 Task: Find connections with filter location Sant Feliu de Guíxols with filter topic #Hiringandpromotionwith filter profile language Potuguese with filter current company HuffPost with filter school Chennai Jobs with filter industry Paper and Forest Product Manufacturing with filter service category Bankruptcy Law with filter keywords title Delivery Driver
Action: Mouse moved to (532, 68)
Screenshot: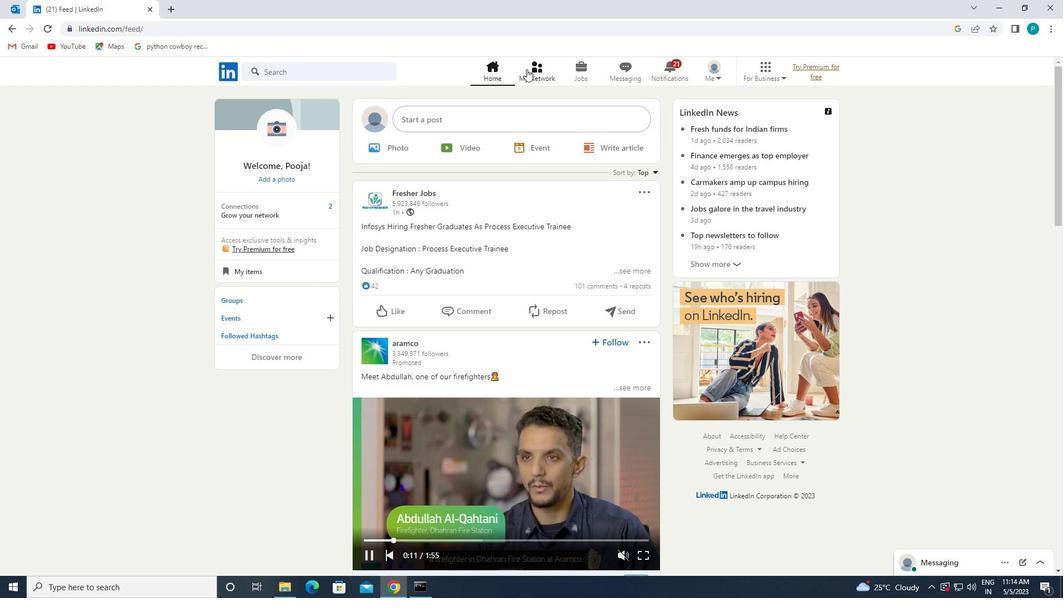 
Action: Mouse pressed left at (532, 68)
Screenshot: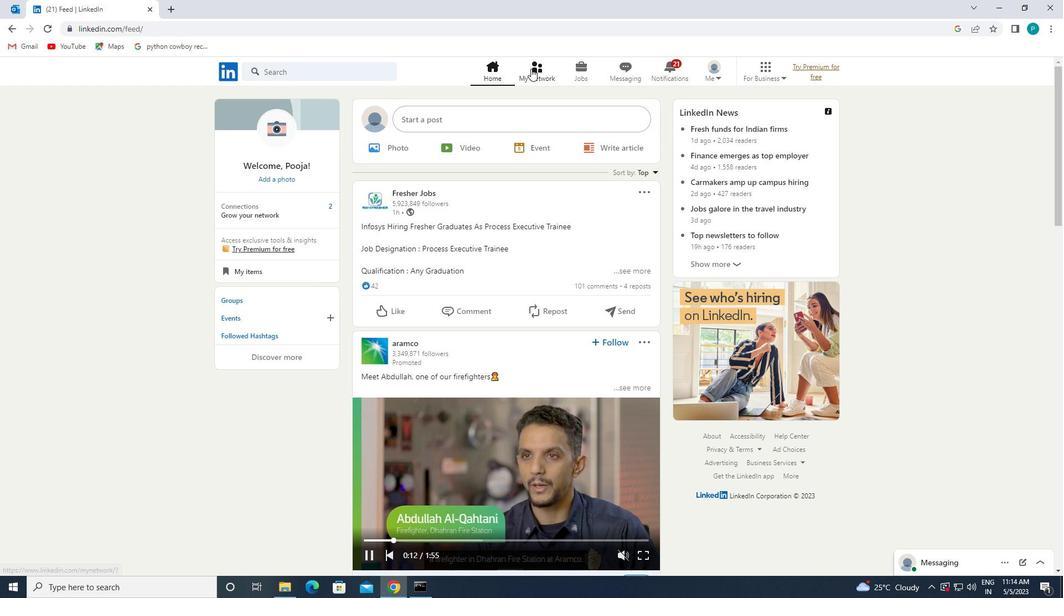 
Action: Mouse moved to (306, 126)
Screenshot: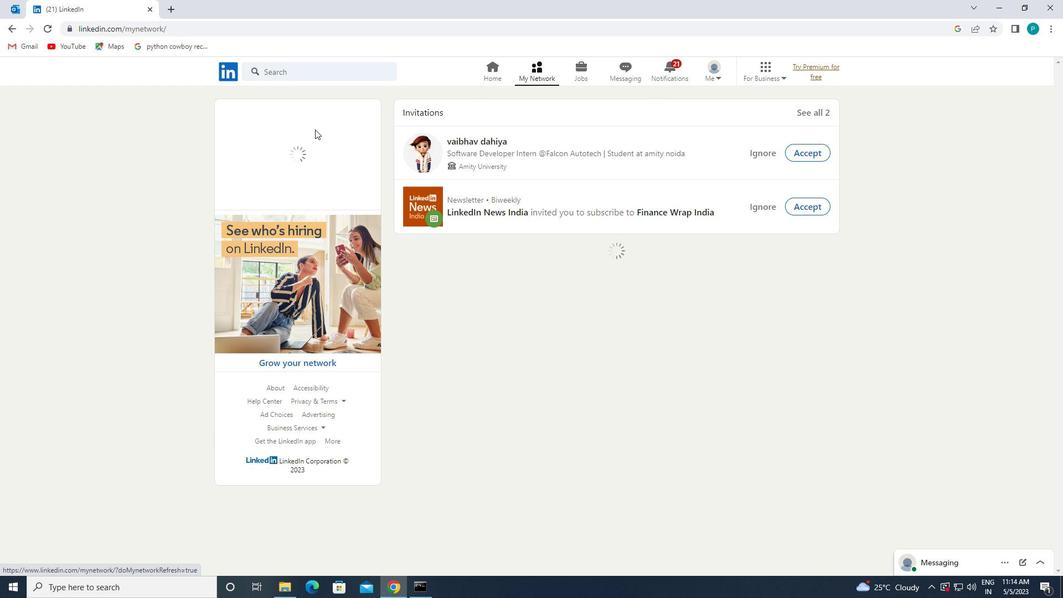 
Action: Mouse pressed left at (306, 126)
Screenshot: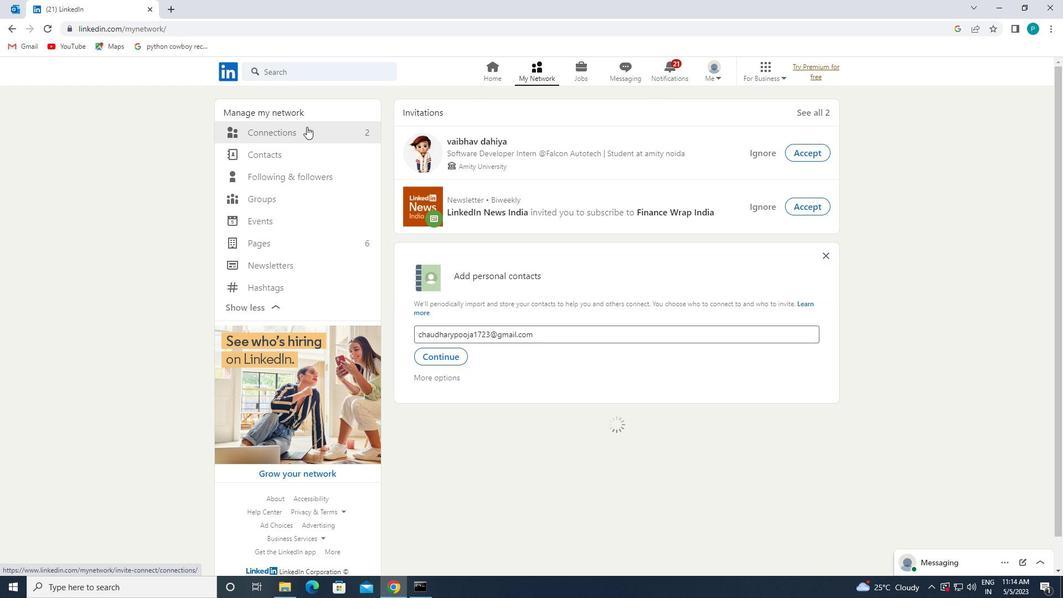 
Action: Mouse moved to (618, 134)
Screenshot: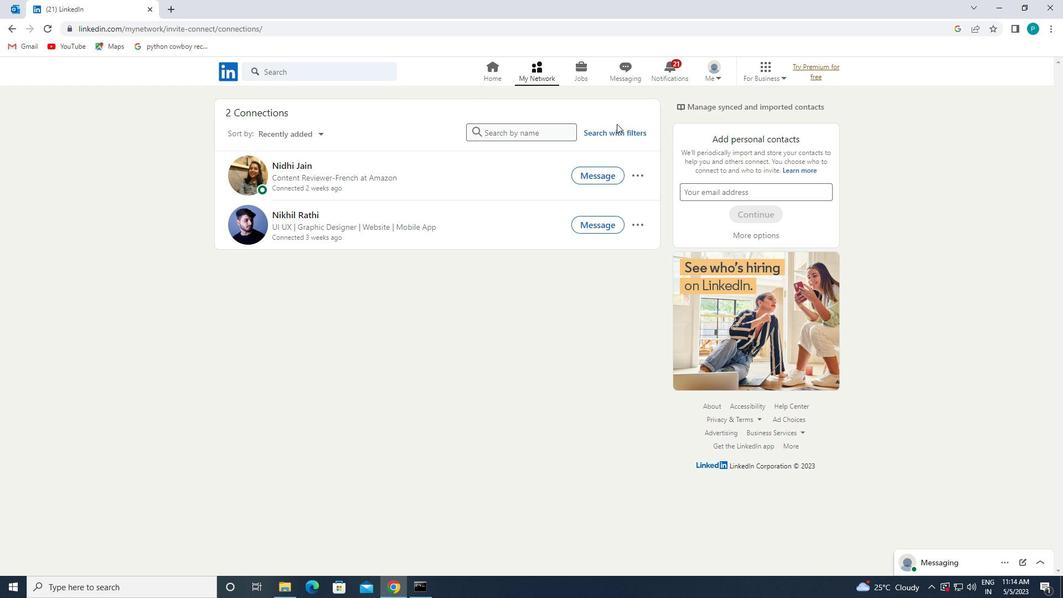 
Action: Mouse pressed left at (618, 134)
Screenshot: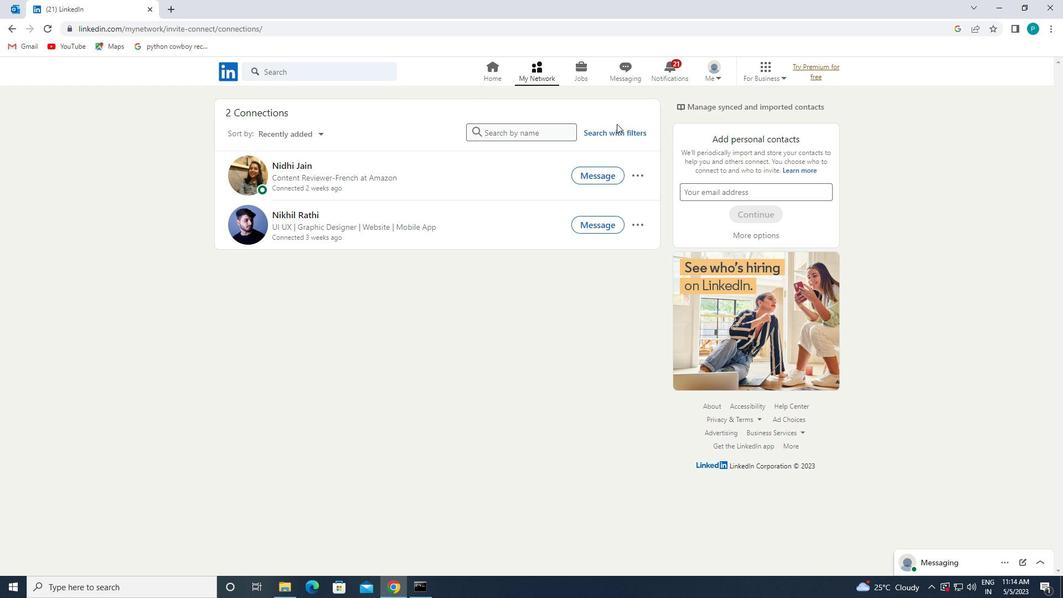 
Action: Mouse moved to (568, 103)
Screenshot: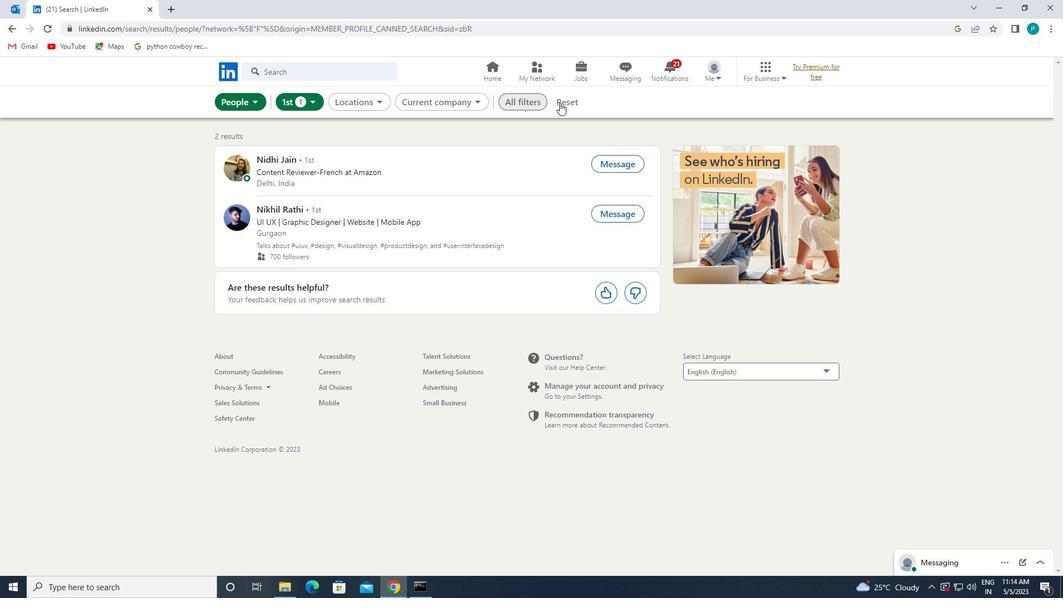 
Action: Mouse pressed left at (568, 103)
Screenshot: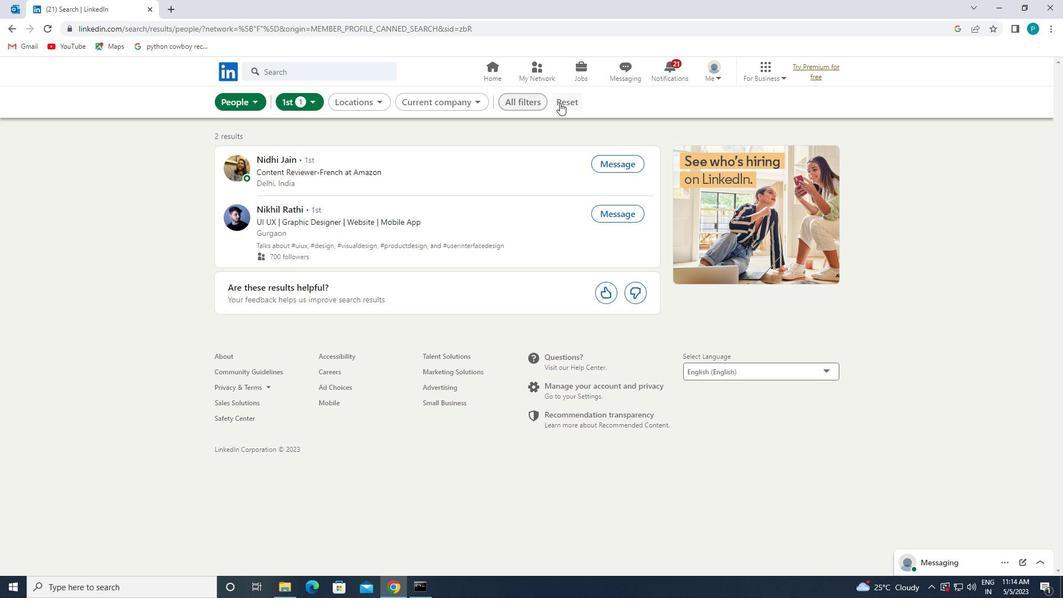 
Action: Mouse moved to (556, 98)
Screenshot: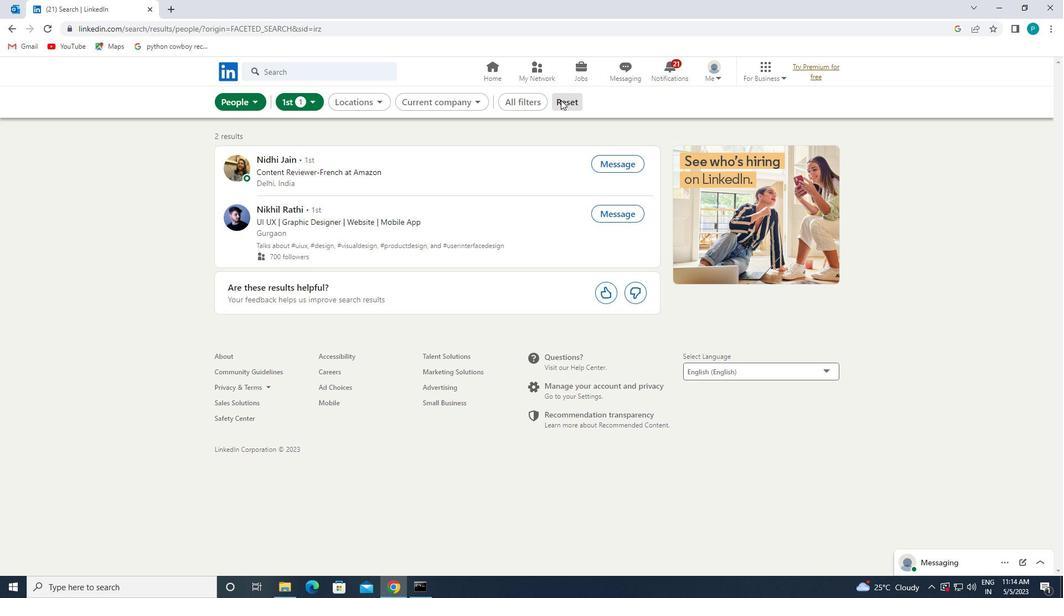 
Action: Mouse pressed left at (556, 98)
Screenshot: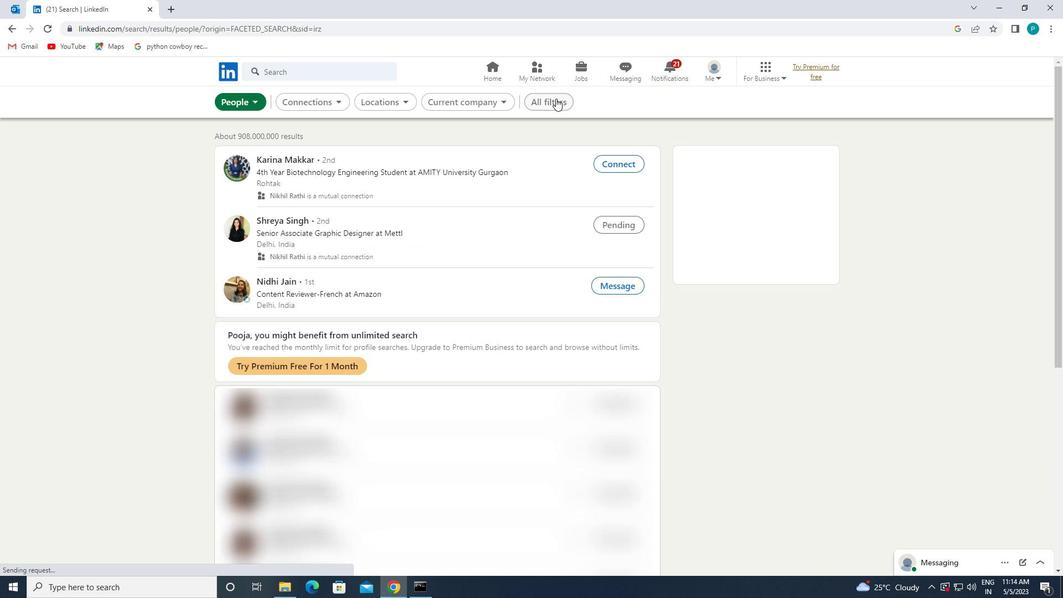 
Action: Mouse moved to (929, 289)
Screenshot: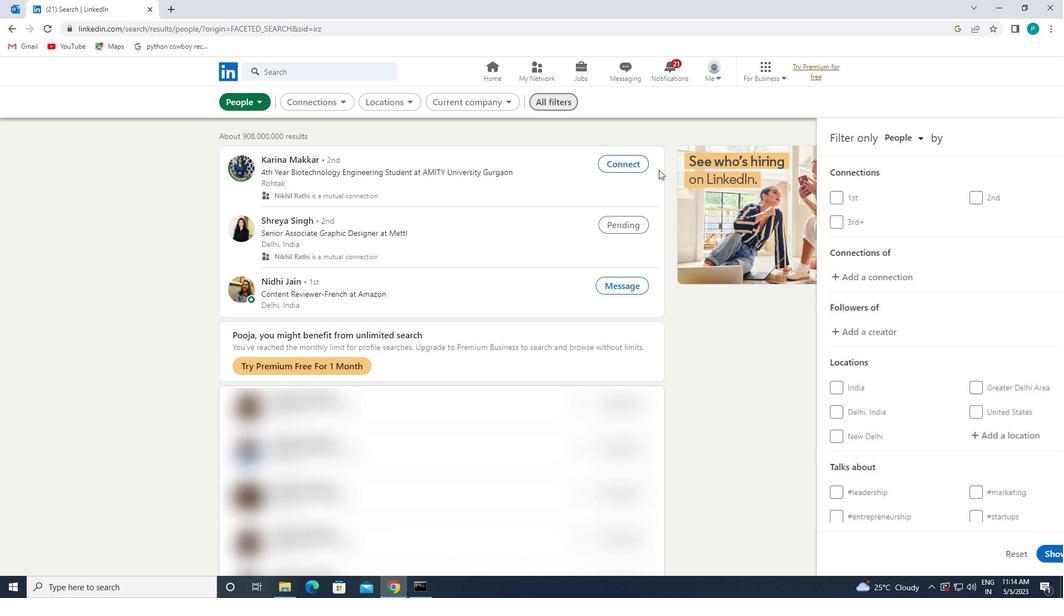 
Action: Mouse scrolled (929, 288) with delta (0, 0)
Screenshot: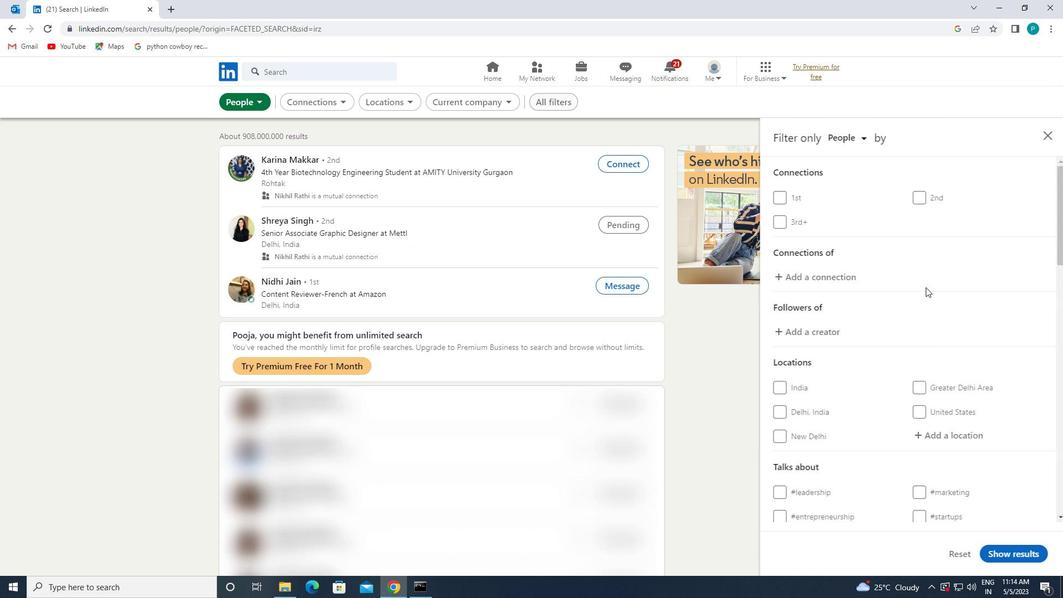 
Action: Mouse scrolled (929, 288) with delta (0, 0)
Screenshot: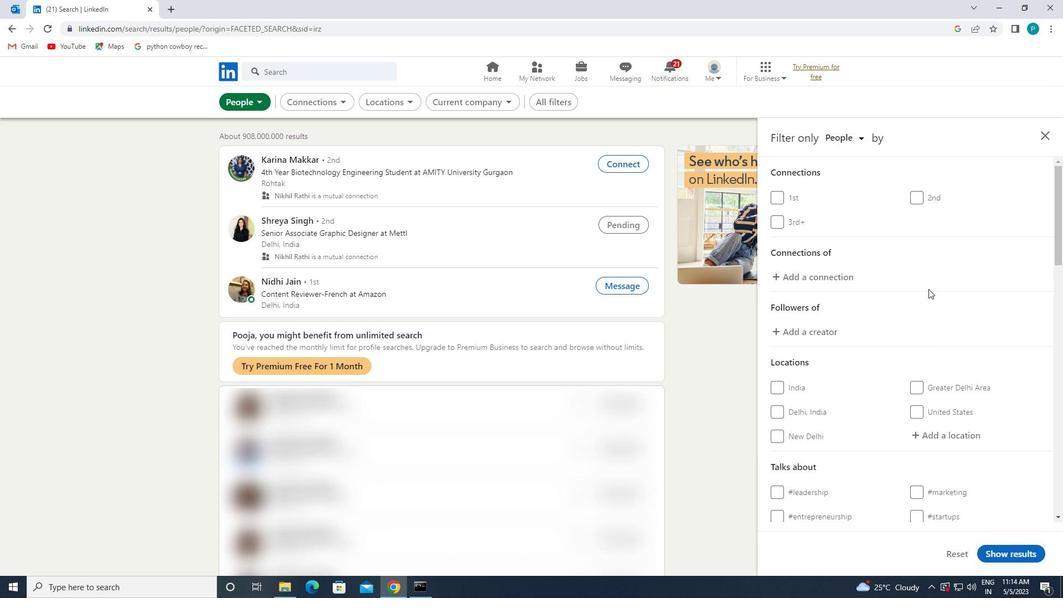 
Action: Mouse moved to (943, 328)
Screenshot: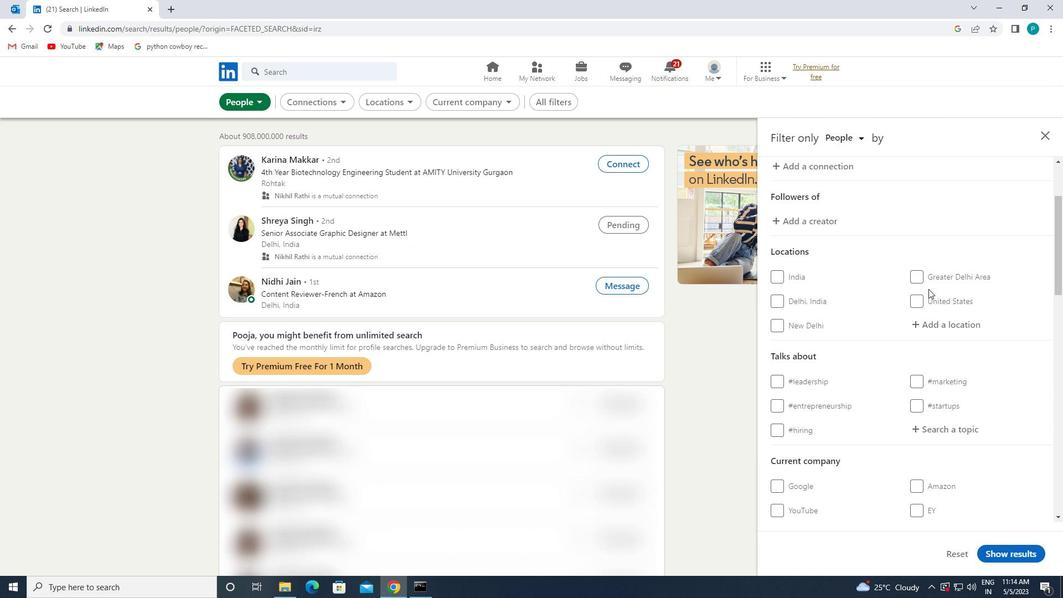 
Action: Mouse pressed left at (943, 328)
Screenshot: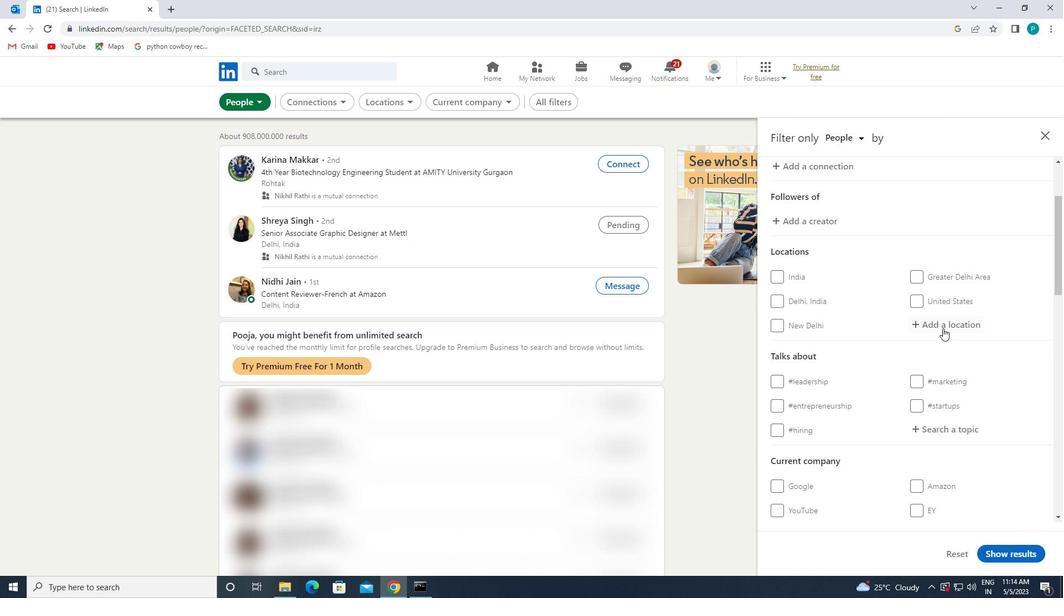 
Action: Key pressed <Key.caps_lock>s<Key.caps_lock>ant<Key.space><Key.caps_lock>
Screenshot: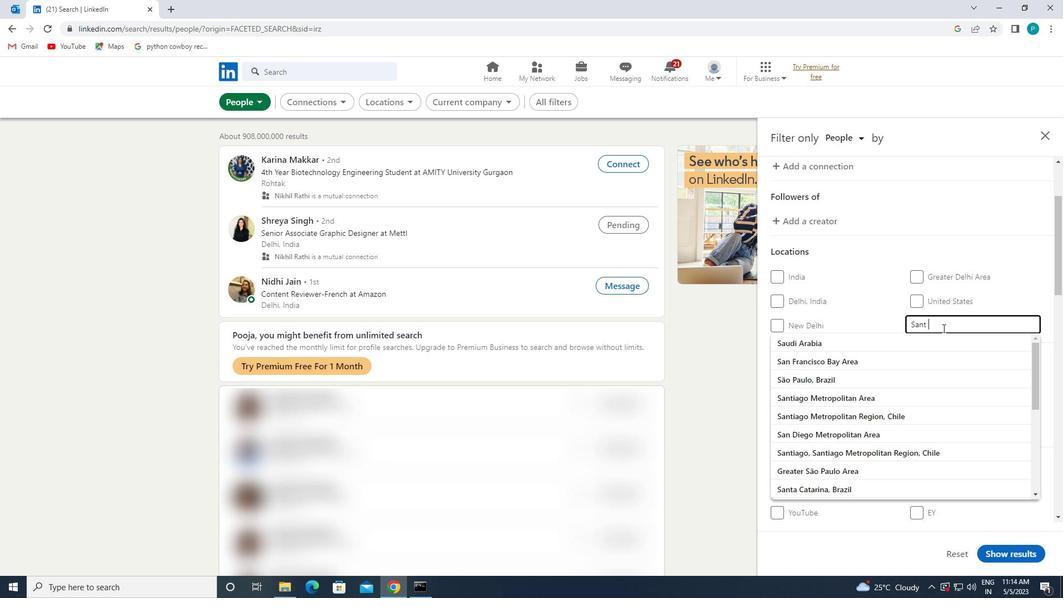 
Action: Mouse moved to (943, 328)
Screenshot: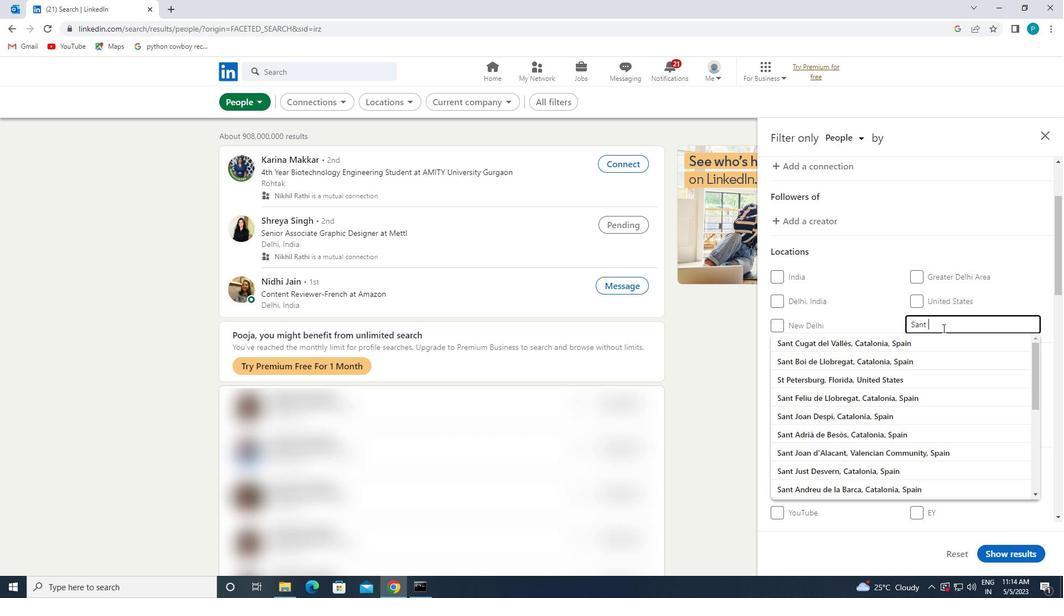 
Action: Key pressed <Key.space><Key.caps_lock>f<Key.caps_lock>eliu<Key.space>de
Screenshot: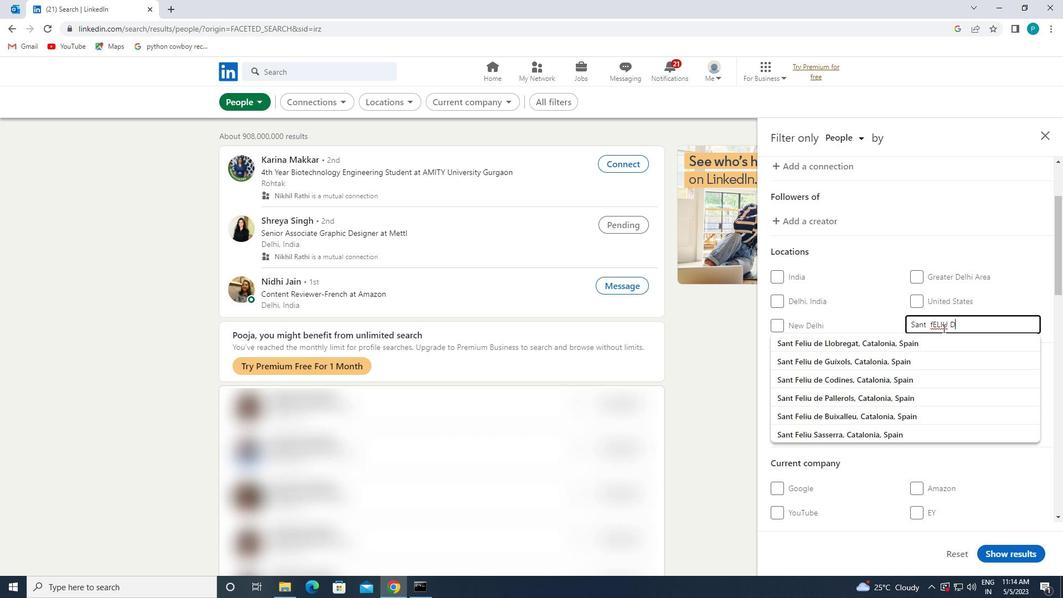 
Action: Mouse moved to (913, 361)
Screenshot: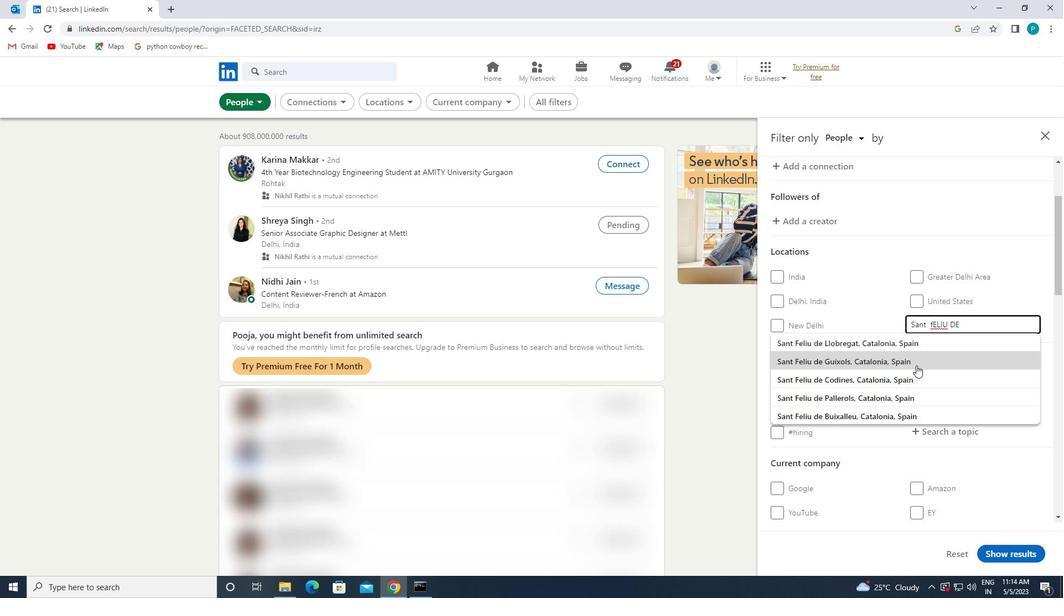 
Action: Mouse pressed left at (913, 361)
Screenshot: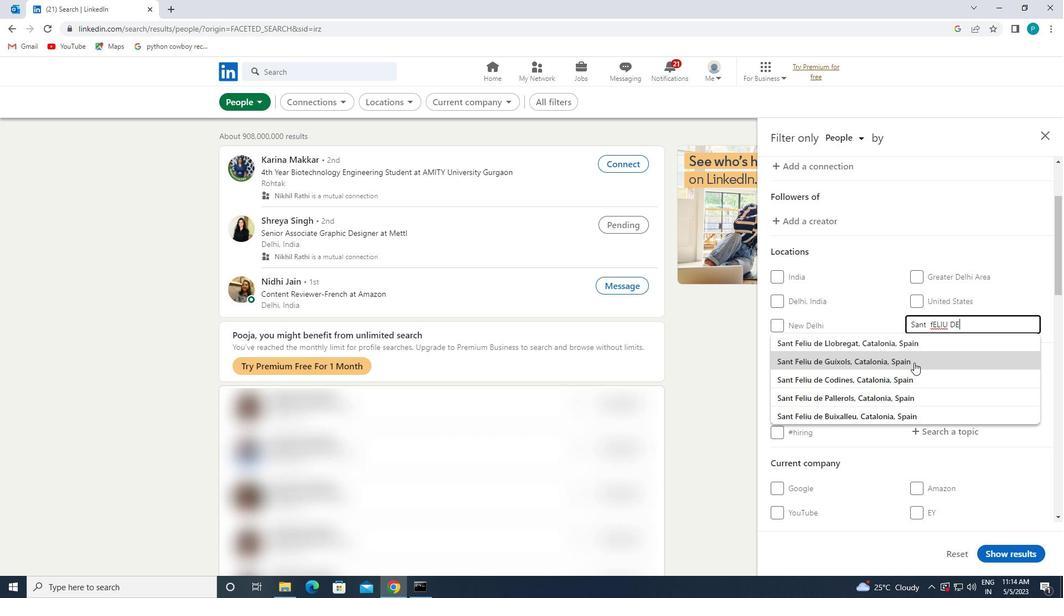 
Action: Mouse moved to (950, 379)
Screenshot: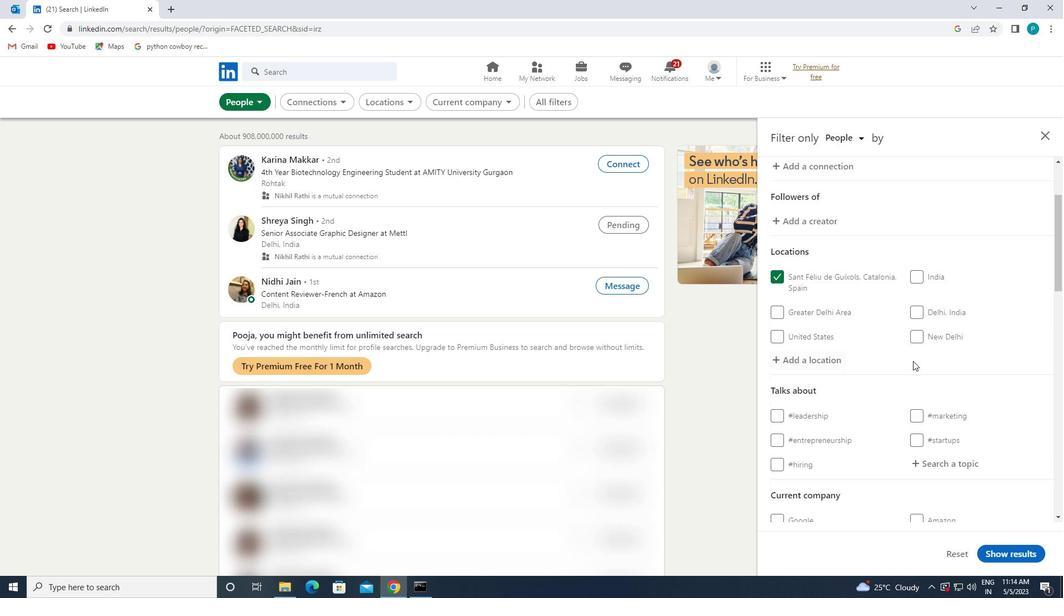 
Action: Mouse scrolled (950, 379) with delta (0, 0)
Screenshot: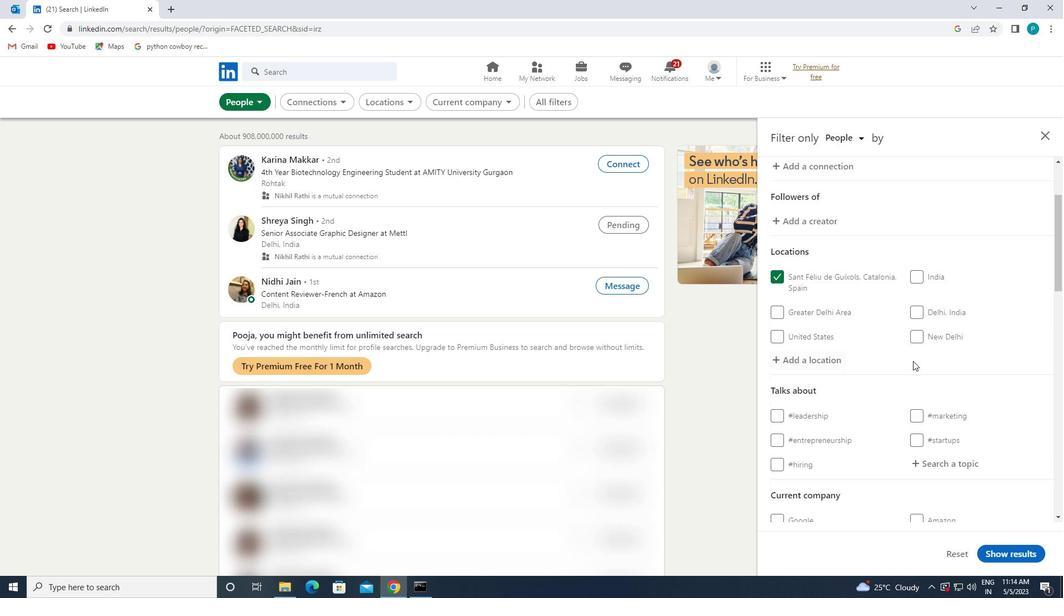 
Action: Mouse moved to (950, 380)
Screenshot: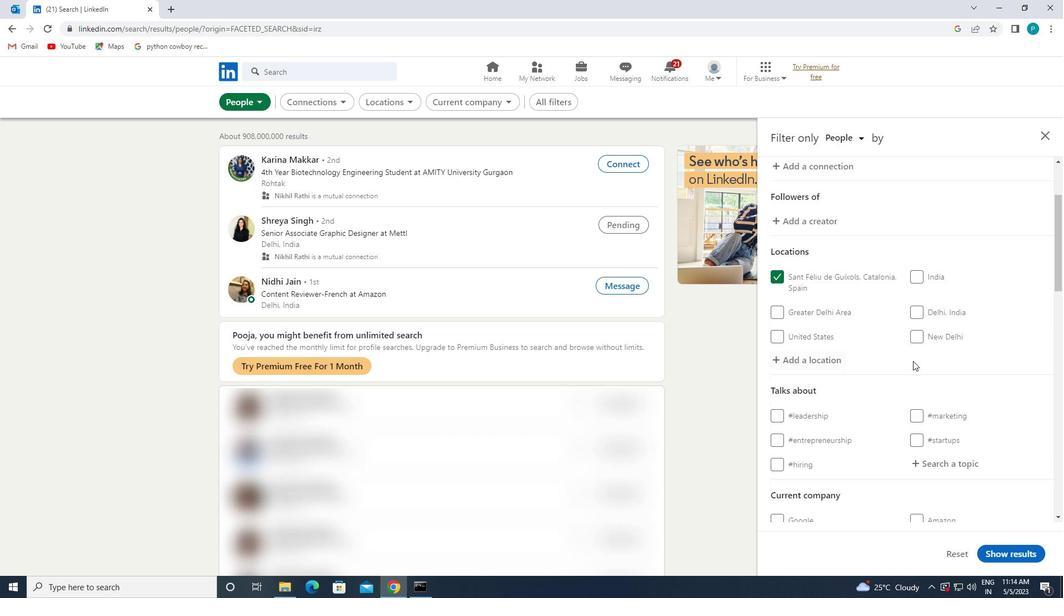 
Action: Mouse scrolled (950, 379) with delta (0, 0)
Screenshot: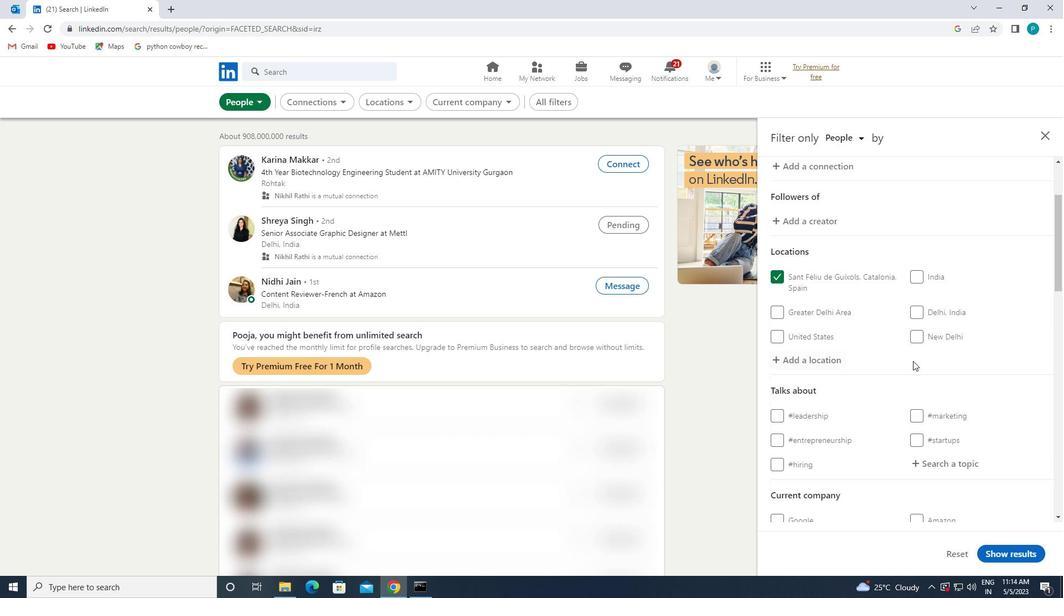 
Action: Mouse scrolled (950, 379) with delta (0, 0)
Screenshot: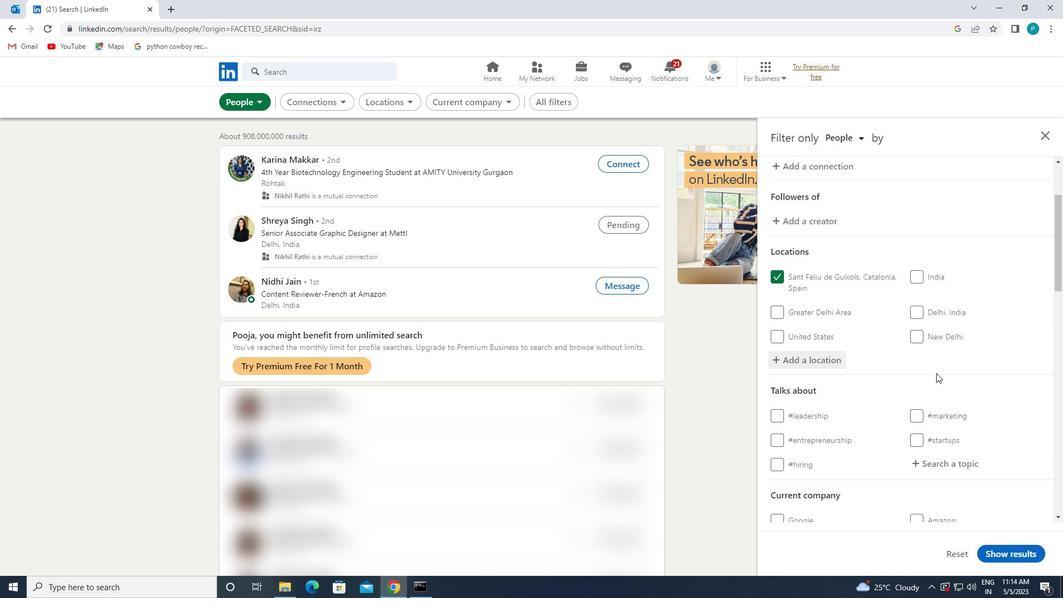 
Action: Mouse moved to (938, 304)
Screenshot: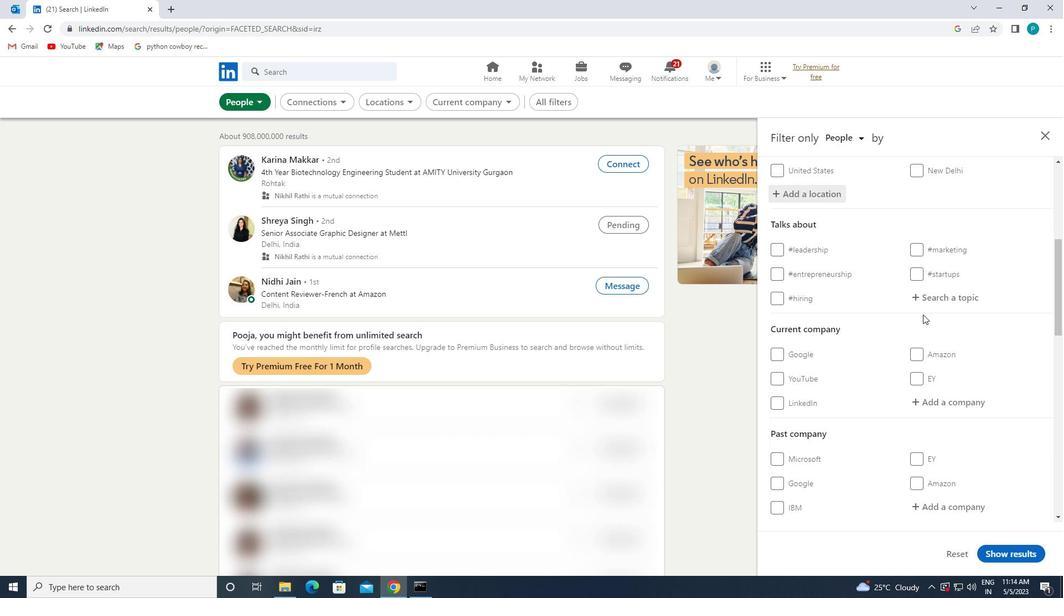 
Action: Mouse pressed left at (938, 304)
Screenshot: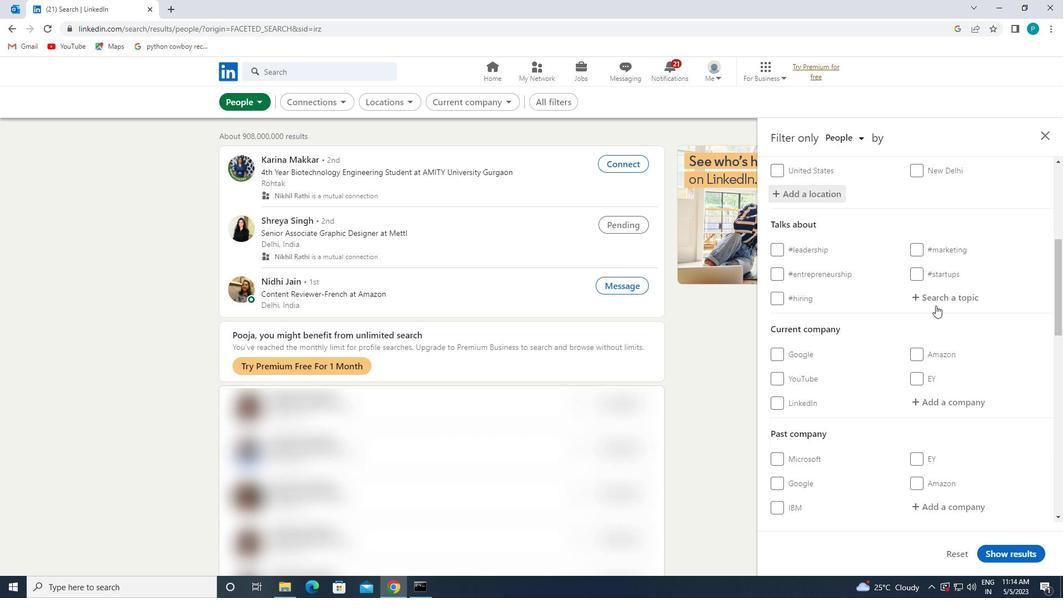 
Action: Key pressed <Key.shift>#H<Key.caps_lock>IRINGANDPROMOTION
Screenshot: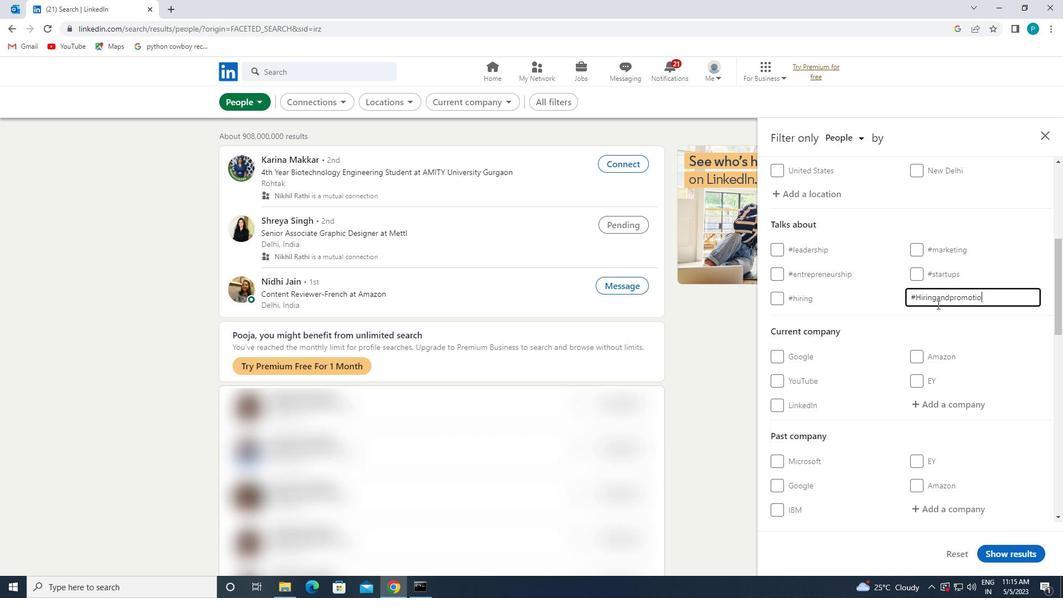 
Action: Mouse scrolled (938, 304) with delta (0, 0)
Screenshot: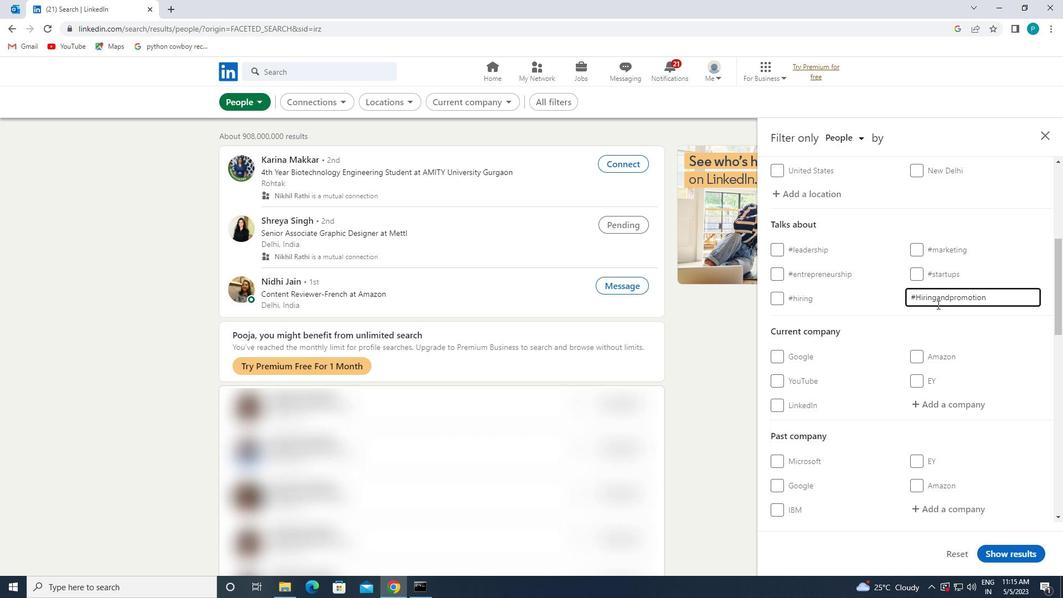 
Action: Mouse moved to (919, 321)
Screenshot: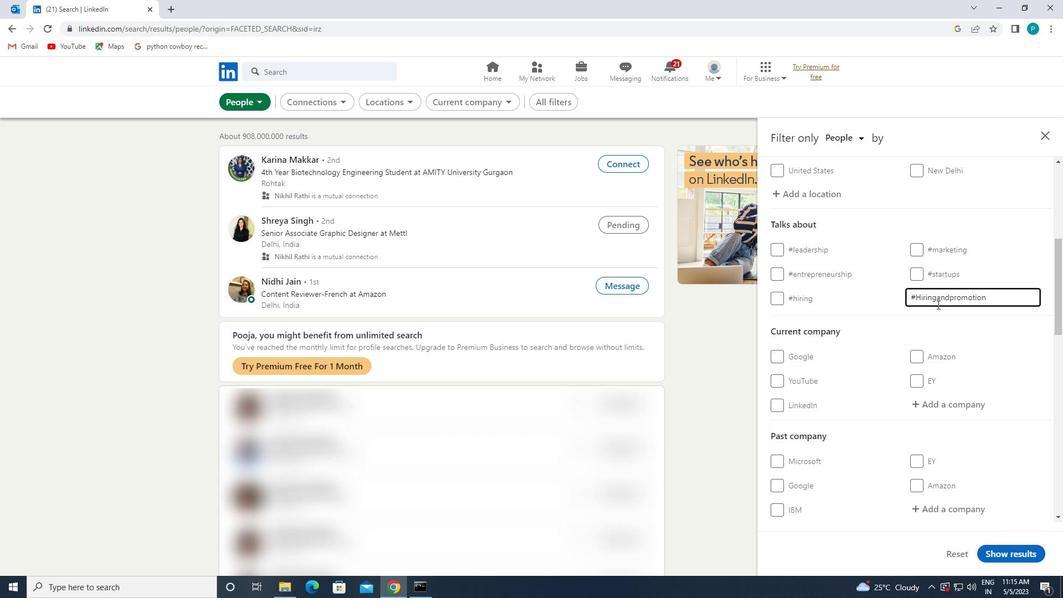 
Action: Mouse scrolled (919, 321) with delta (0, 0)
Screenshot: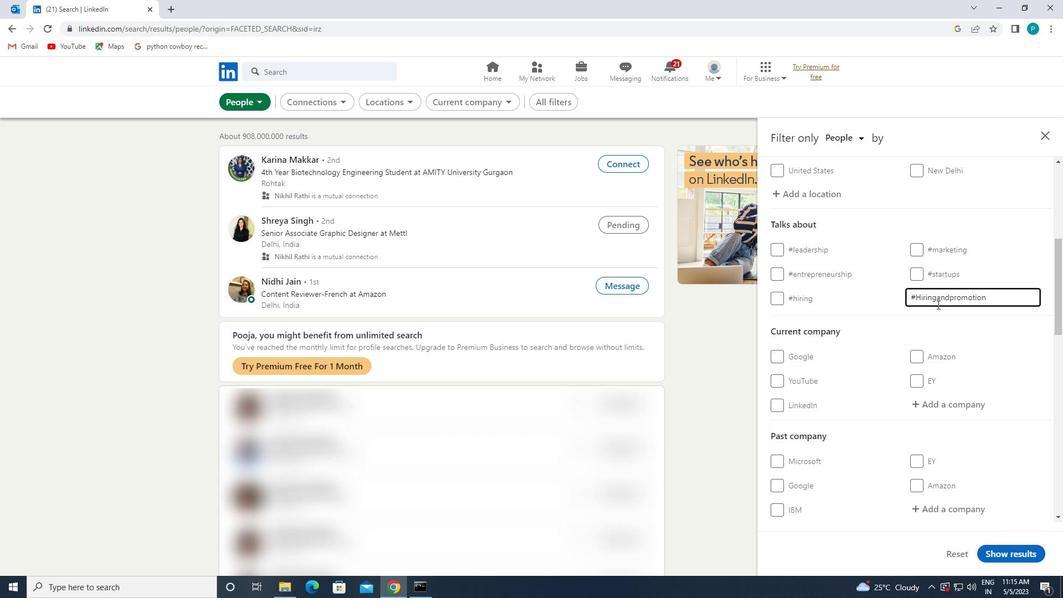 
Action: Mouse moved to (892, 336)
Screenshot: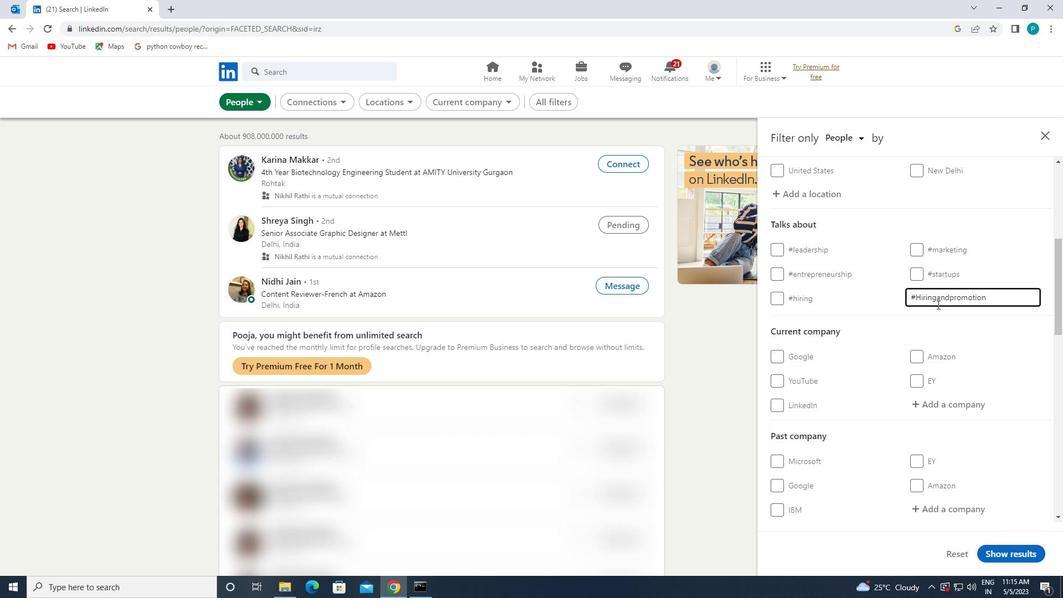 
Action: Mouse scrolled (892, 335) with delta (0, 0)
Screenshot: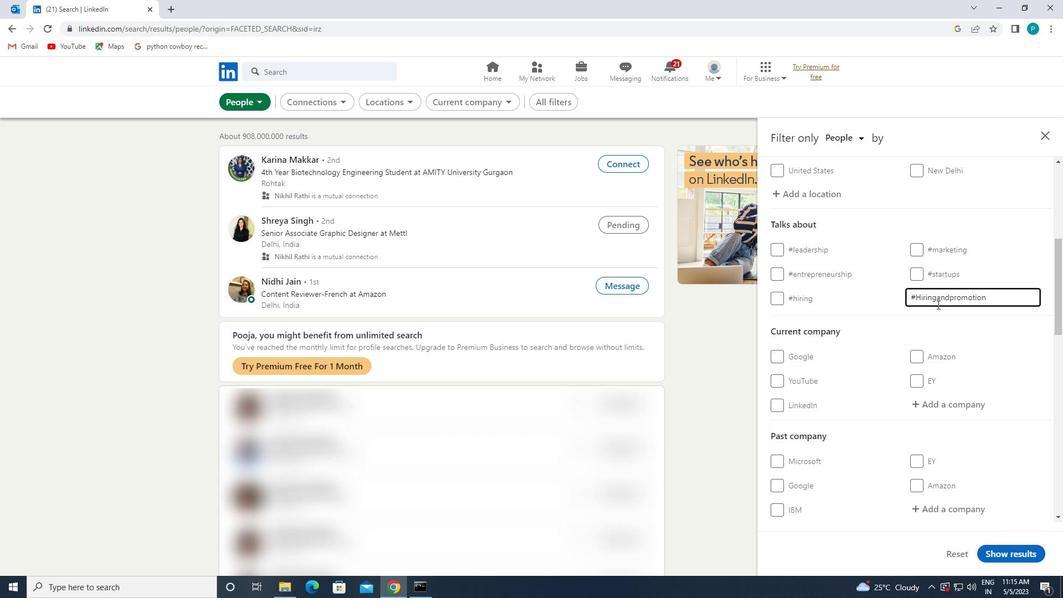 
Action: Mouse moved to (848, 350)
Screenshot: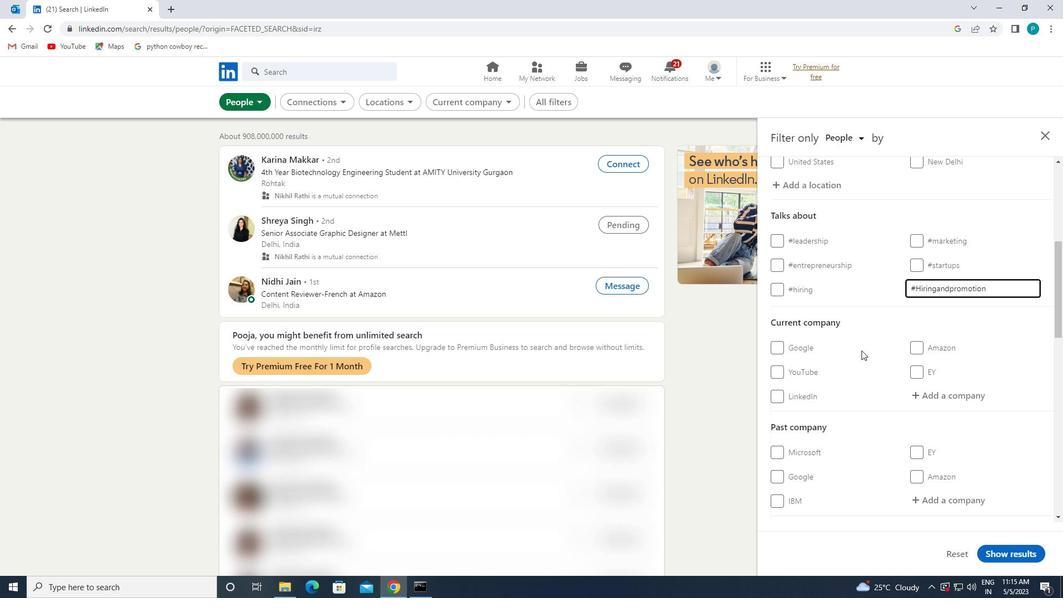 
Action: Mouse scrolled (848, 350) with delta (0, 0)
Screenshot: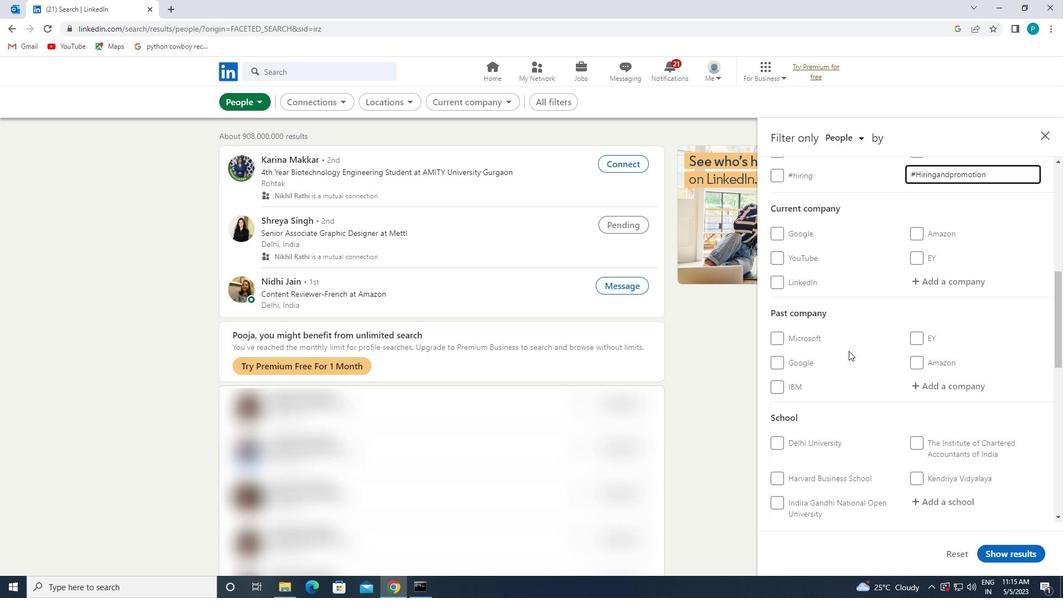 
Action: Mouse scrolled (848, 350) with delta (0, 0)
Screenshot: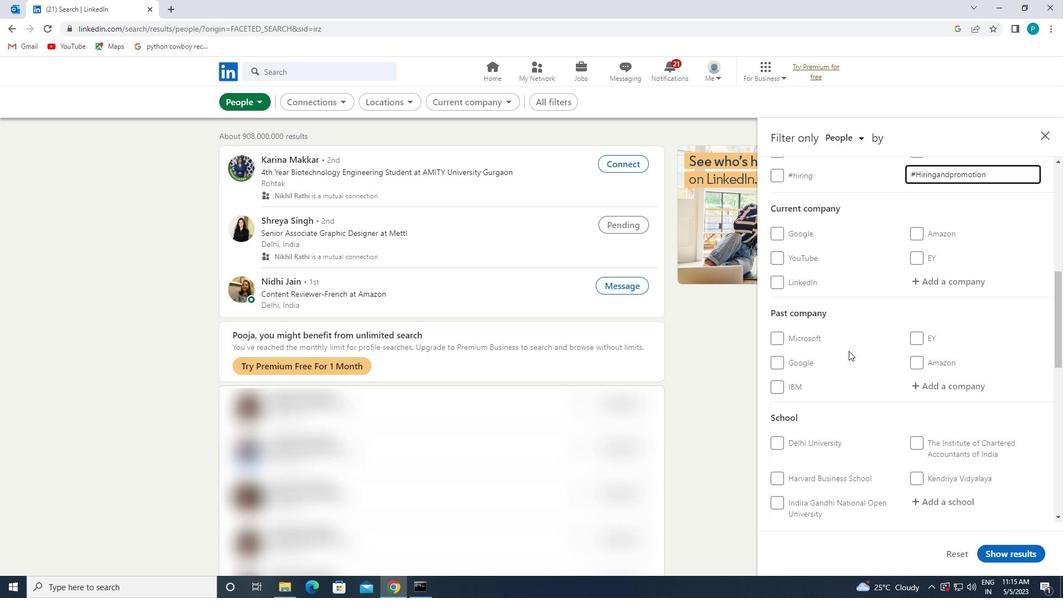 
Action: Mouse scrolled (848, 350) with delta (0, 0)
Screenshot: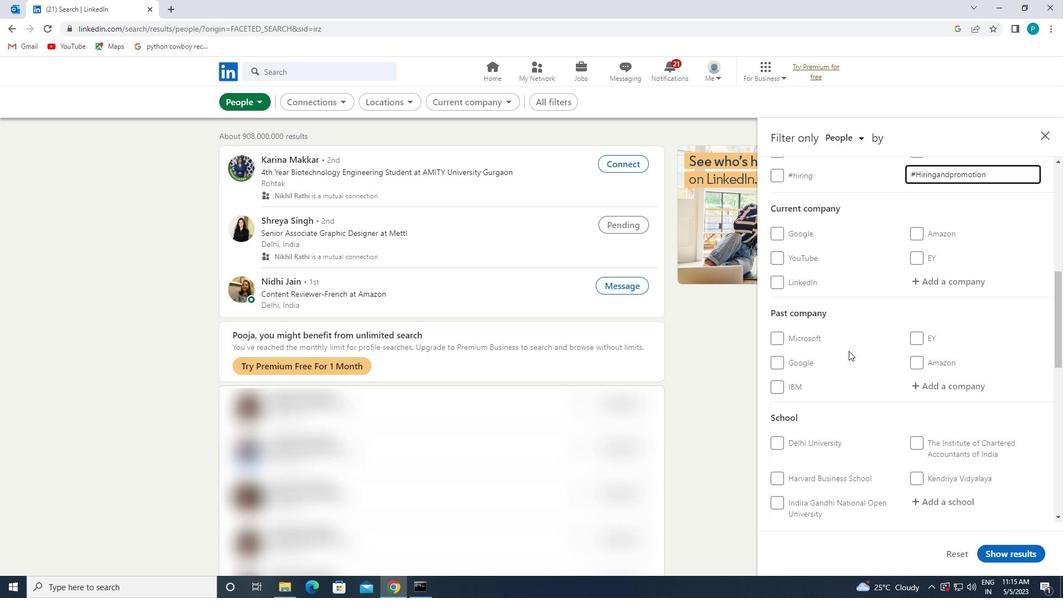 
Action: Mouse moved to (904, 384)
Screenshot: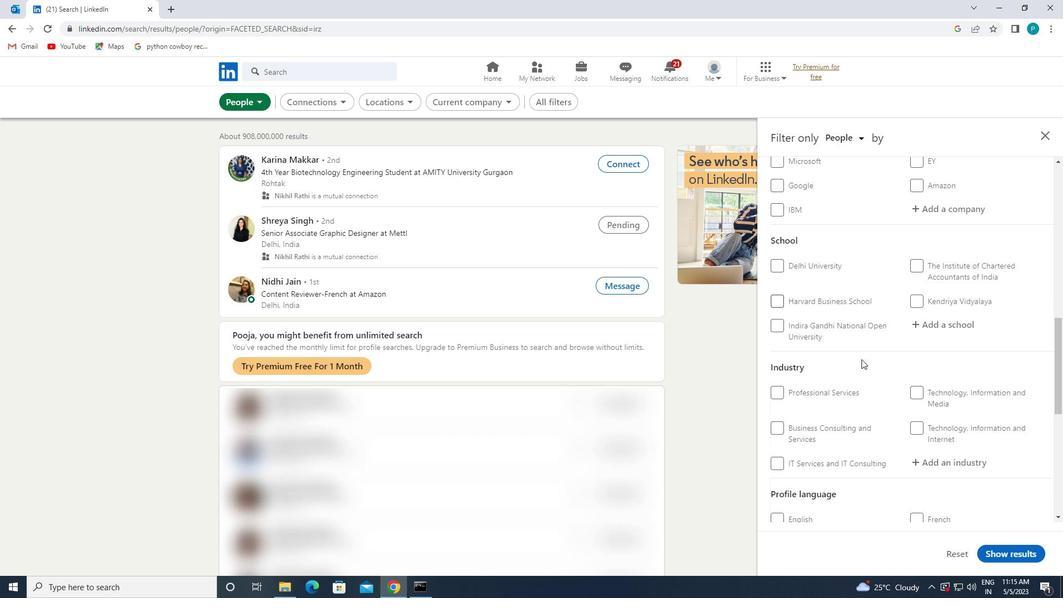 
Action: Mouse scrolled (904, 384) with delta (0, 0)
Screenshot: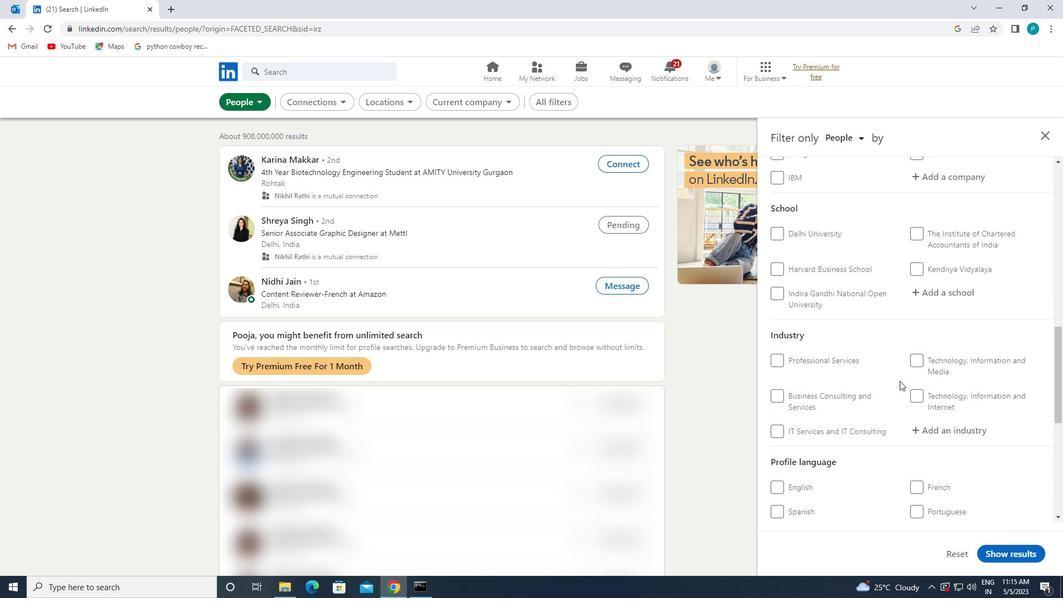 
Action: Mouse scrolled (904, 384) with delta (0, 0)
Screenshot: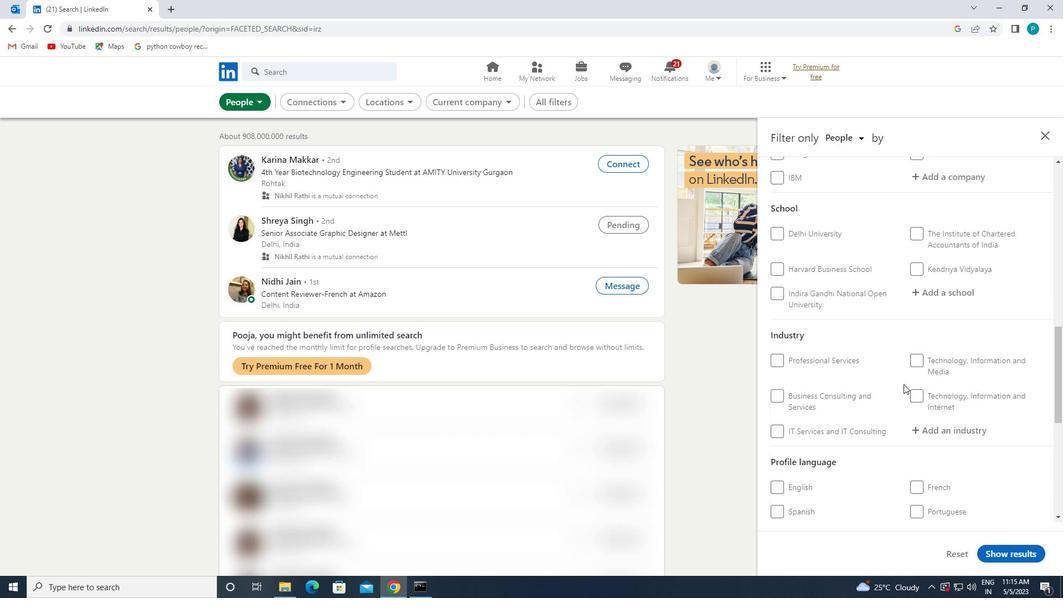 
Action: Mouse moved to (927, 405)
Screenshot: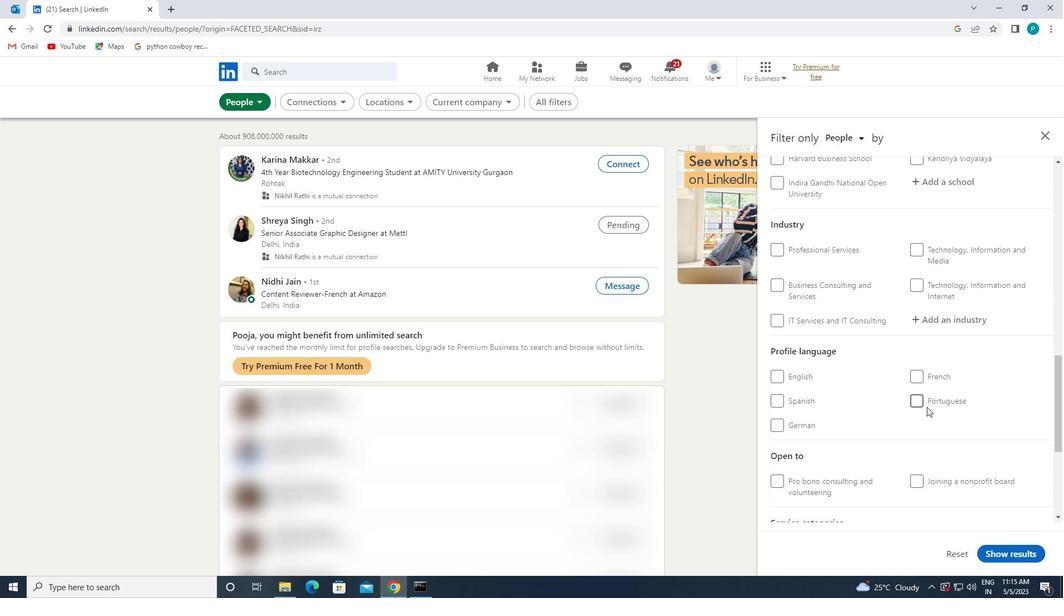 
Action: Mouse pressed left at (927, 405)
Screenshot: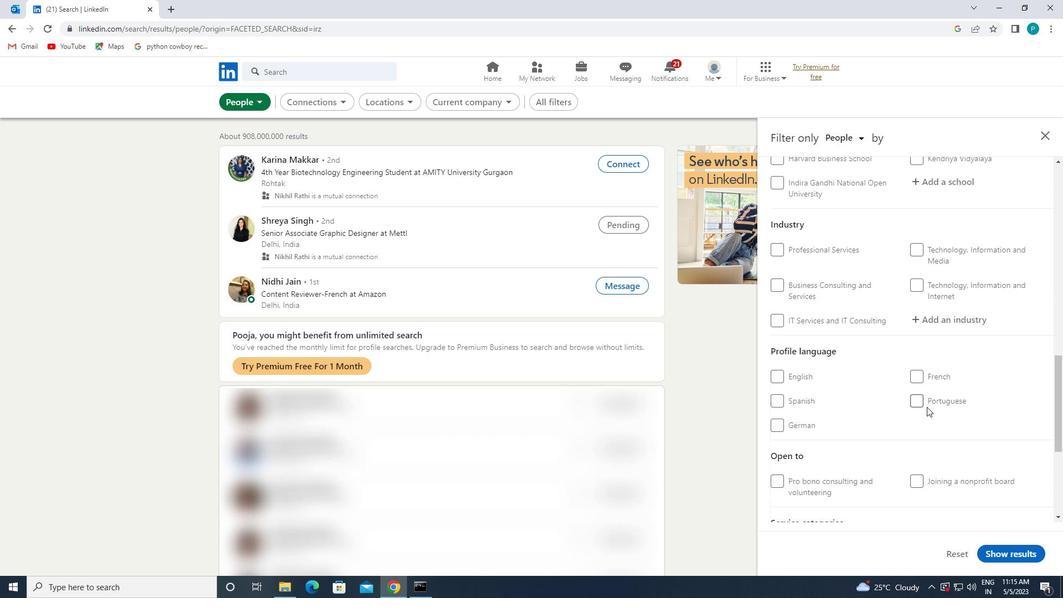 
Action: Mouse moved to (980, 359)
Screenshot: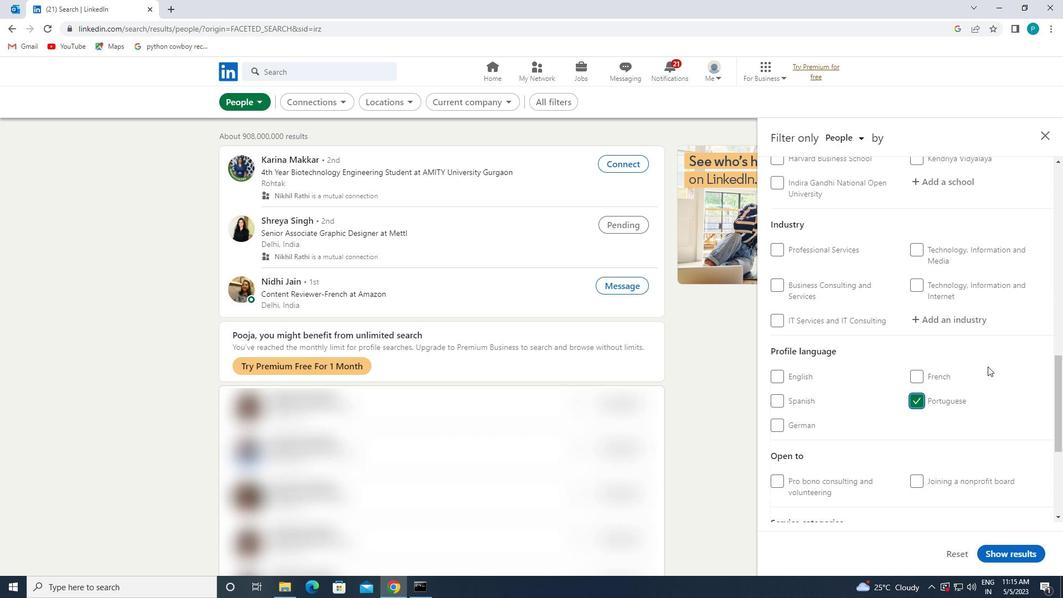 
Action: Mouse scrolled (980, 359) with delta (0, 0)
Screenshot: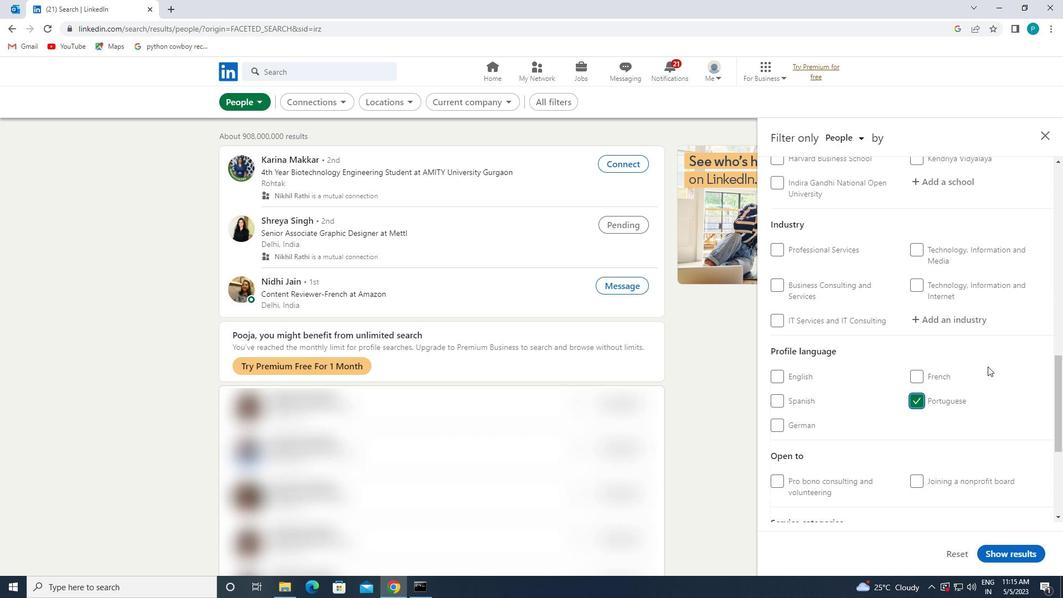 
Action: Mouse scrolled (980, 359) with delta (0, 0)
Screenshot: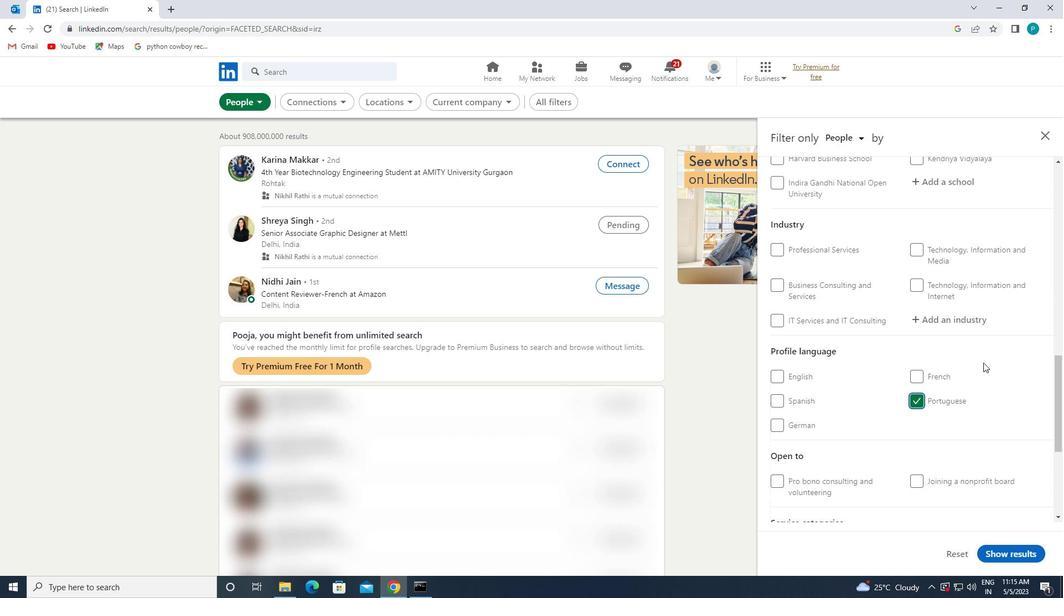 
Action: Mouse scrolled (980, 359) with delta (0, 0)
Screenshot: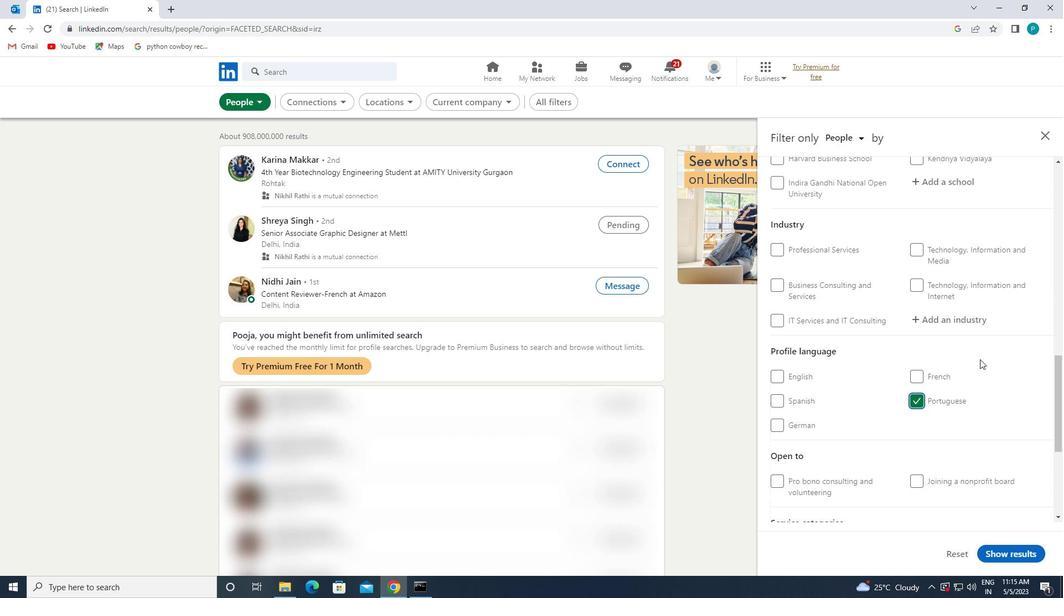 
Action: Mouse scrolled (980, 359) with delta (0, 0)
Screenshot: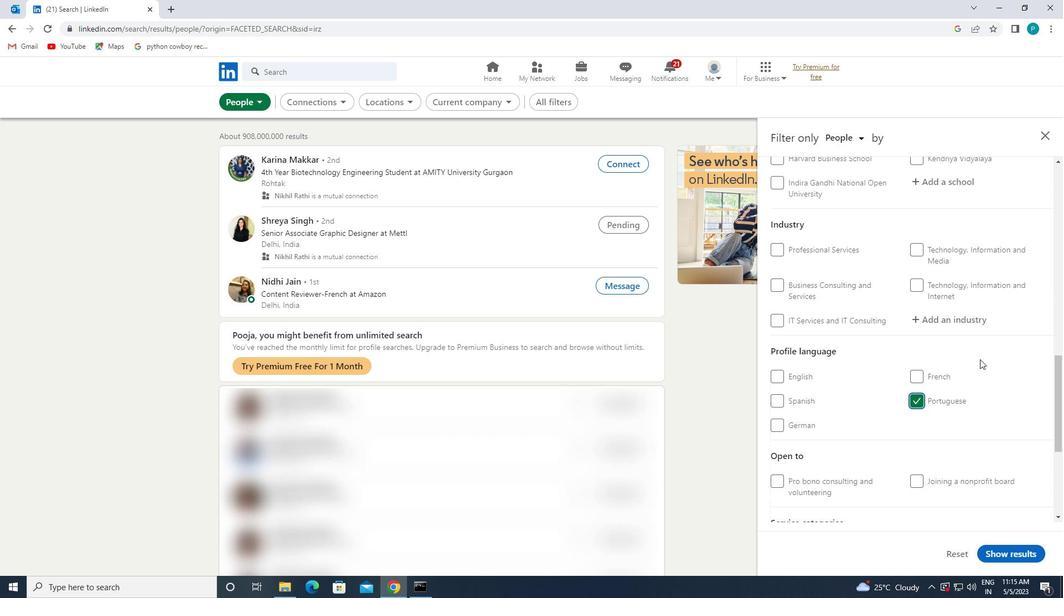
Action: Mouse moved to (977, 353)
Screenshot: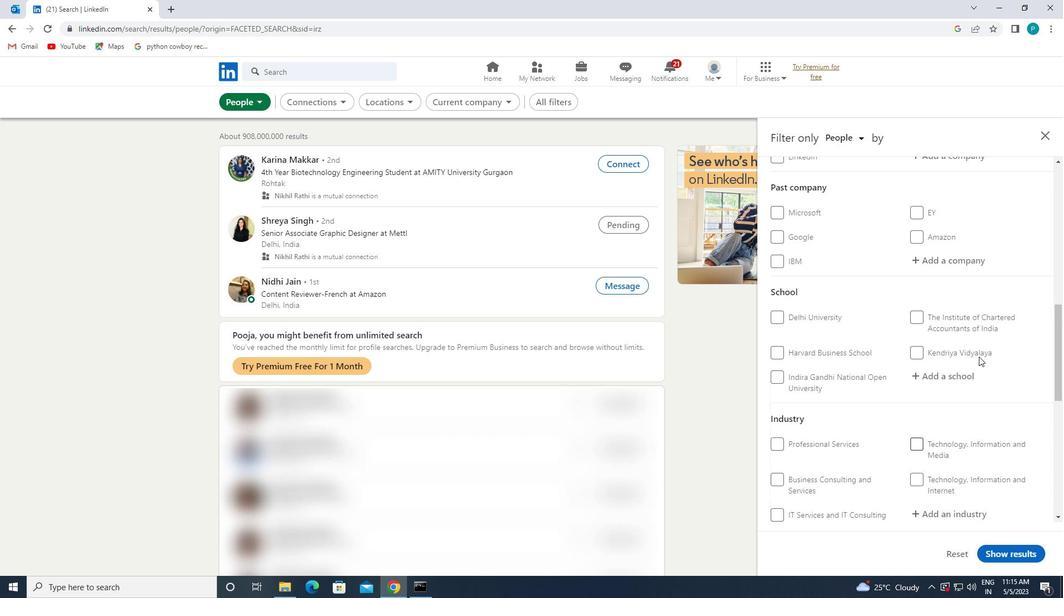 
Action: Mouse scrolled (977, 354) with delta (0, 0)
Screenshot: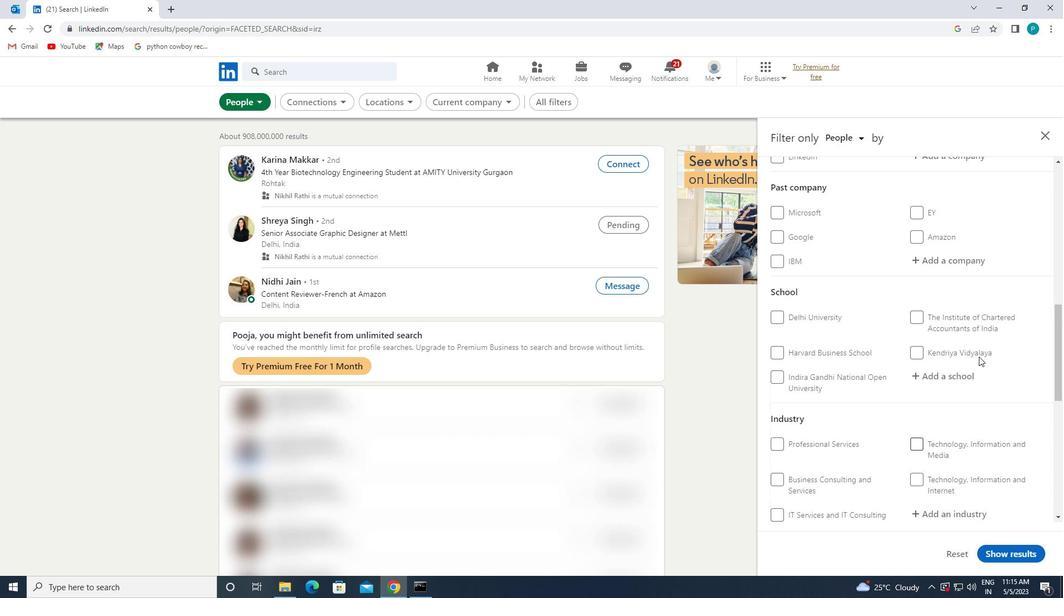 
Action: Mouse moved to (976, 353)
Screenshot: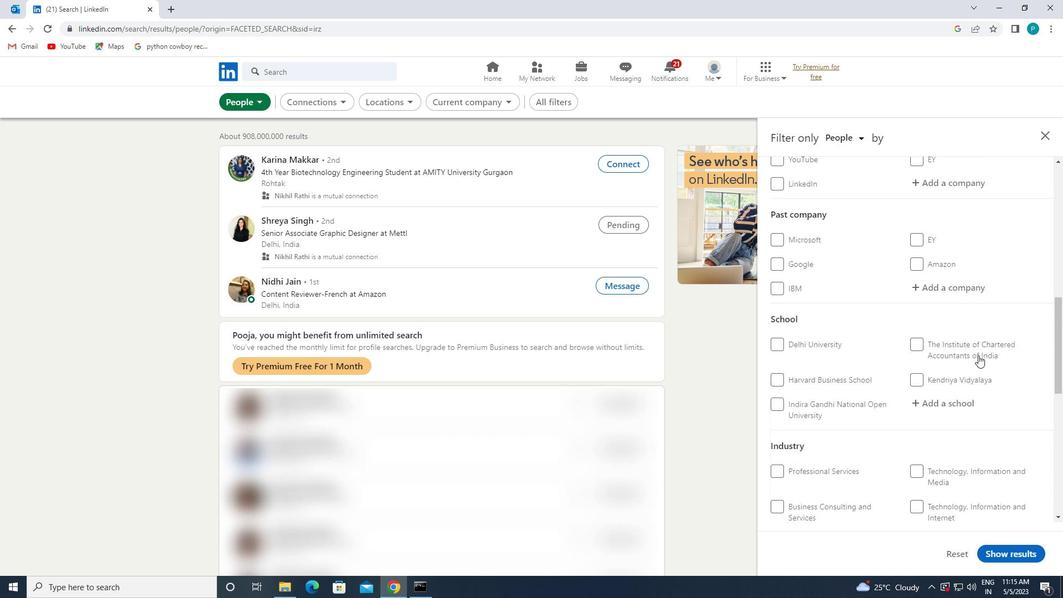 
Action: Mouse scrolled (976, 354) with delta (0, 0)
Screenshot: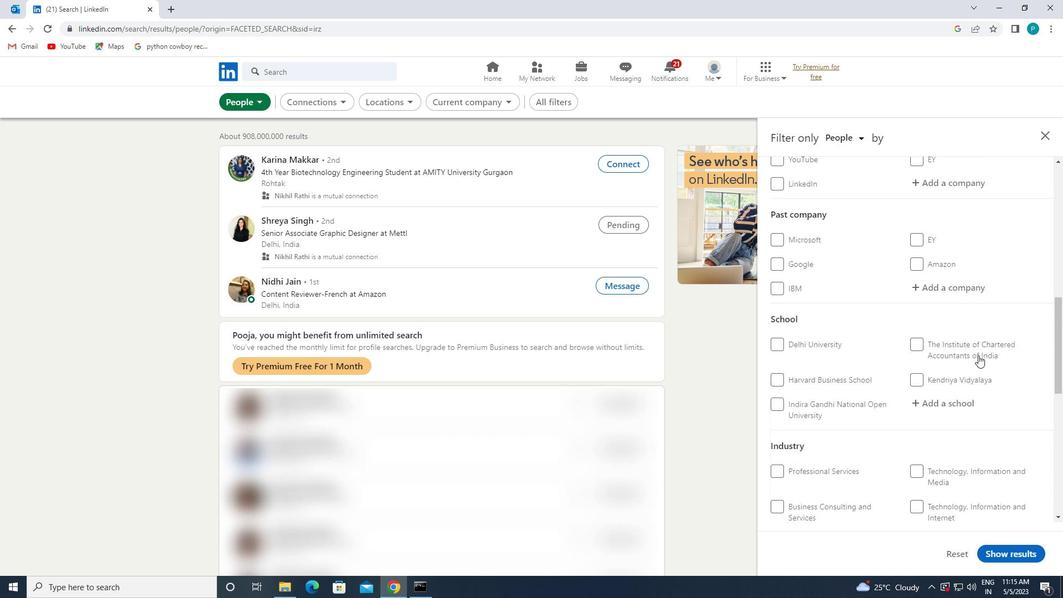 
Action: Mouse scrolled (976, 354) with delta (0, 0)
Screenshot: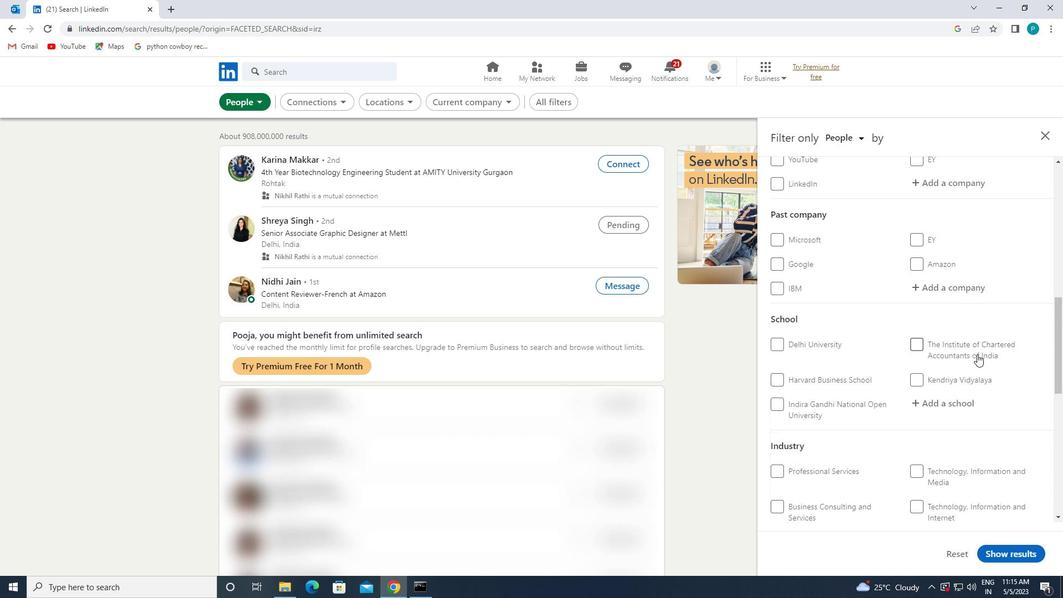 
Action: Mouse moved to (970, 344)
Screenshot: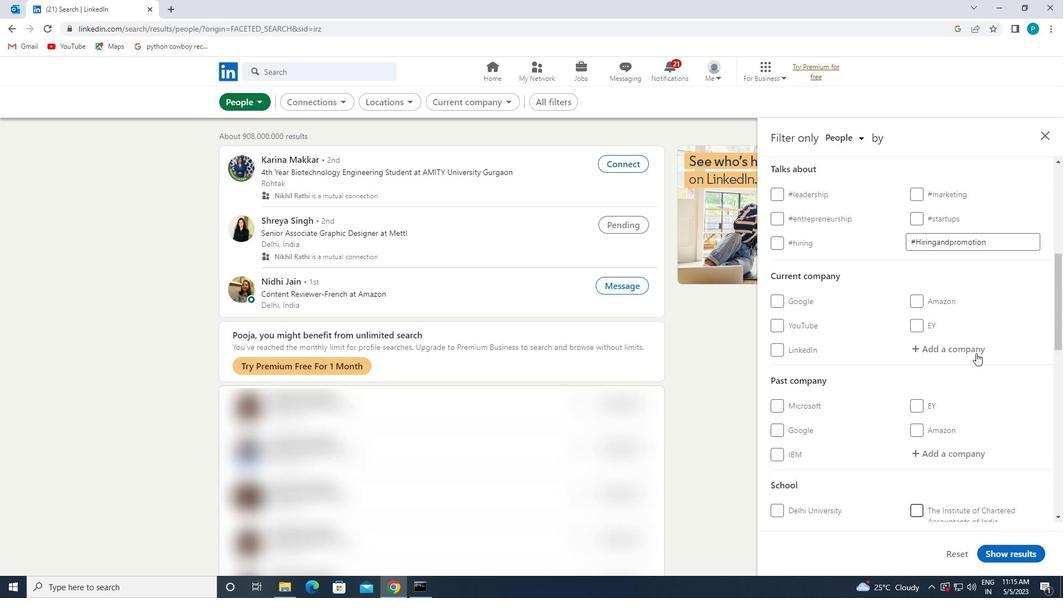 
Action: Mouse pressed left at (970, 344)
Screenshot: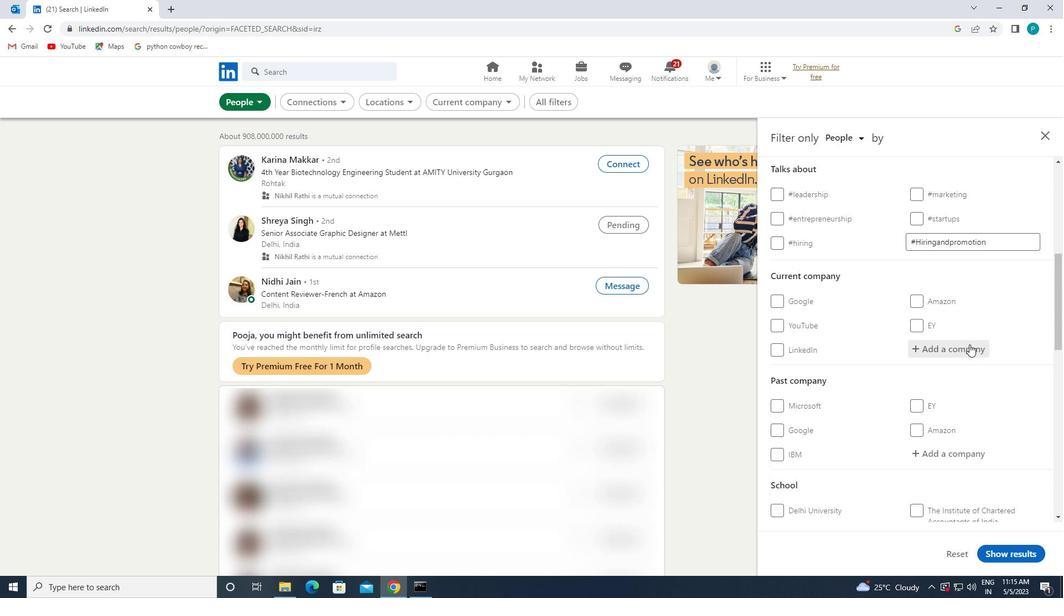 
Action: Key pressed <Key.caps_lock>H<Key.caps_lock>UFFPOST
Screenshot: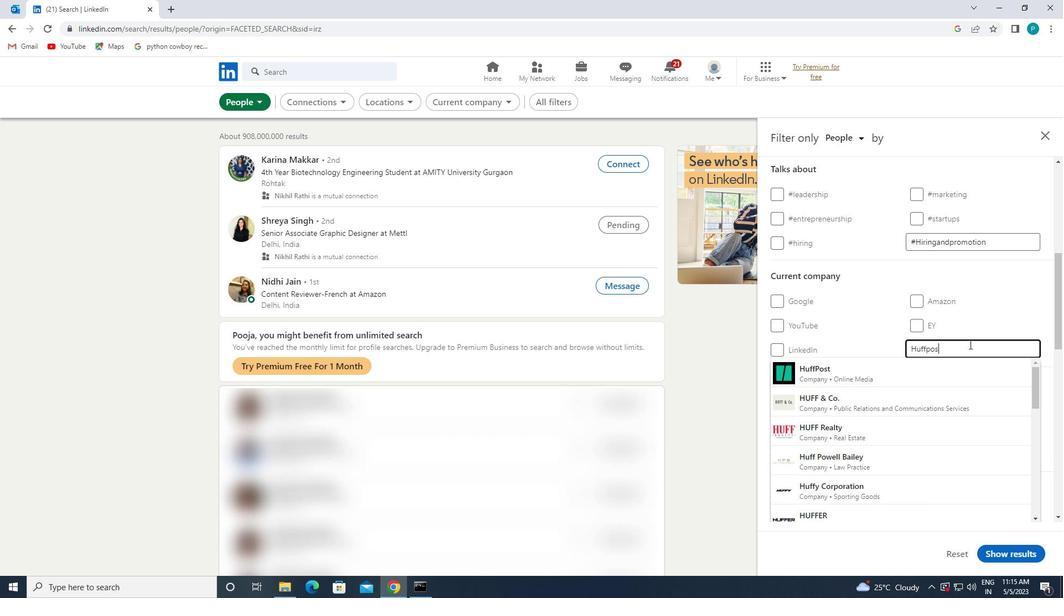 
Action: Mouse moved to (952, 367)
Screenshot: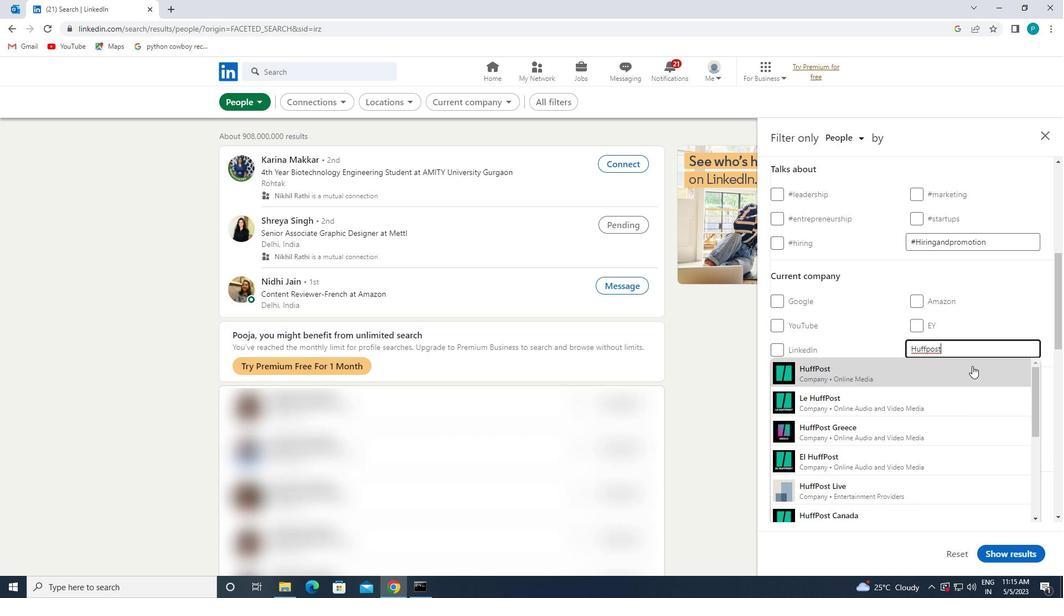 
Action: Mouse pressed left at (952, 367)
Screenshot: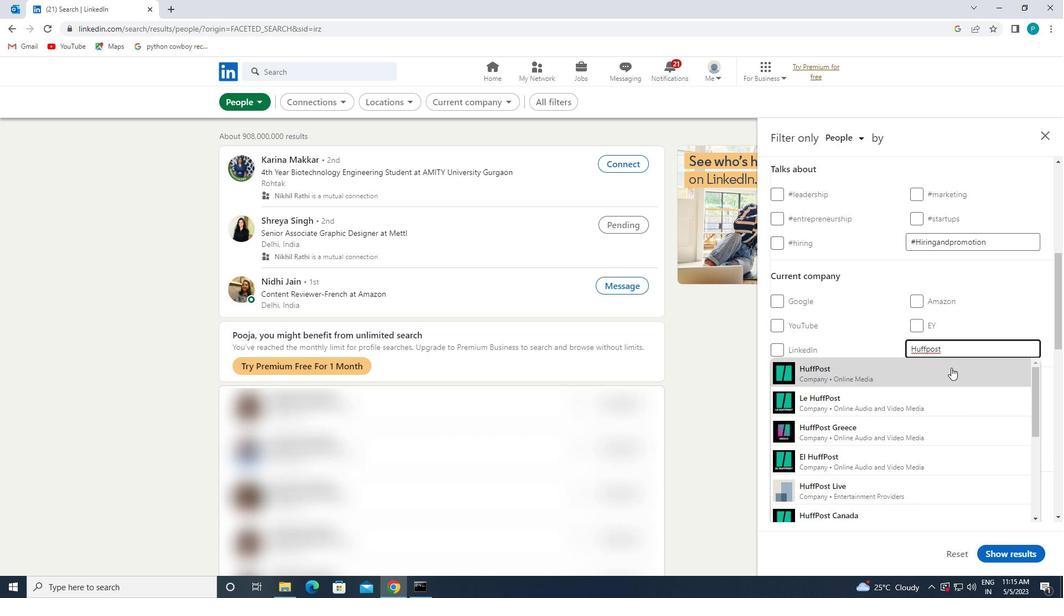 
Action: Mouse scrolled (952, 367) with delta (0, 0)
Screenshot: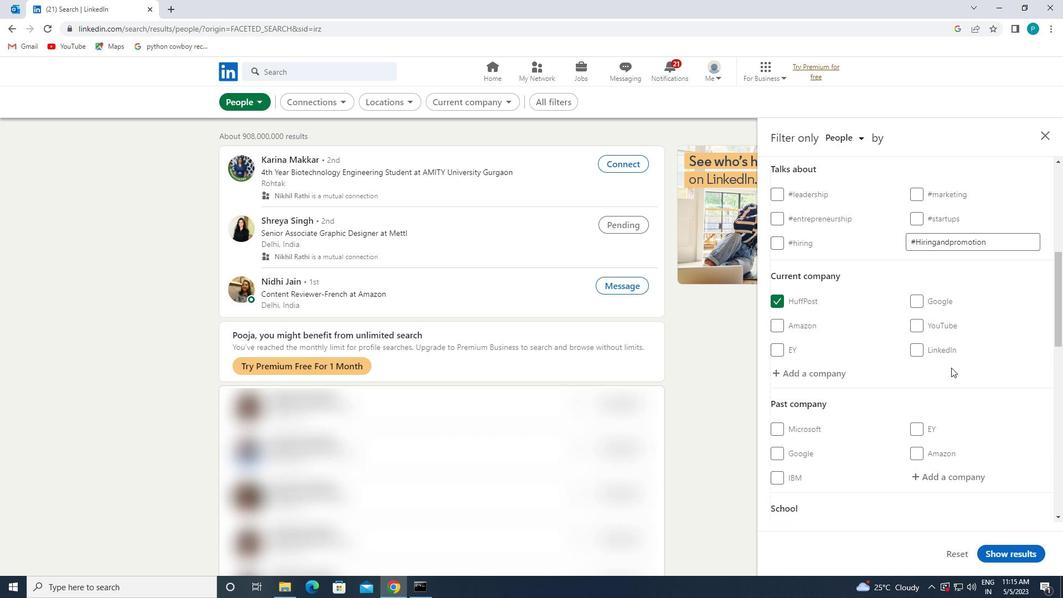 
Action: Mouse scrolled (952, 367) with delta (0, 0)
Screenshot: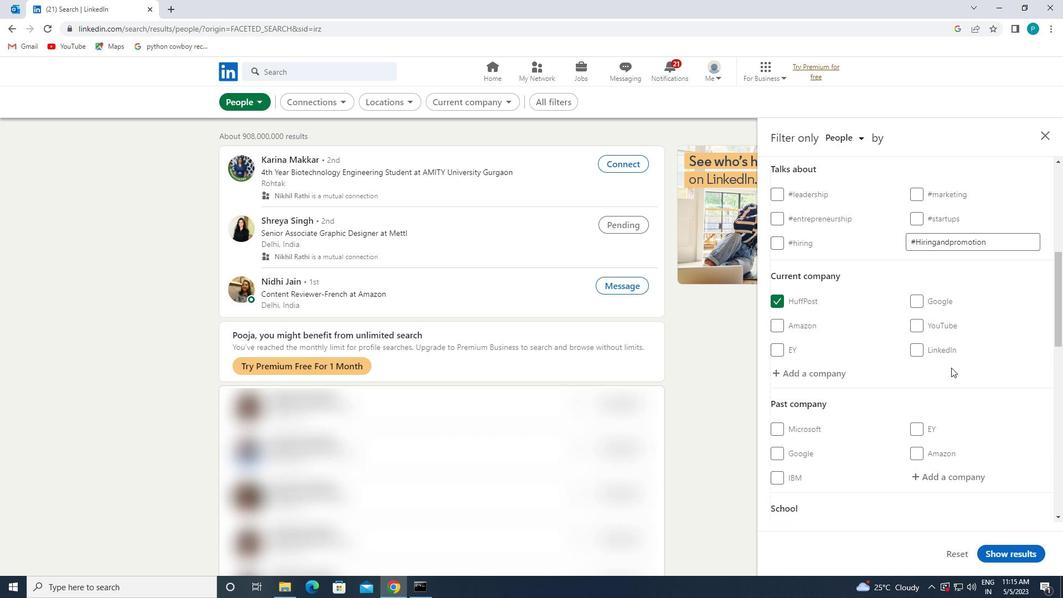 
Action: Mouse moved to (945, 426)
Screenshot: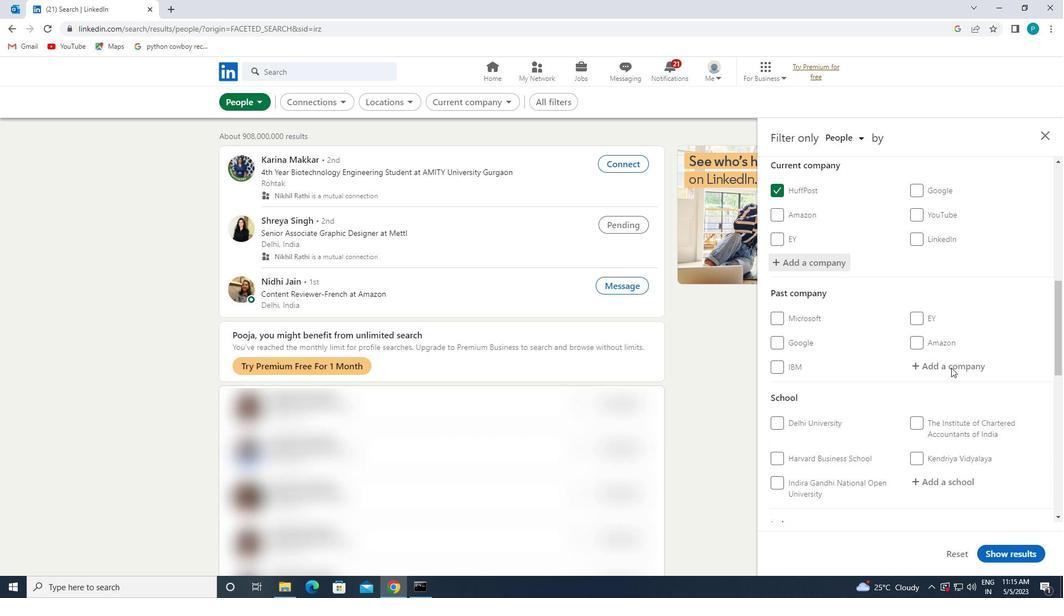 
Action: Mouse scrolled (945, 426) with delta (0, 0)
Screenshot: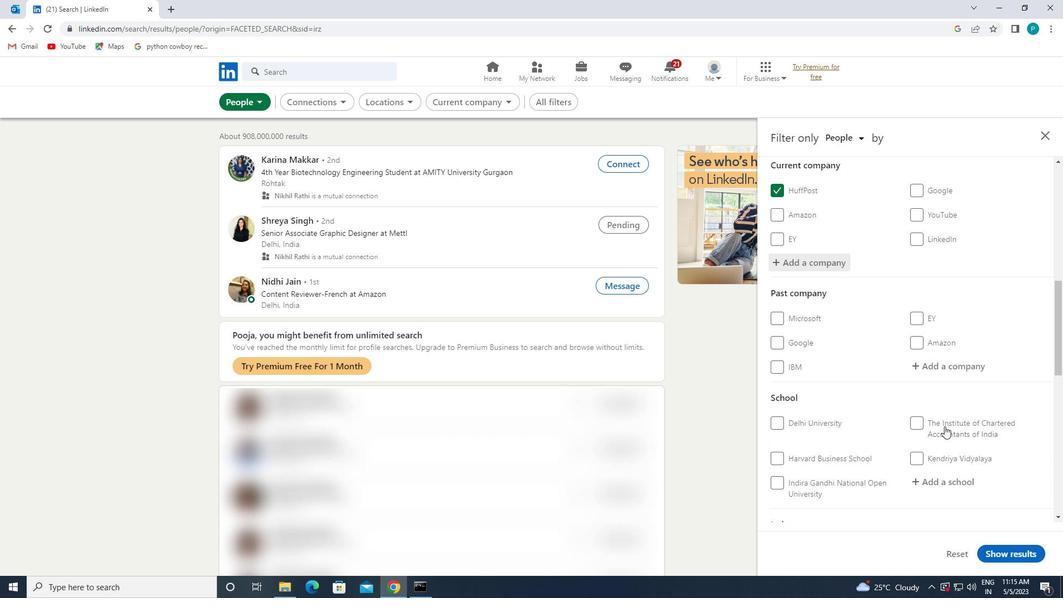 
Action: Mouse moved to (945, 416)
Screenshot: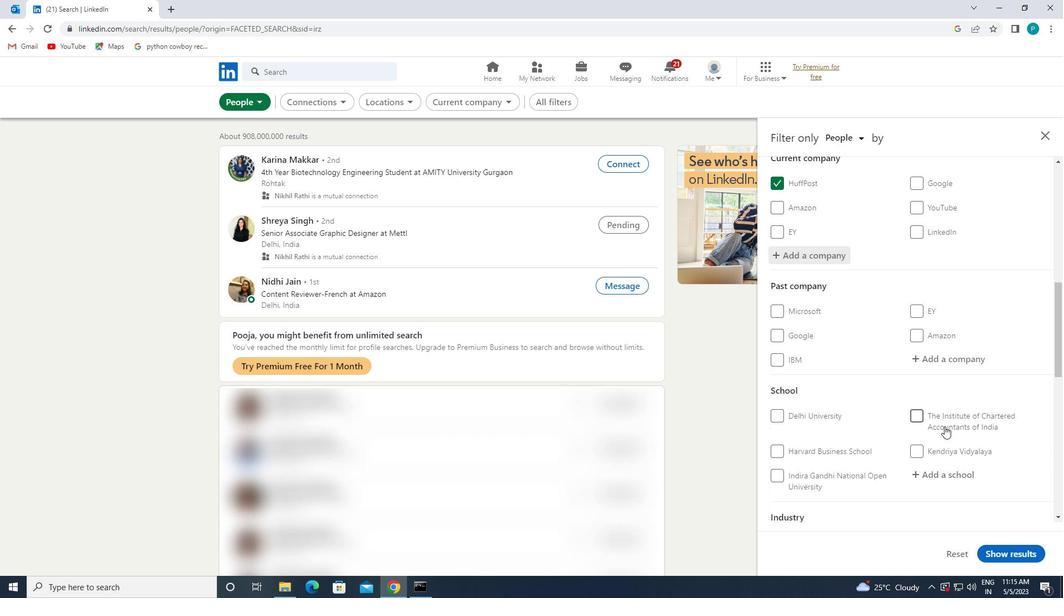 
Action: Mouse pressed left at (945, 416)
Screenshot: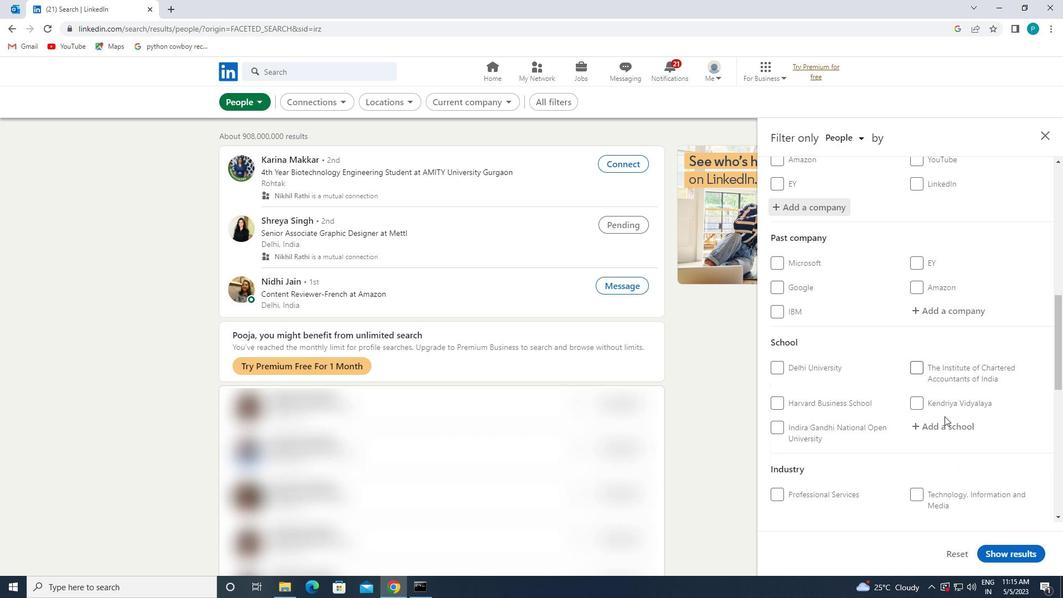 
Action: Mouse moved to (945, 429)
Screenshot: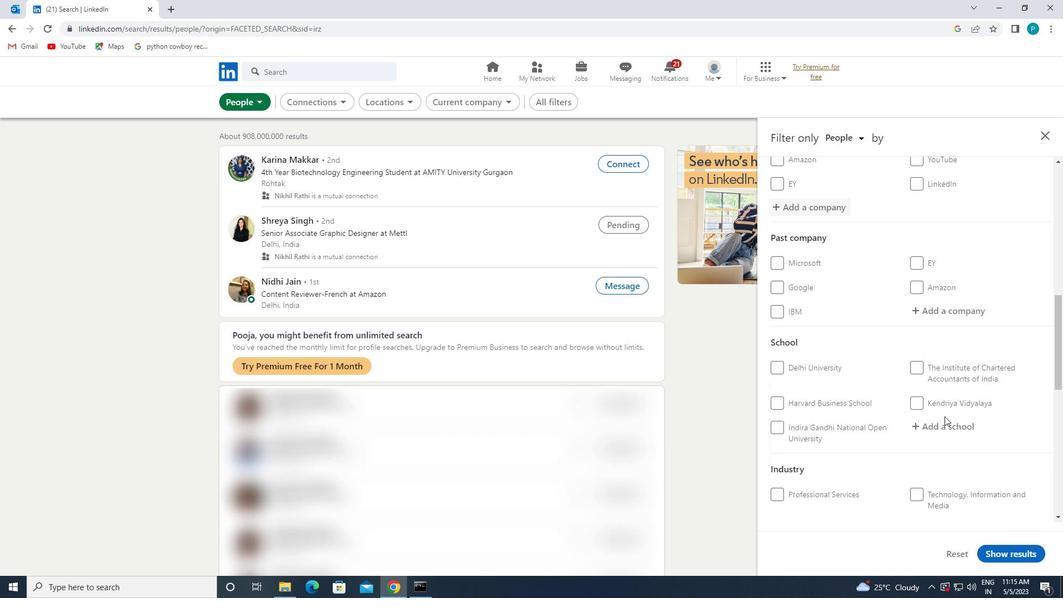 
Action: Mouse pressed left at (945, 429)
Screenshot: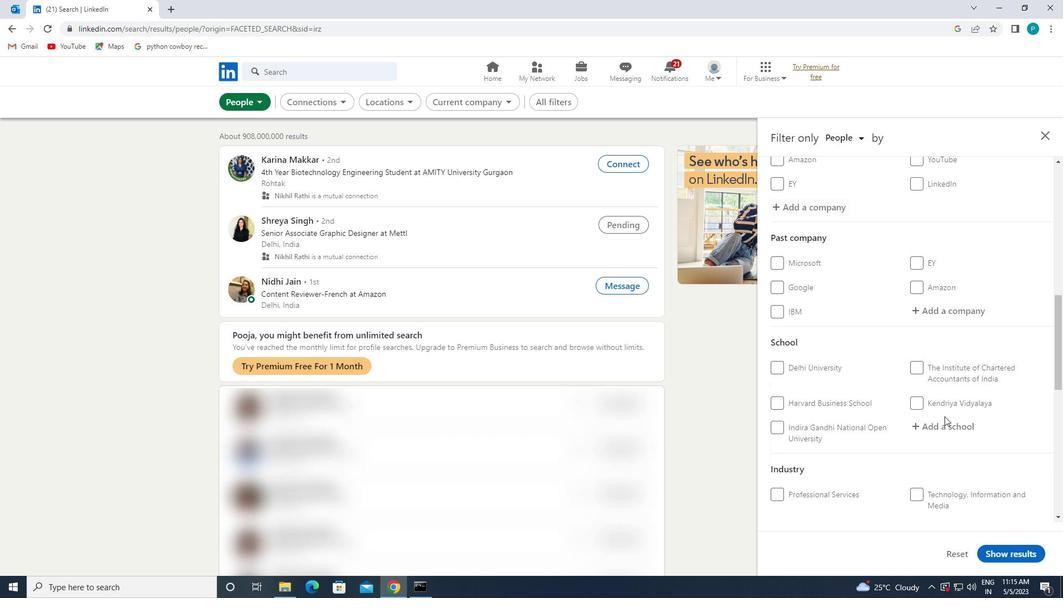 
Action: Key pressed <Key.caps_lock>C<Key.caps_lock>HENNAI
Screenshot: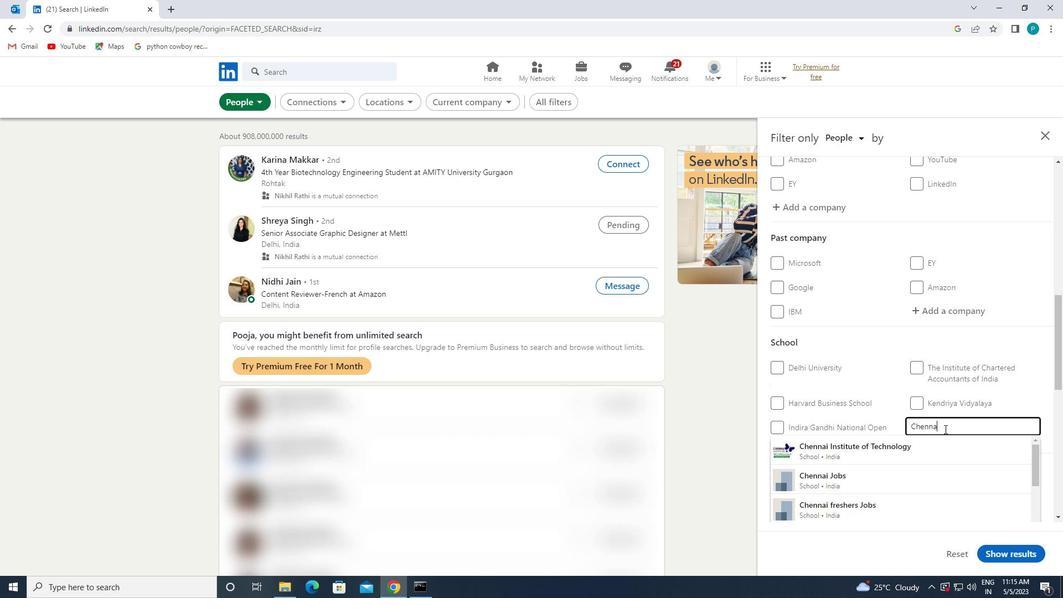 
Action: Mouse moved to (887, 480)
Screenshot: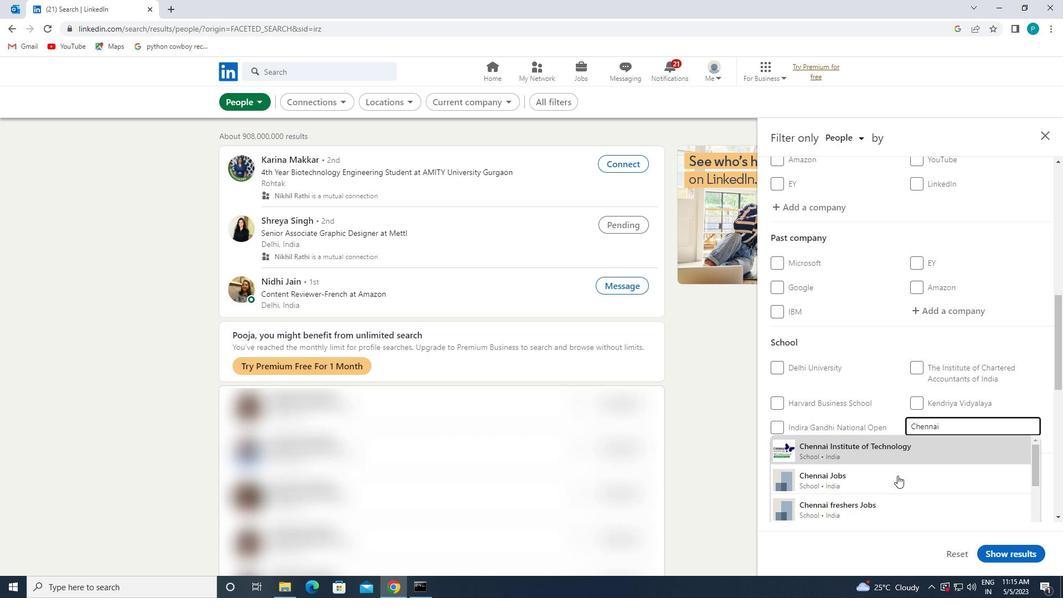 
Action: Mouse pressed left at (887, 480)
Screenshot: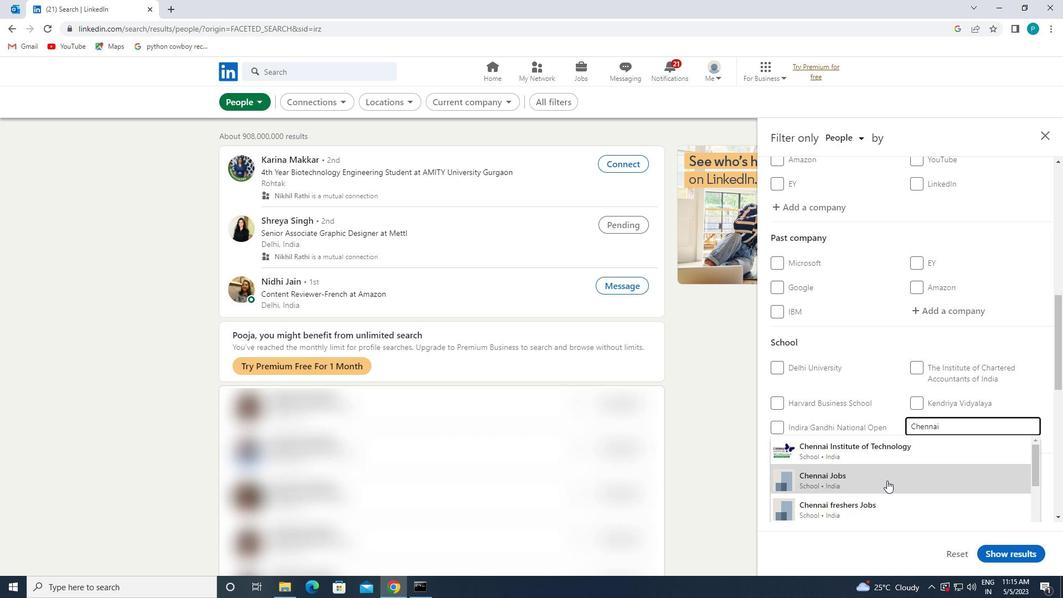 
Action: Mouse moved to (887, 479)
Screenshot: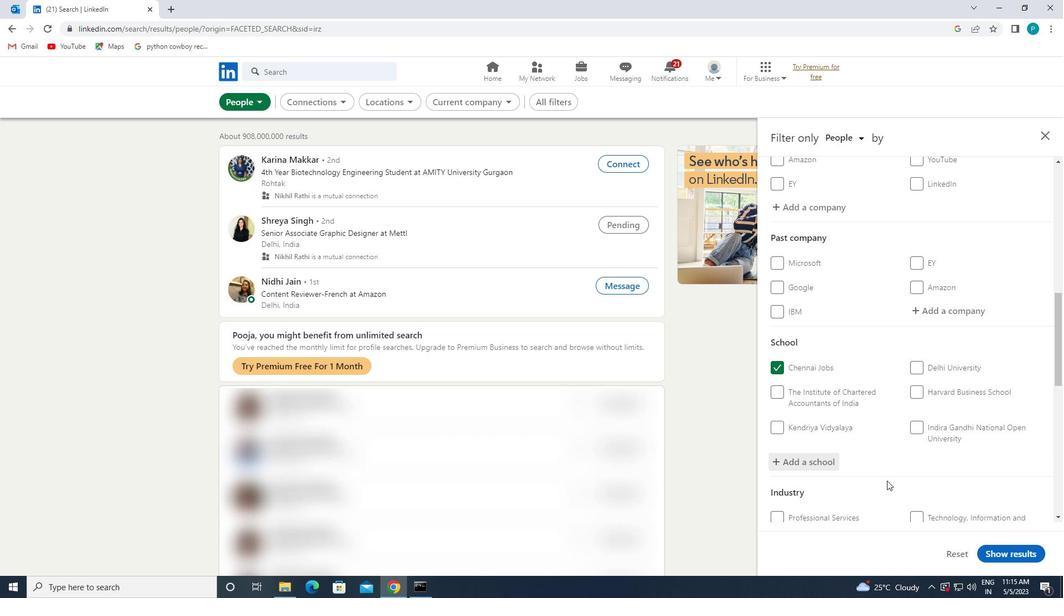 
Action: Mouse scrolled (887, 479) with delta (0, 0)
Screenshot: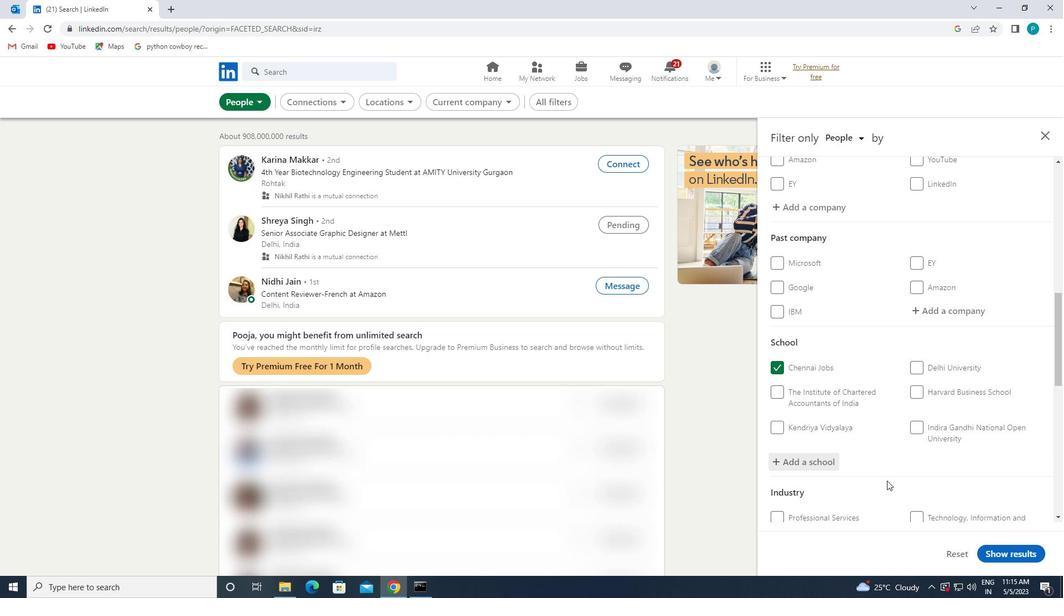 
Action: Mouse moved to (888, 470)
Screenshot: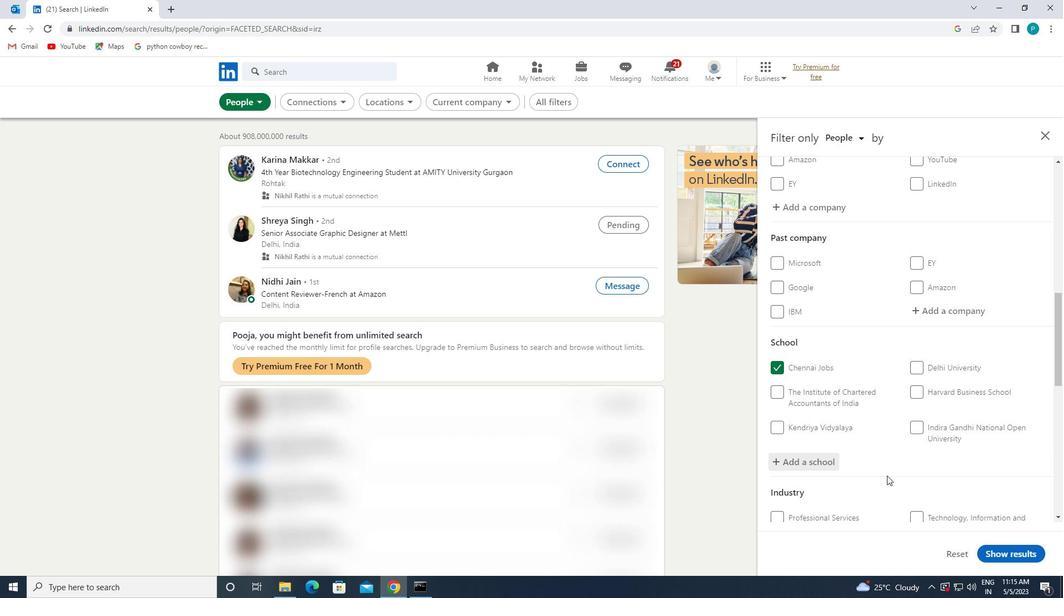 
Action: Mouse scrolled (888, 469) with delta (0, 0)
Screenshot: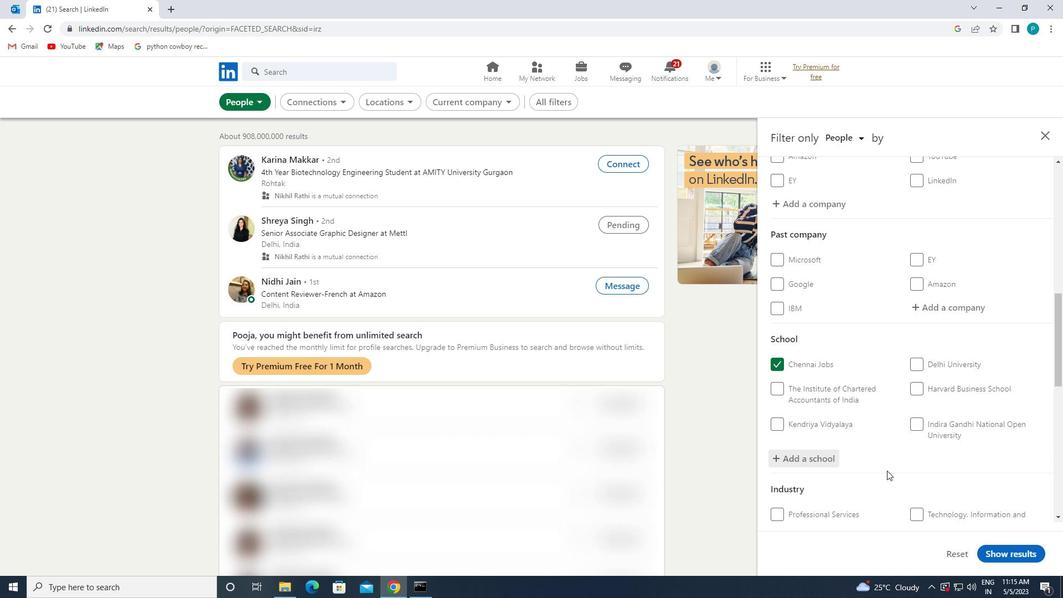 
Action: Mouse scrolled (888, 469) with delta (0, 0)
Screenshot: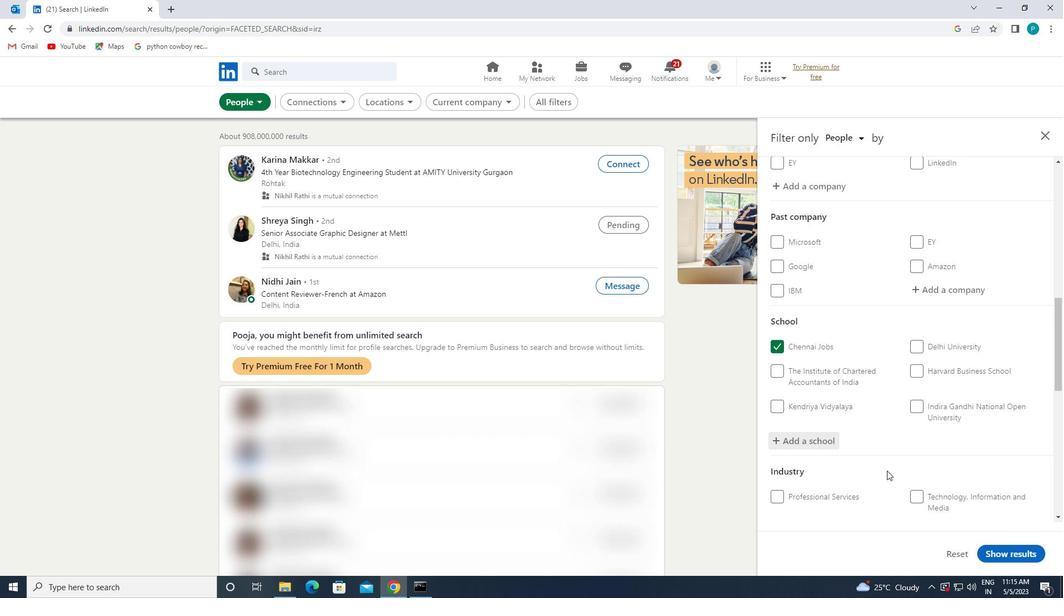 
Action: Mouse moved to (888, 467)
Screenshot: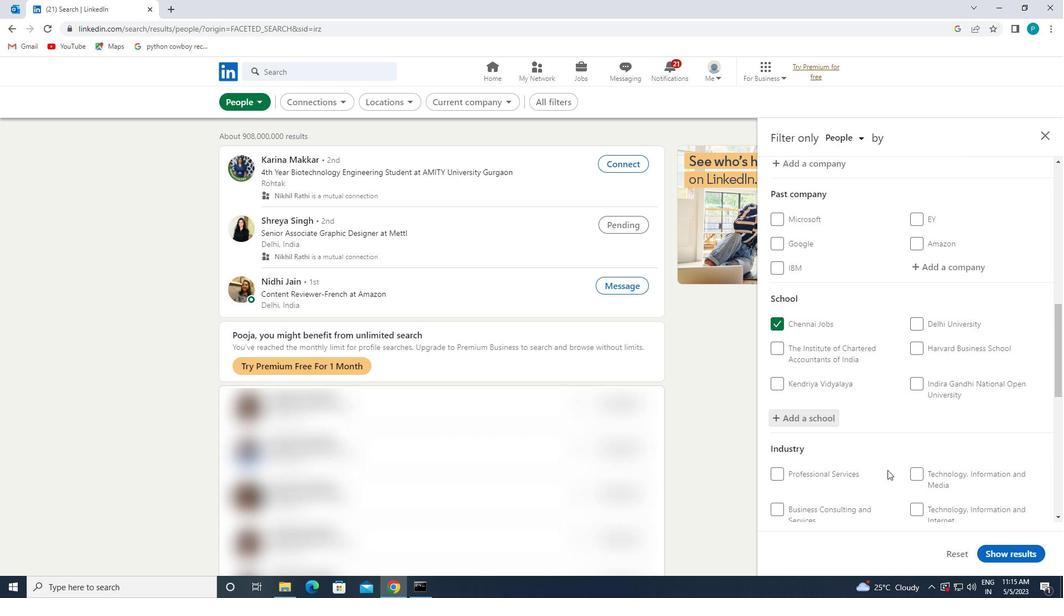 
Action: Mouse scrolled (888, 467) with delta (0, 0)
Screenshot: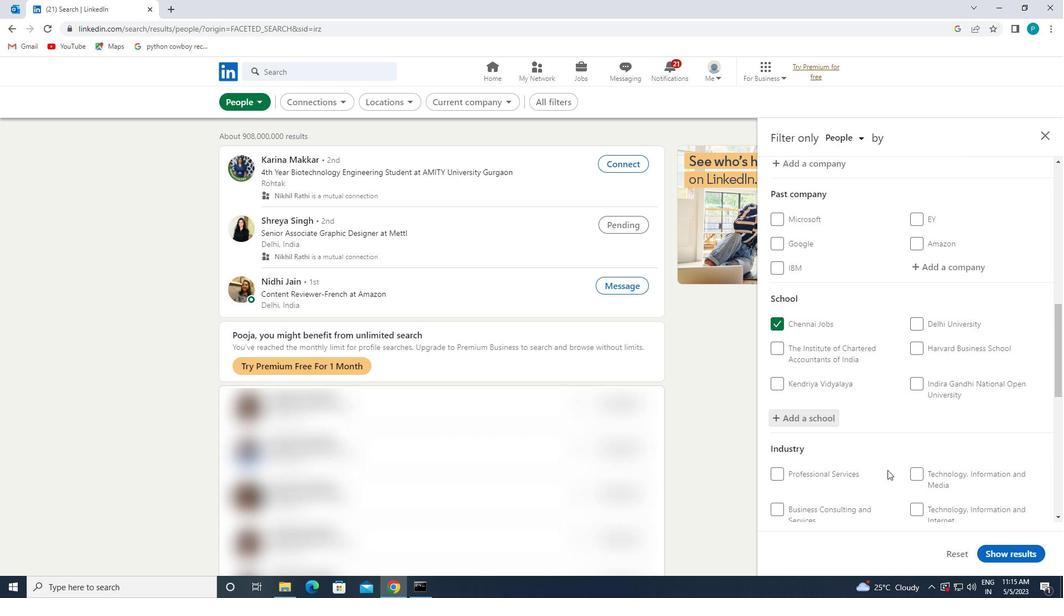 
Action: Mouse moved to (939, 369)
Screenshot: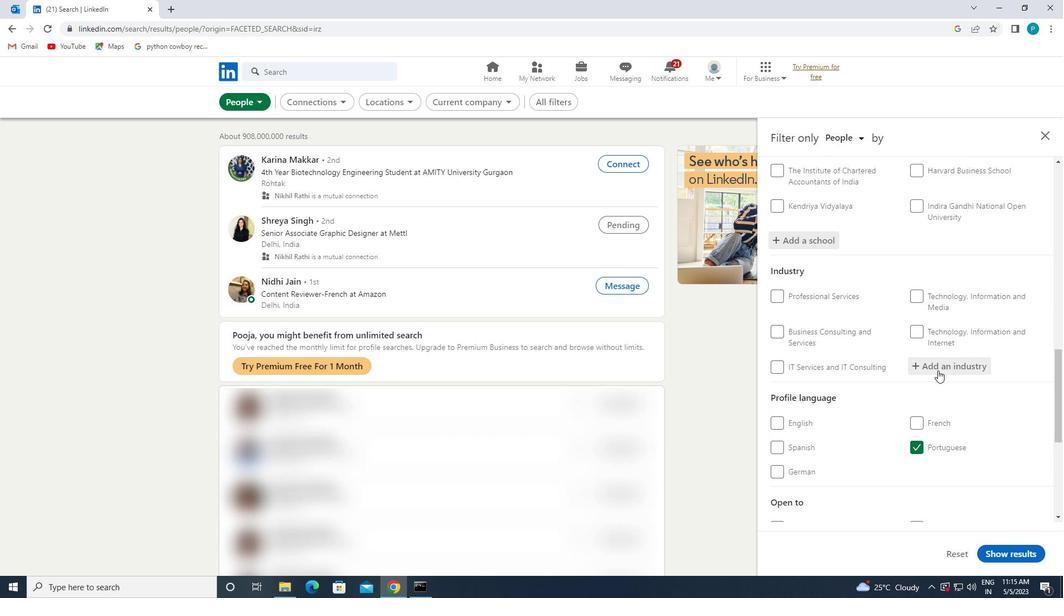 
Action: Mouse pressed left at (939, 369)
Screenshot: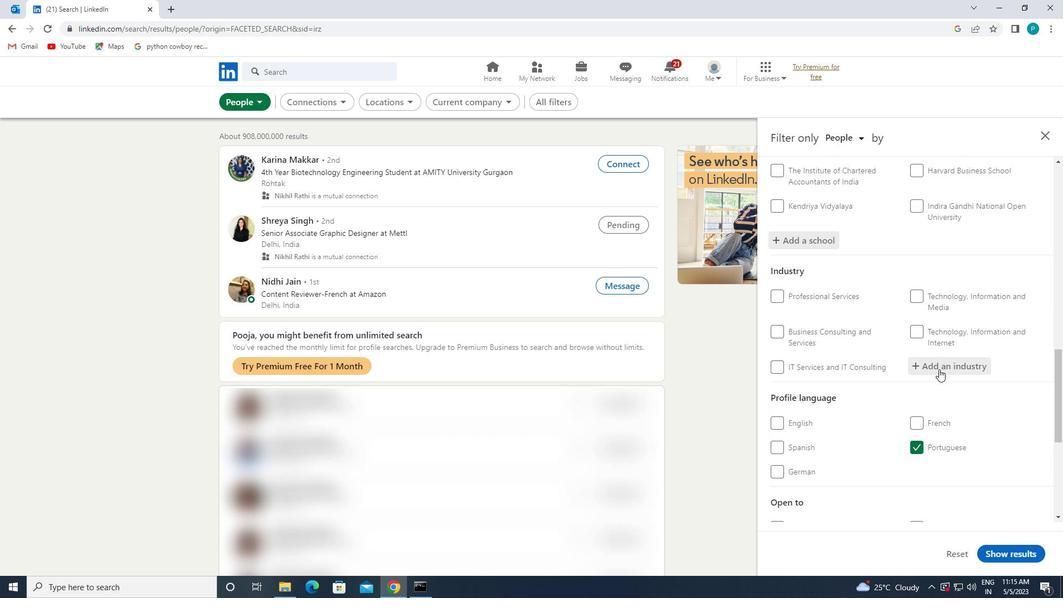 
Action: Key pressed <Key.caps_lock>P<Key.caps_lock>APER
Screenshot: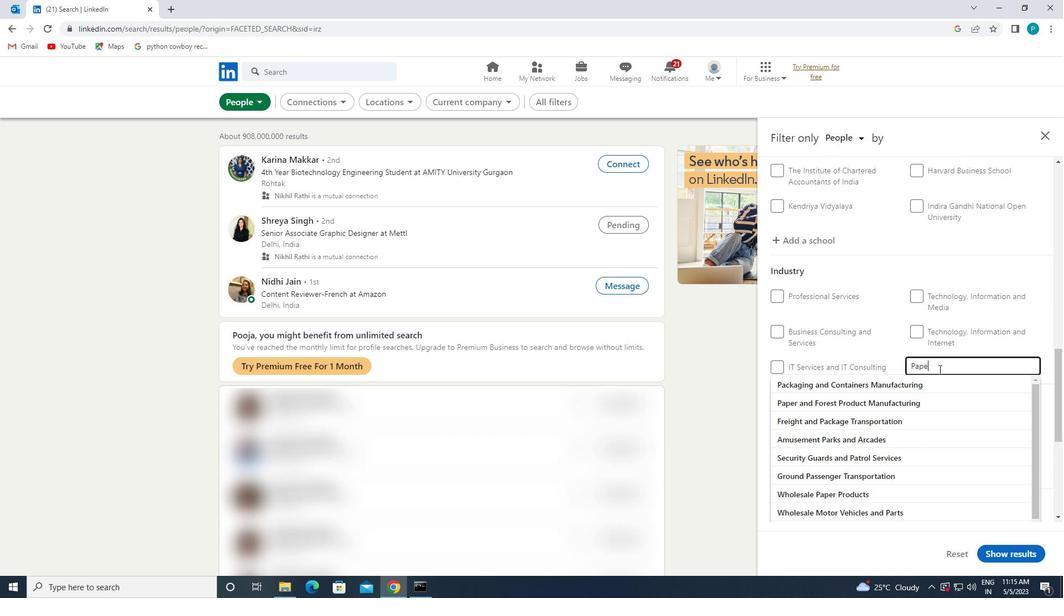 
Action: Mouse moved to (937, 388)
Screenshot: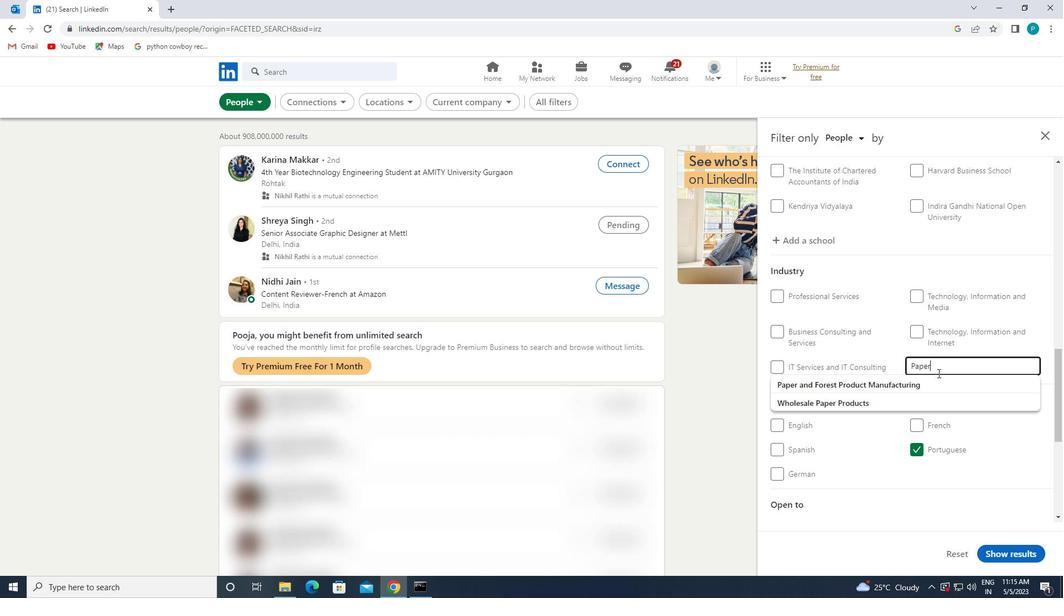 
Action: Mouse pressed left at (937, 388)
Screenshot: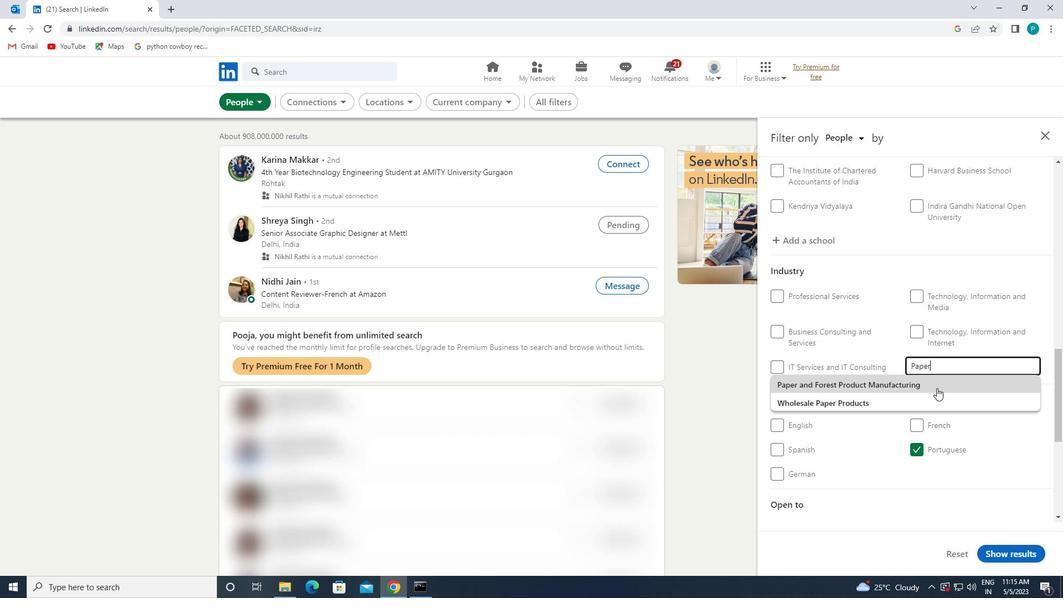 
Action: Mouse scrolled (937, 387) with delta (0, 0)
Screenshot: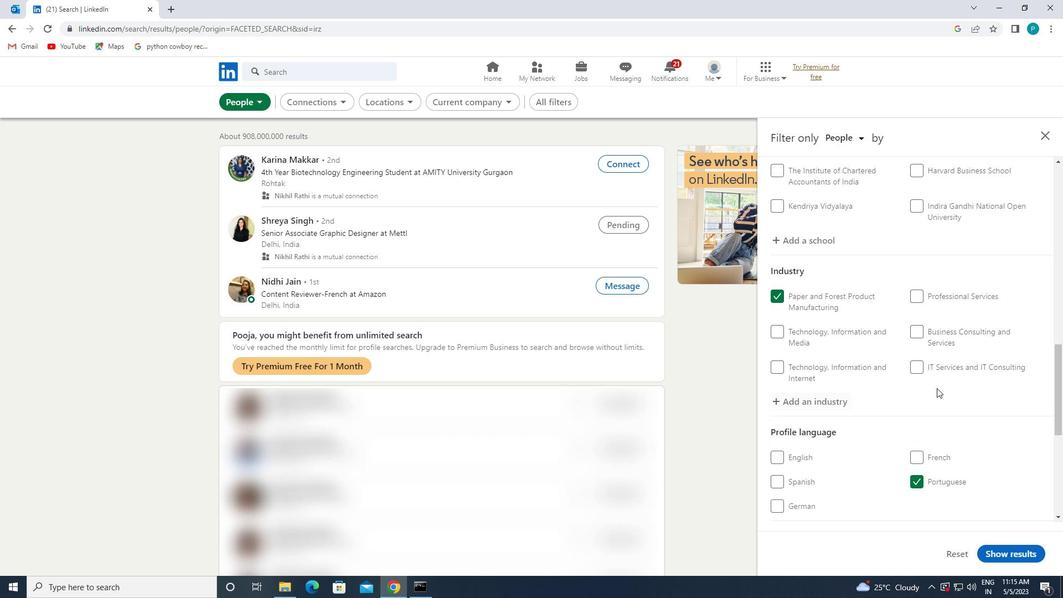 
Action: Mouse scrolled (937, 387) with delta (0, 0)
Screenshot: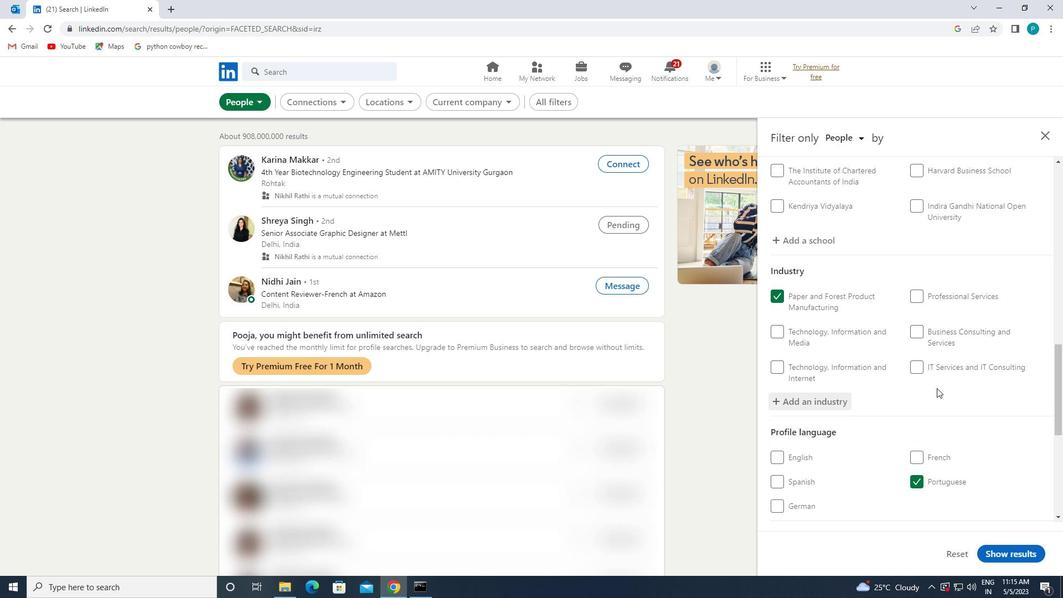 
Action: Mouse scrolled (937, 387) with delta (0, 0)
Screenshot: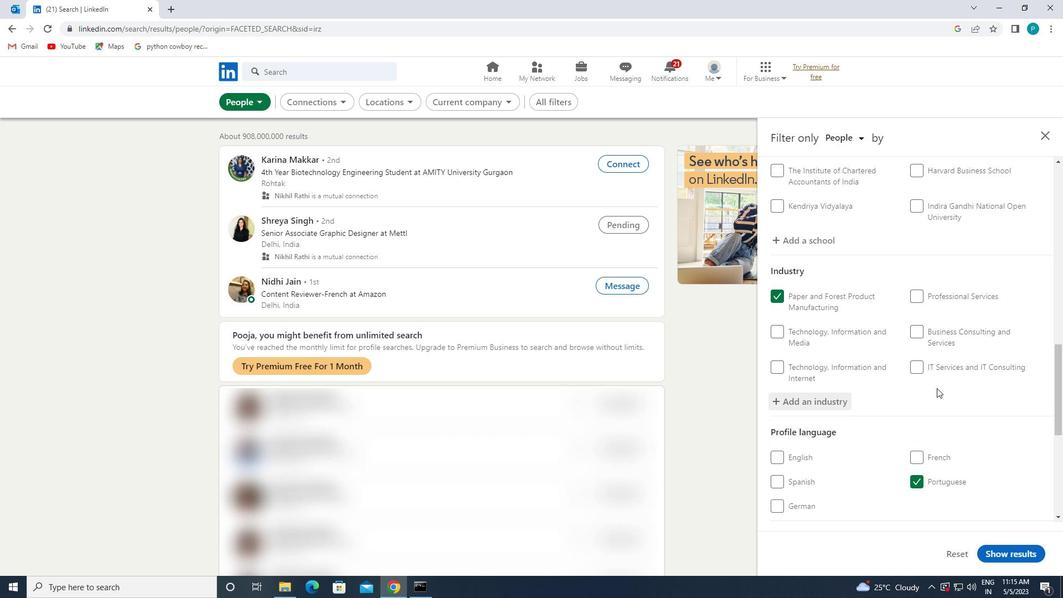
Action: Mouse moved to (917, 375)
Screenshot: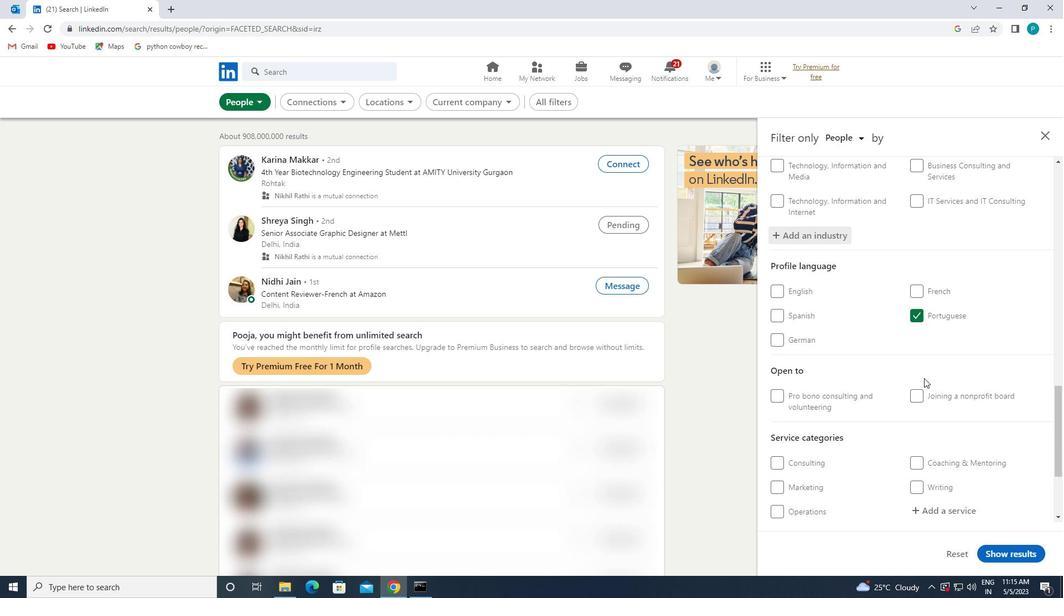
Action: Mouse scrolled (917, 374) with delta (0, 0)
Screenshot: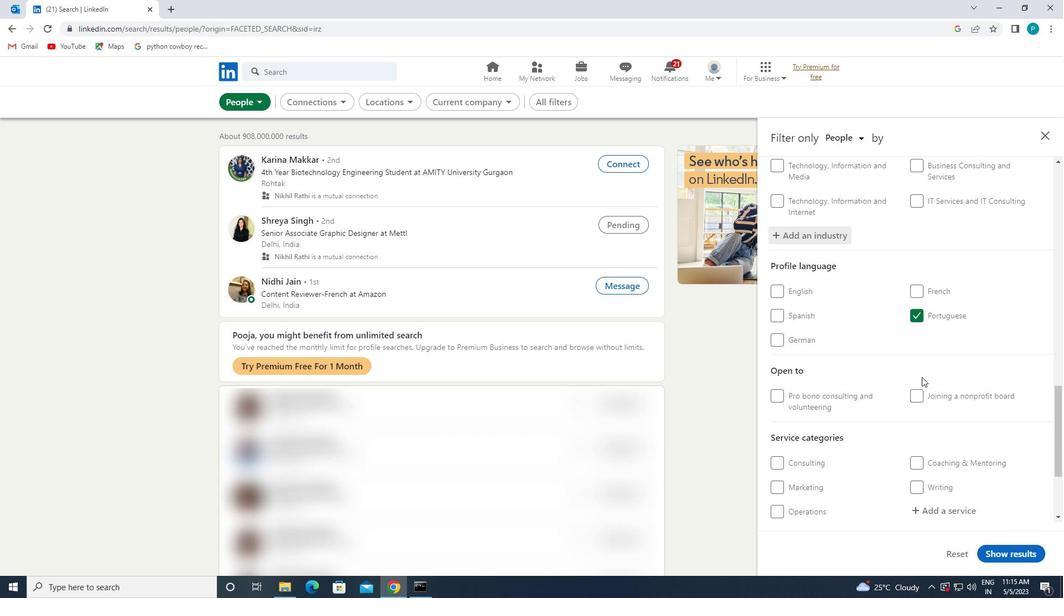 
Action: Mouse moved to (916, 374)
Screenshot: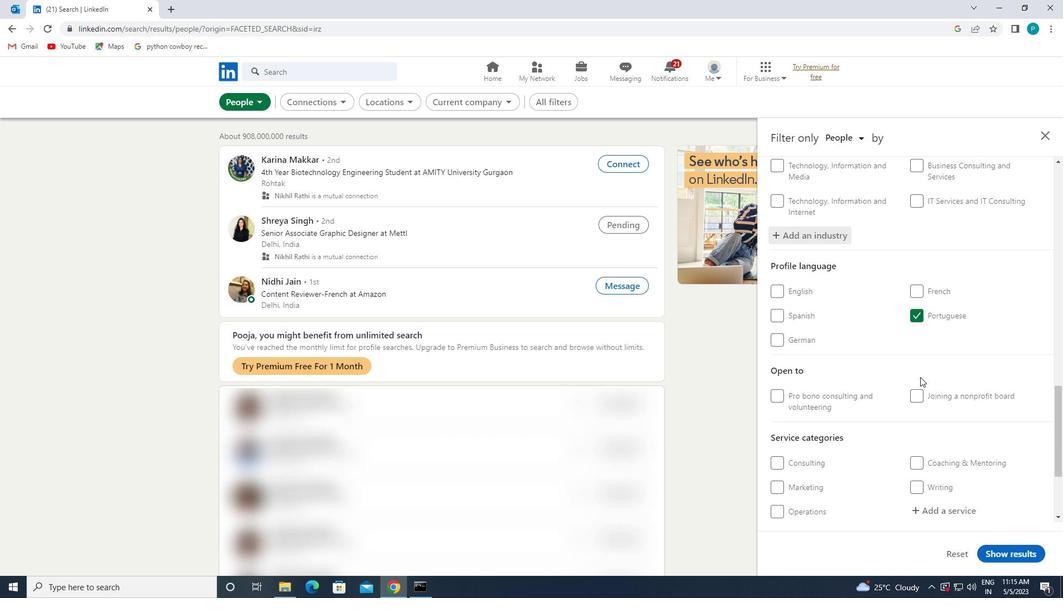 
Action: Mouse scrolled (916, 374) with delta (0, 0)
Screenshot: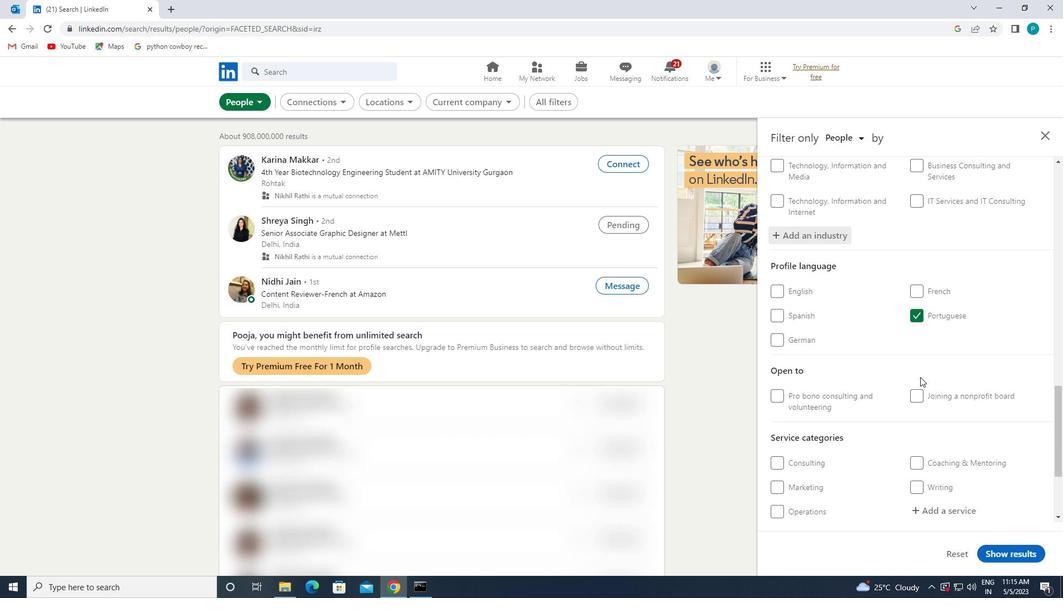 
Action: Mouse moved to (913, 374)
Screenshot: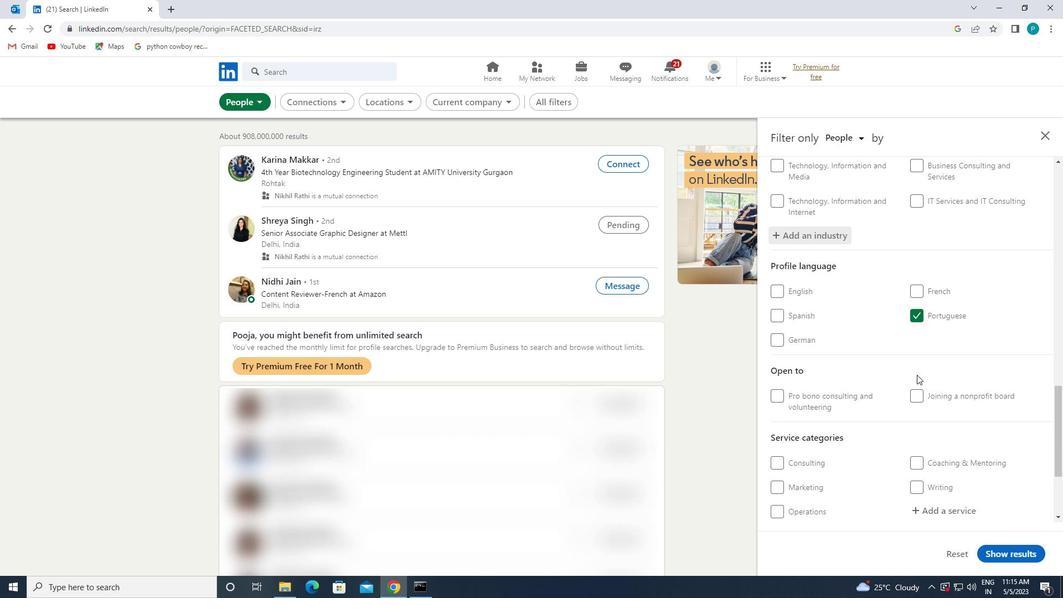 
Action: Mouse scrolled (913, 373) with delta (0, 0)
Screenshot: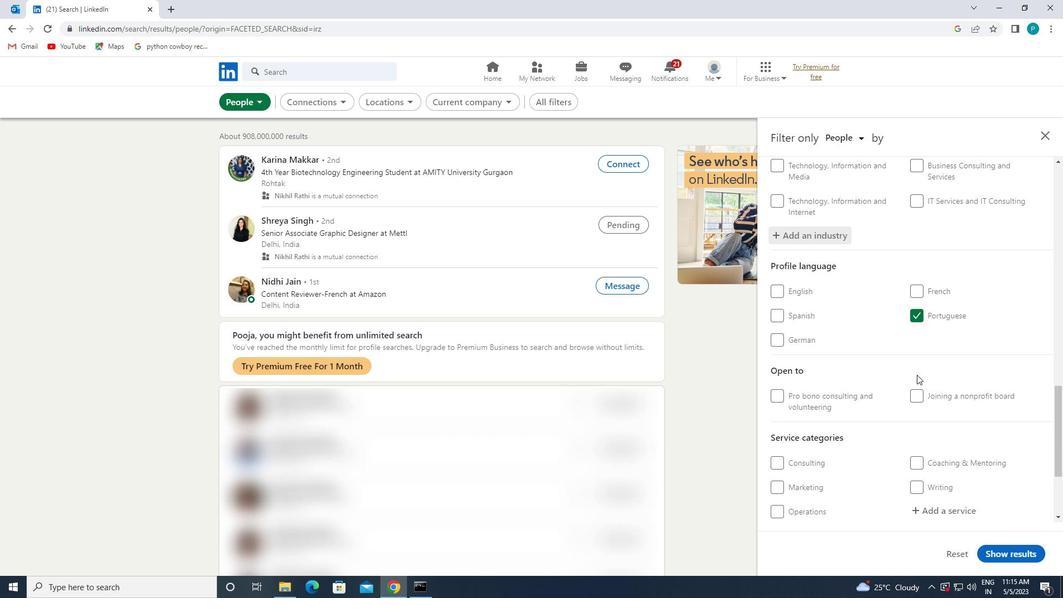 
Action: Mouse moved to (914, 377)
Screenshot: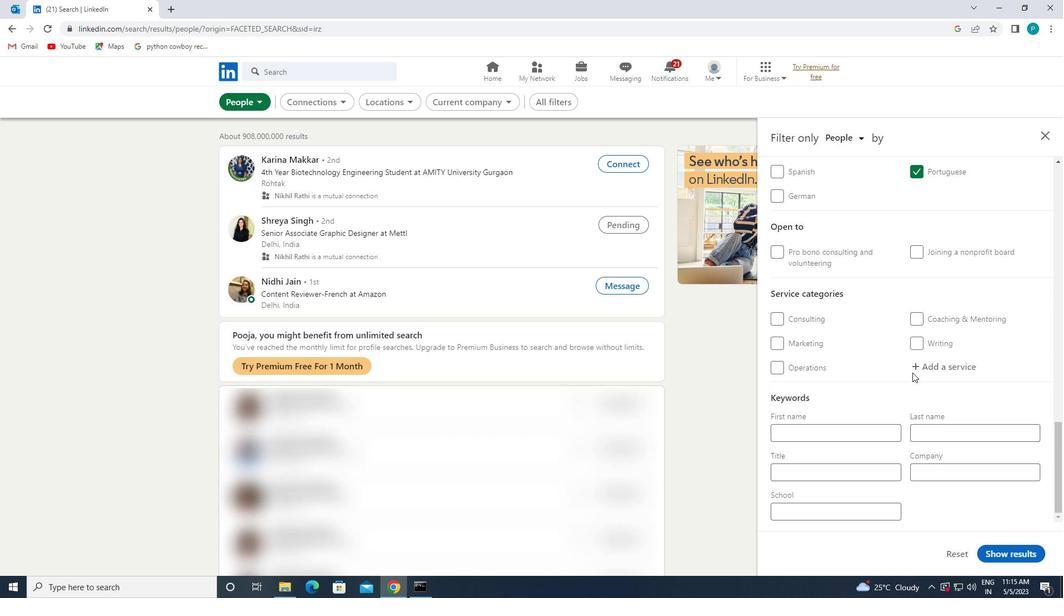 
Action: Mouse scrolled (914, 377) with delta (0, 0)
Screenshot: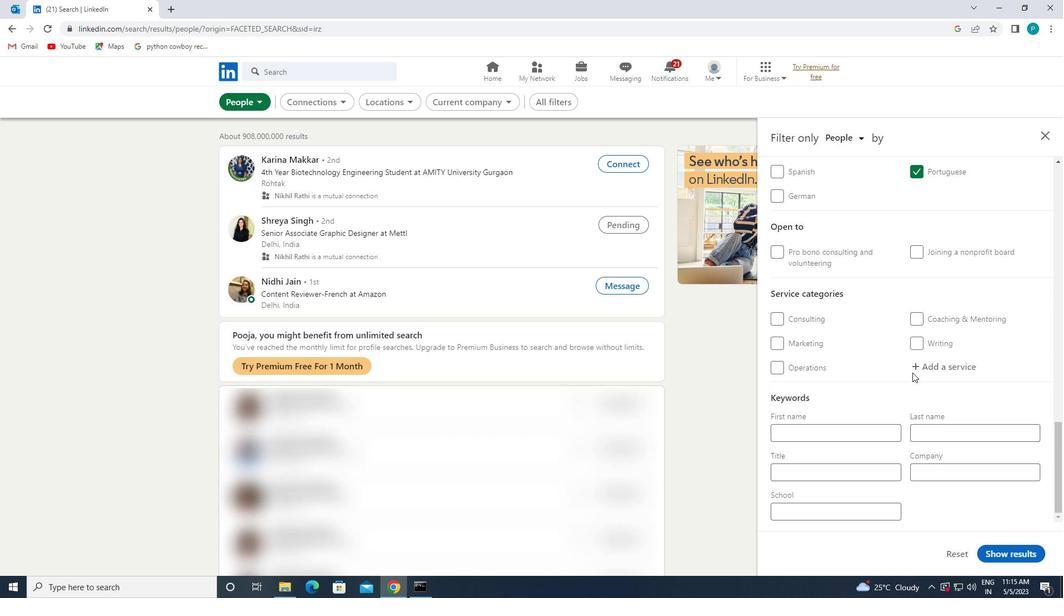 
Action: Mouse moved to (836, 467)
Screenshot: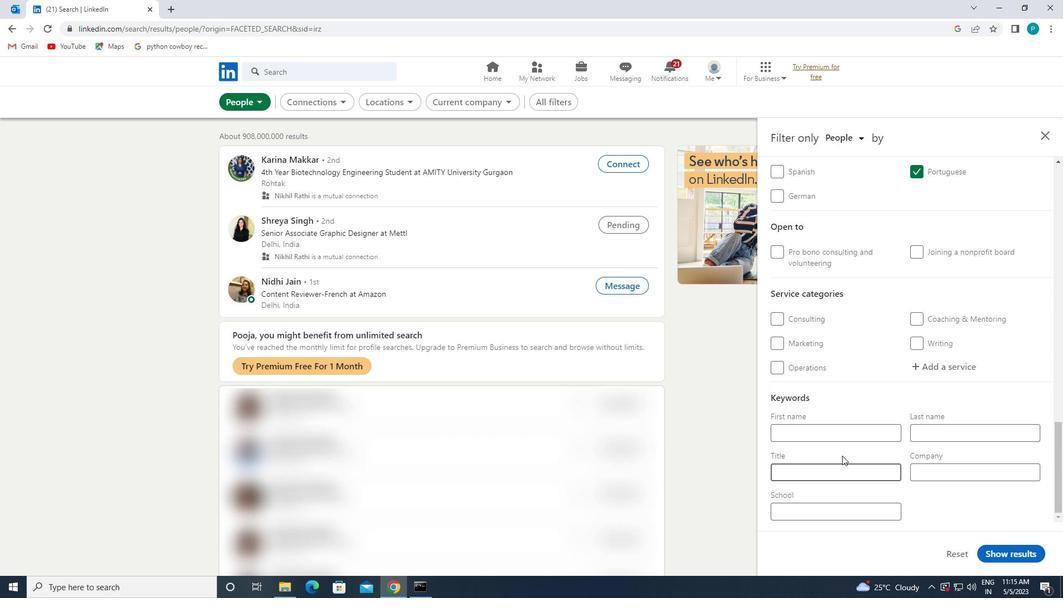 
Action: Mouse pressed left at (836, 467)
Screenshot: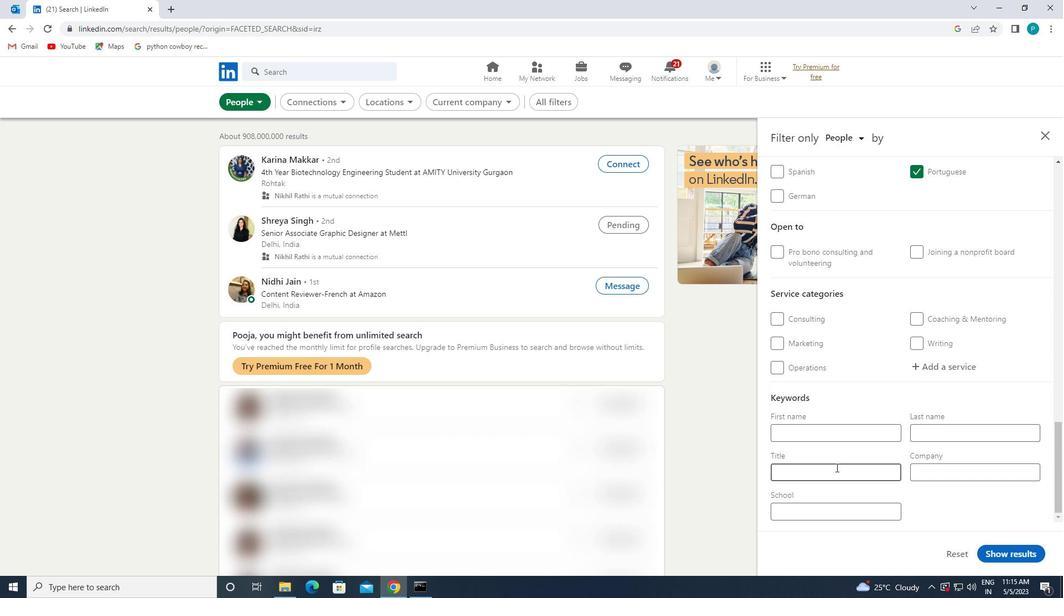 
Action: Key pressed <Key.caps_lock>B<Key.caps_lock>ANKRUPTCY
Screenshot: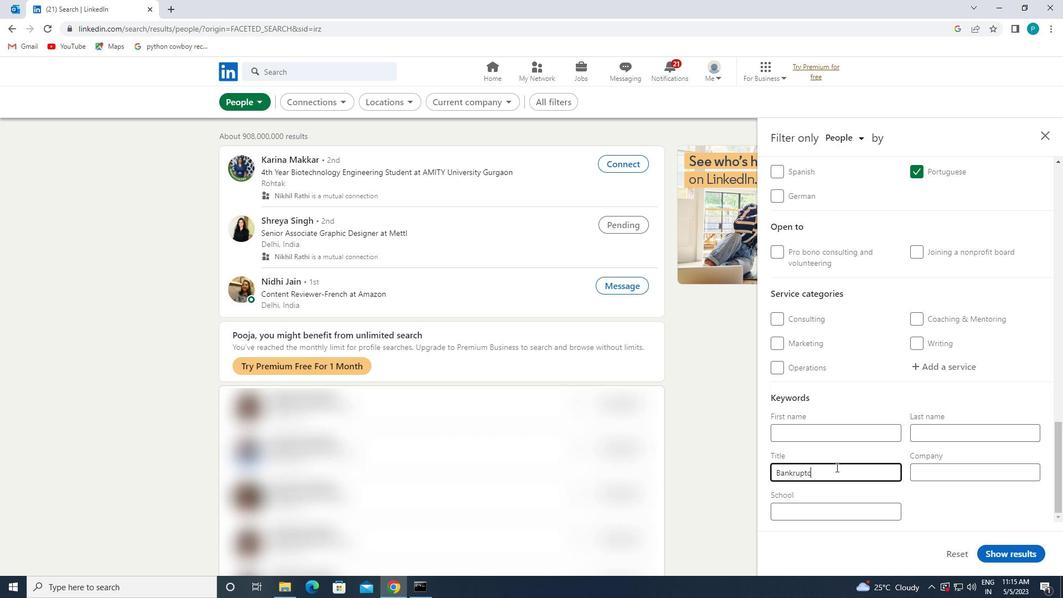 
Action: Mouse moved to (836, 467)
Screenshot: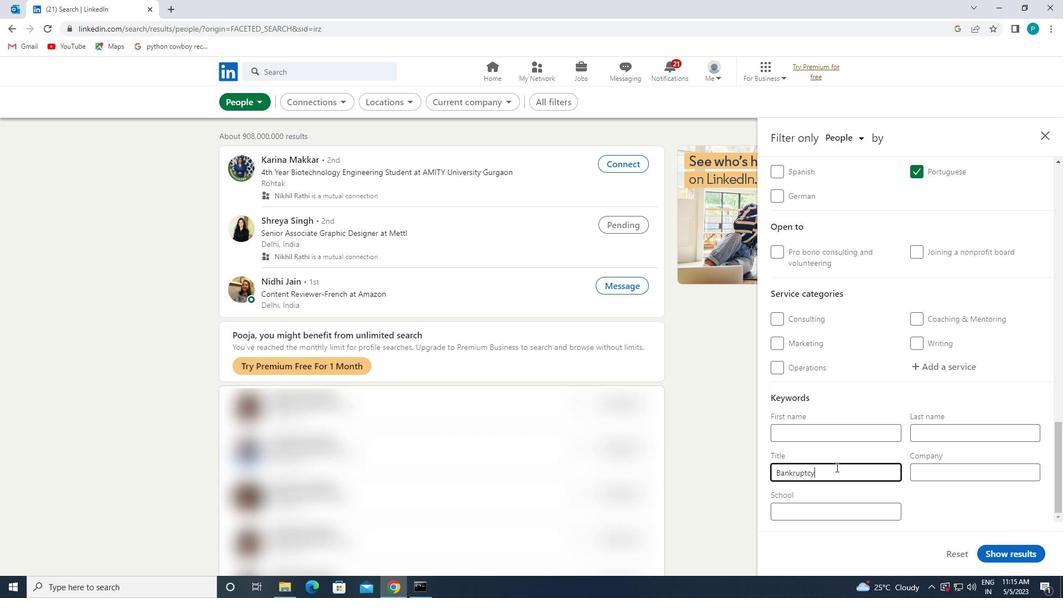 
Action: Key pressed <Key.backspace><Key.backspace><Key.backspace><Key.backspace><Key.backspace><Key.backspace><Key.backspace><Key.backspace><Key.backspace><Key.backspace><Key.backspace><Key.backspace><Key.backspace>
Screenshot: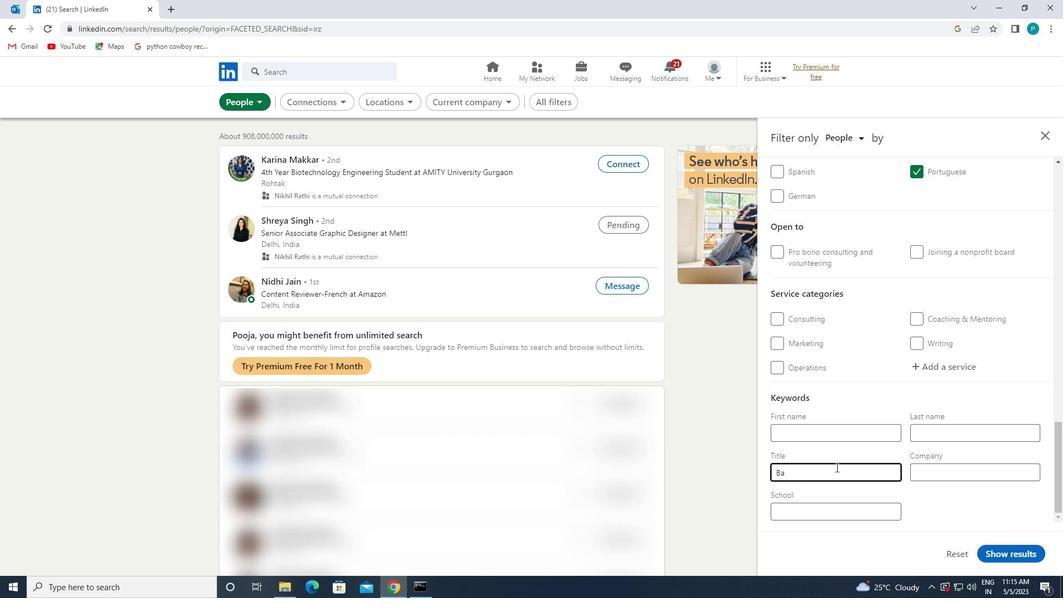
Action: Mouse moved to (921, 355)
Screenshot: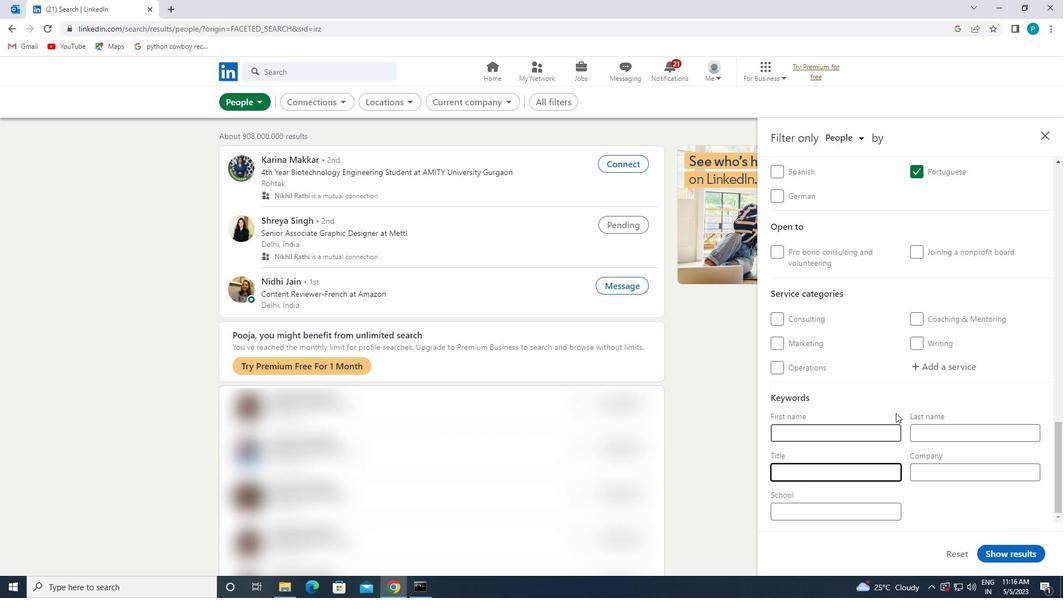 
Action: Mouse pressed left at (921, 355)
Screenshot: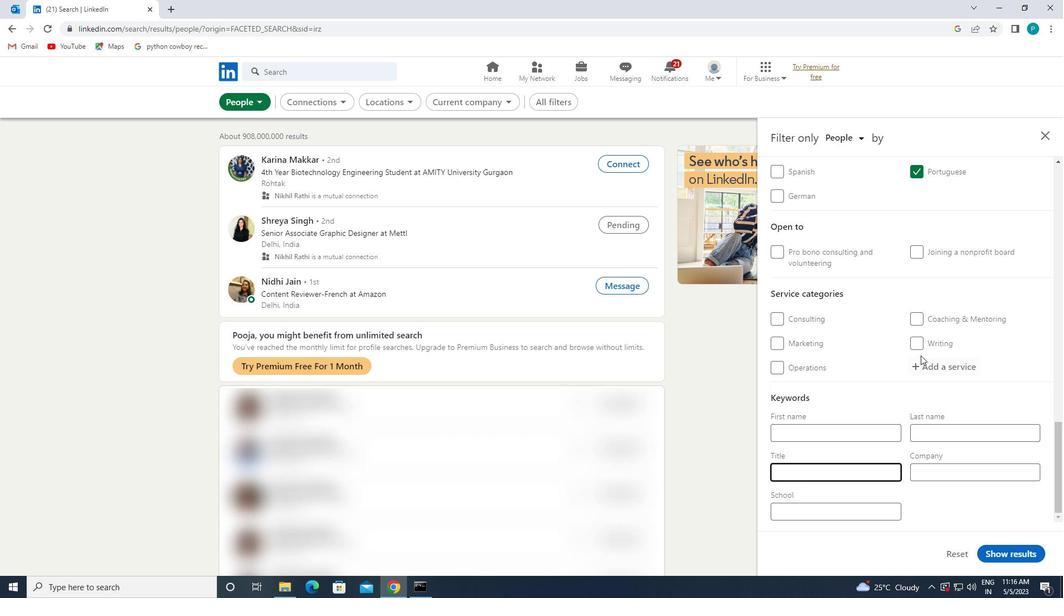 
Action: Mouse moved to (921, 364)
Screenshot: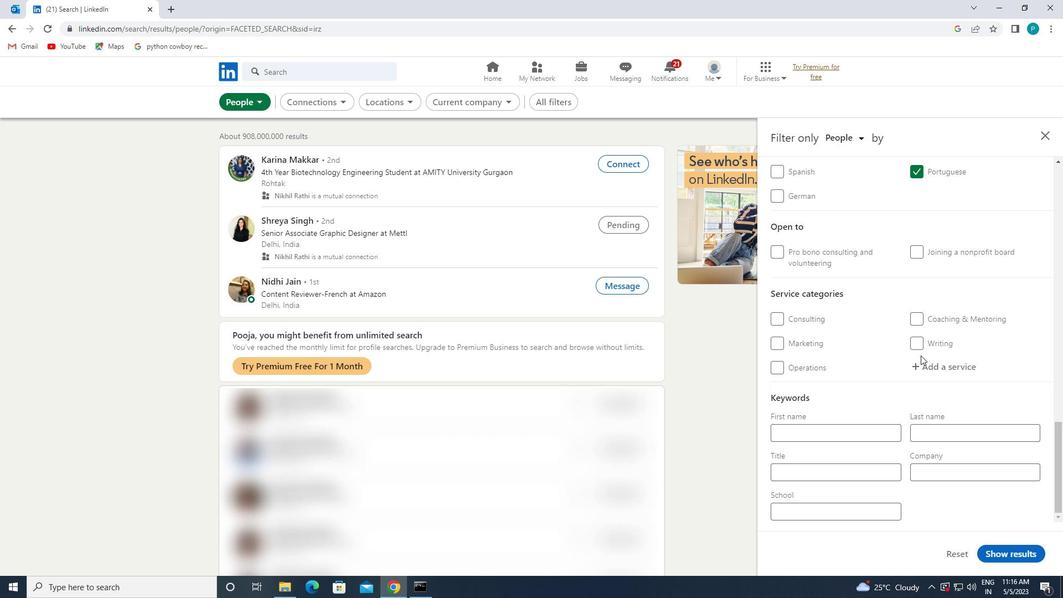 
Action: Mouse pressed left at (921, 364)
Screenshot: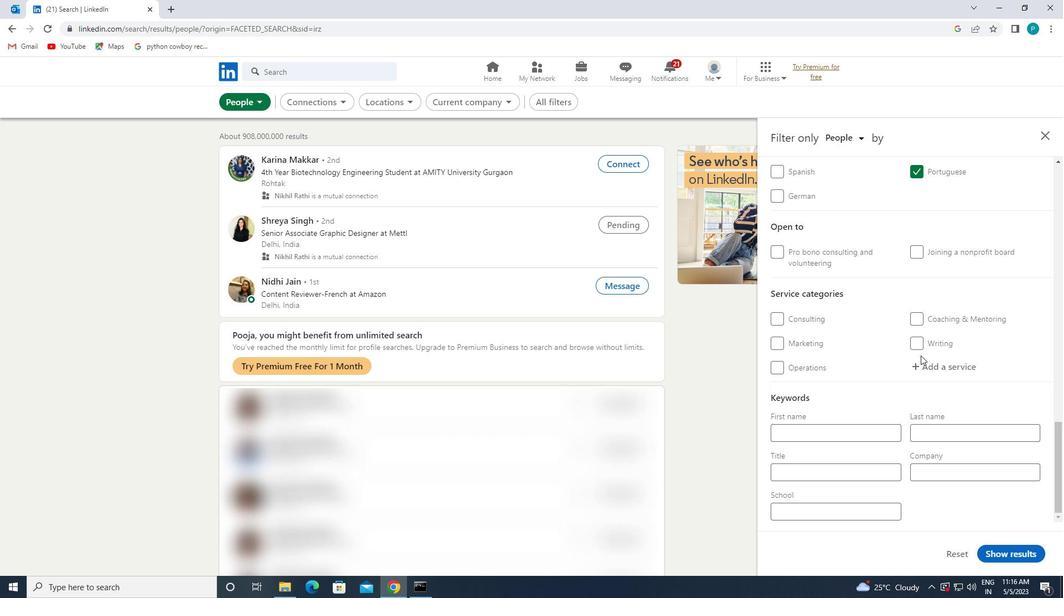 
Action: Key pressed <Key.caps_lock>B<Key.caps_lock>ANK
Screenshot: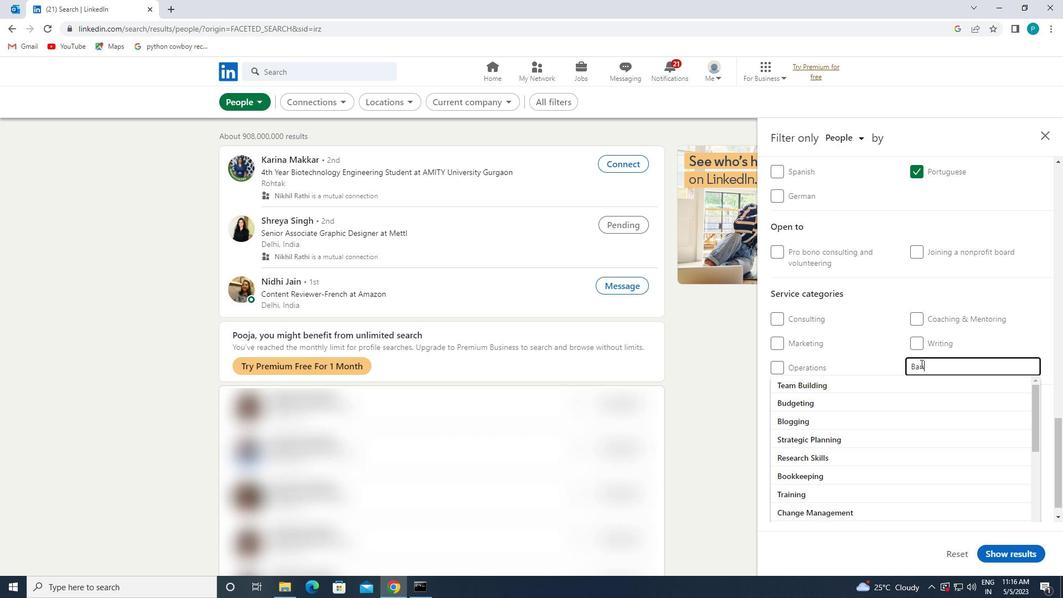 
Action: Mouse moved to (891, 385)
Screenshot: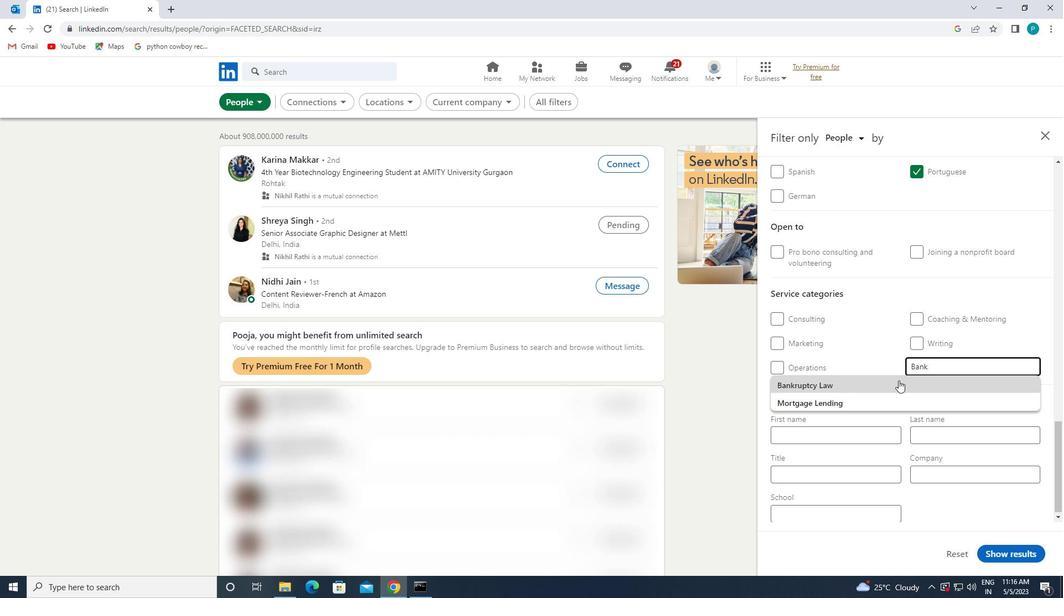 
Action: Mouse pressed left at (891, 385)
Screenshot: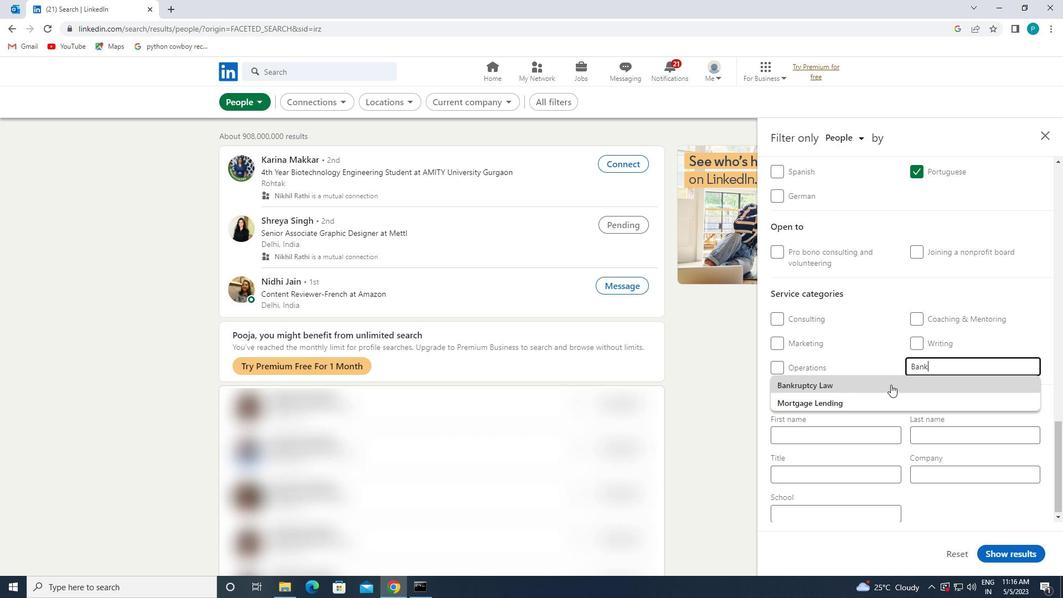
Action: Mouse moved to (821, 494)
Screenshot: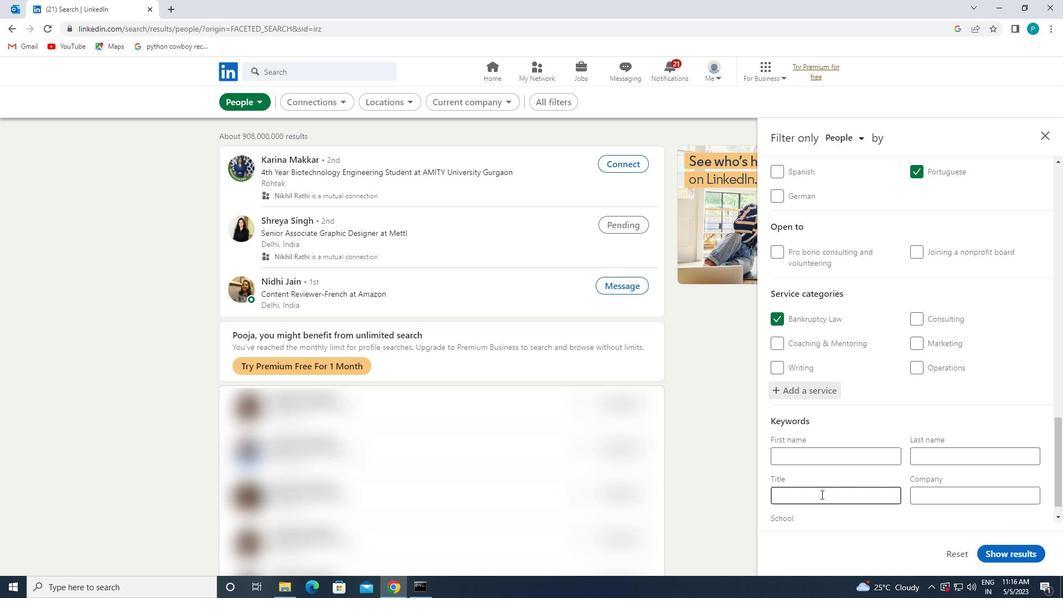 
Action: Mouse pressed left at (821, 494)
Screenshot: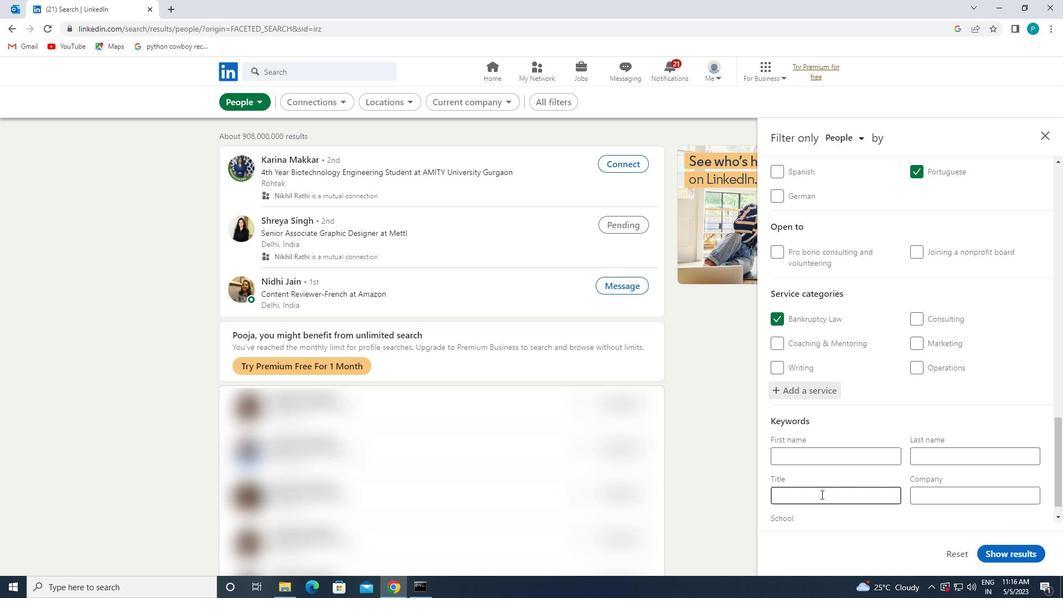 
Action: Key pressed <Key.caps_lock>D<Key.caps_lock>ELIVERY<Key.space><Key.caps_lock>D<Key.caps_lock>RIVER
Screenshot: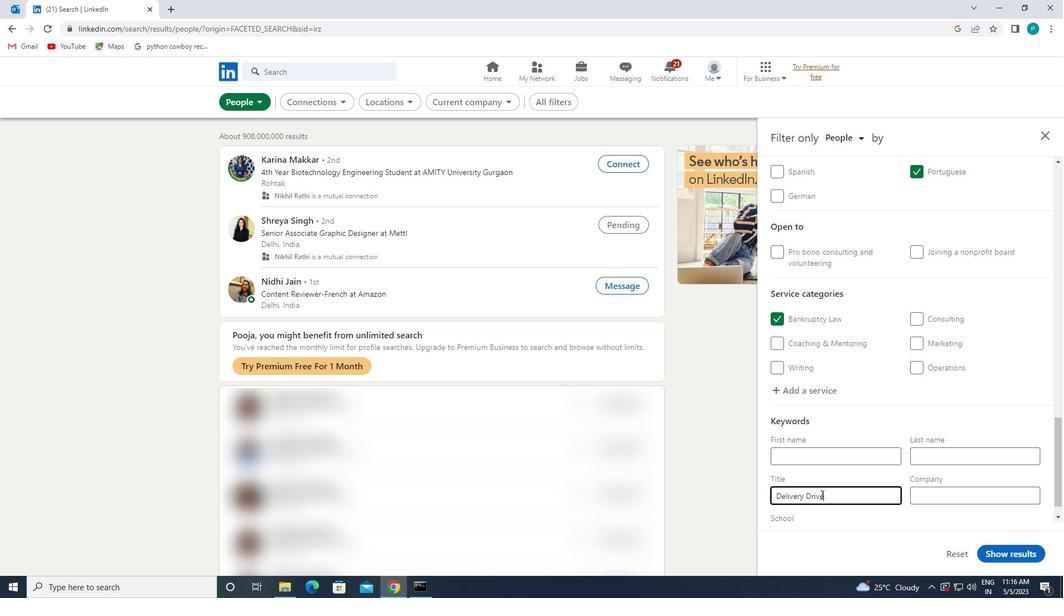 
Action: Mouse moved to (1009, 548)
Screenshot: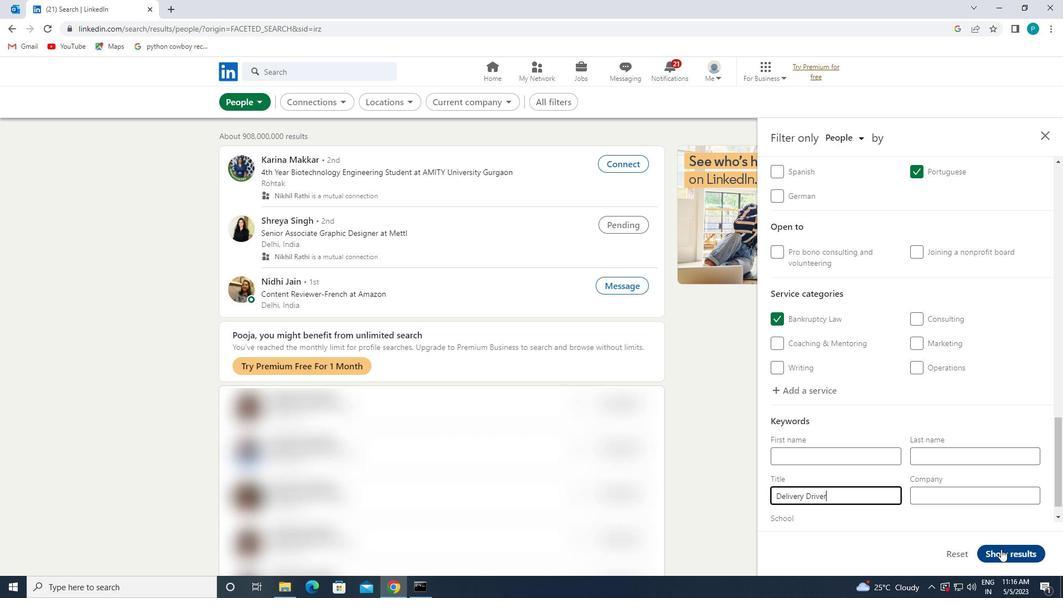 
Action: Mouse pressed left at (1009, 548)
Screenshot: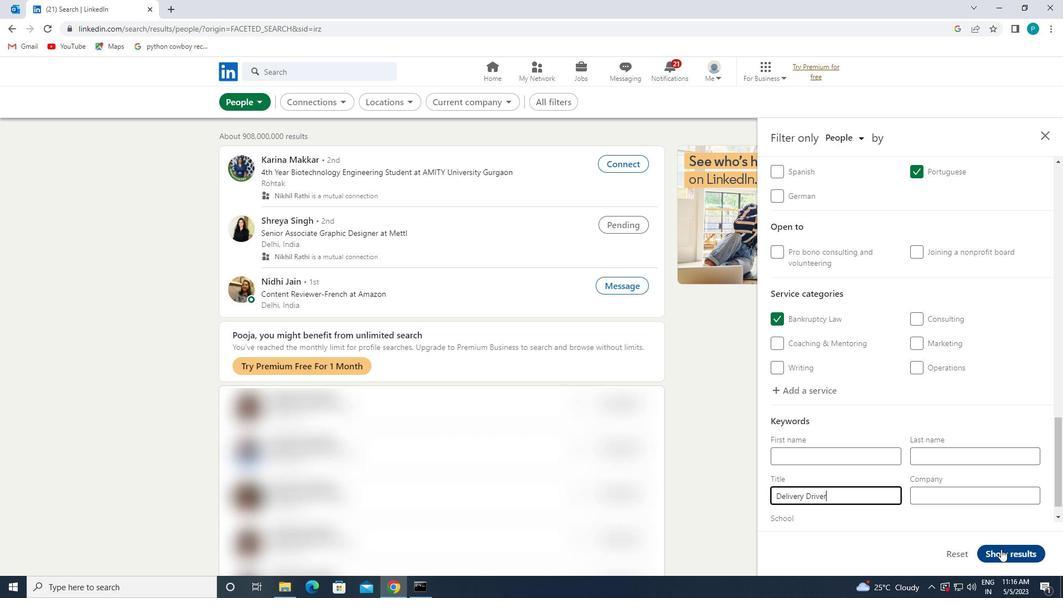 
